 Task: Look for space in Naregal, India from 17th June, 2023 to 21st June, 2023 for 2 adults in price range Rs.7000 to Rs.12000. Place can be private room with 1  bedroom having 2 beds and 1 bathroom. Property type can be house, flat, guest house. Amenities needed are: wifi, washing machine. Booking option can be shelf check-in. Required host language is English.
Action: Mouse moved to (511, 92)
Screenshot: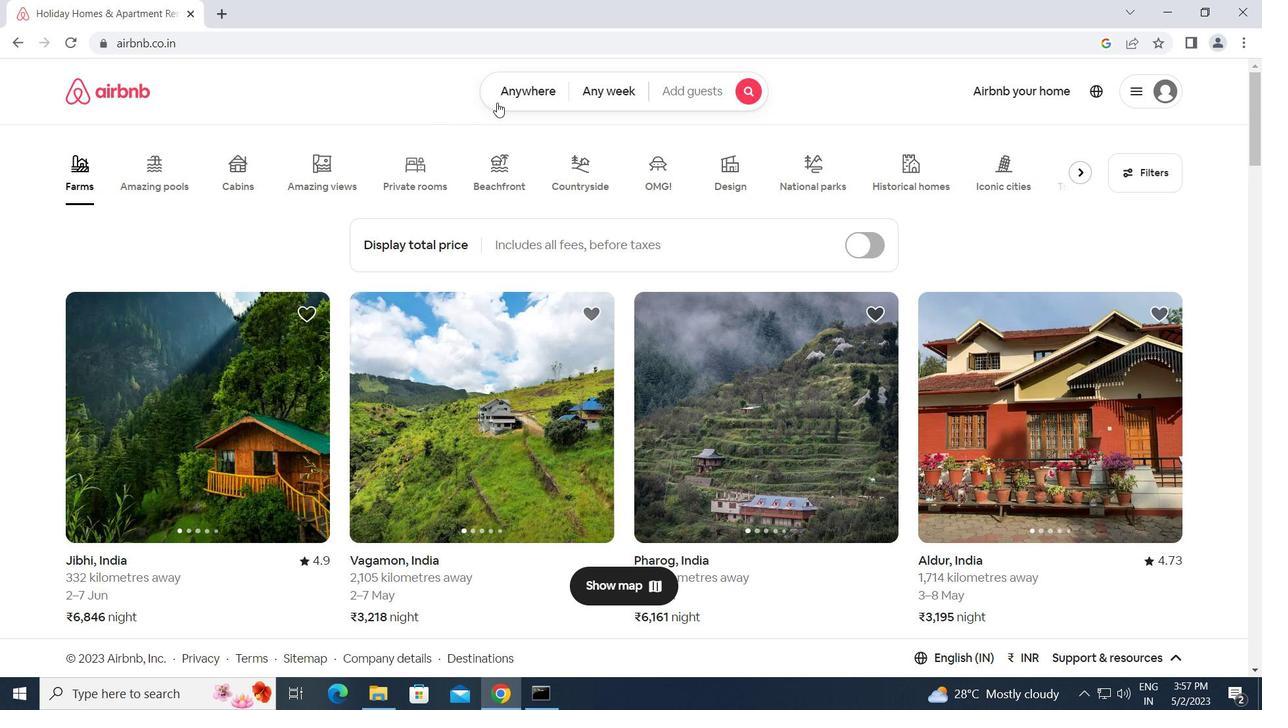 
Action: Mouse pressed left at (511, 92)
Screenshot: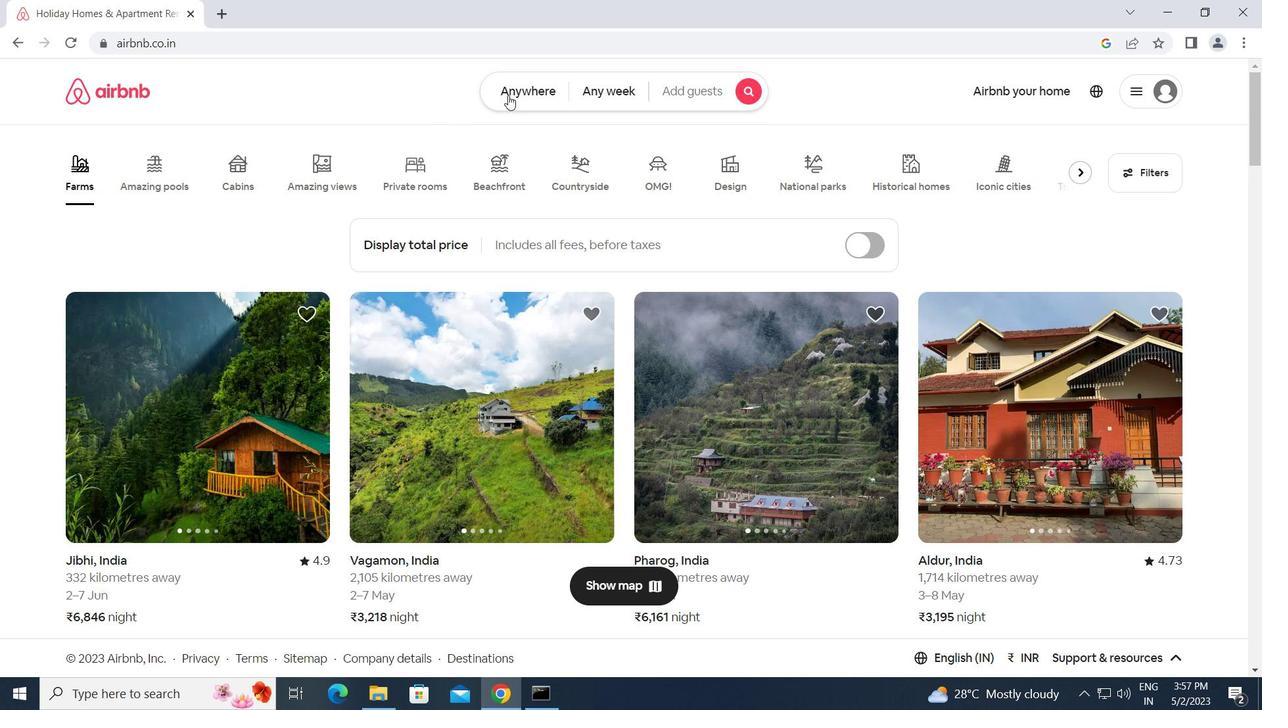 
Action: Mouse moved to (470, 155)
Screenshot: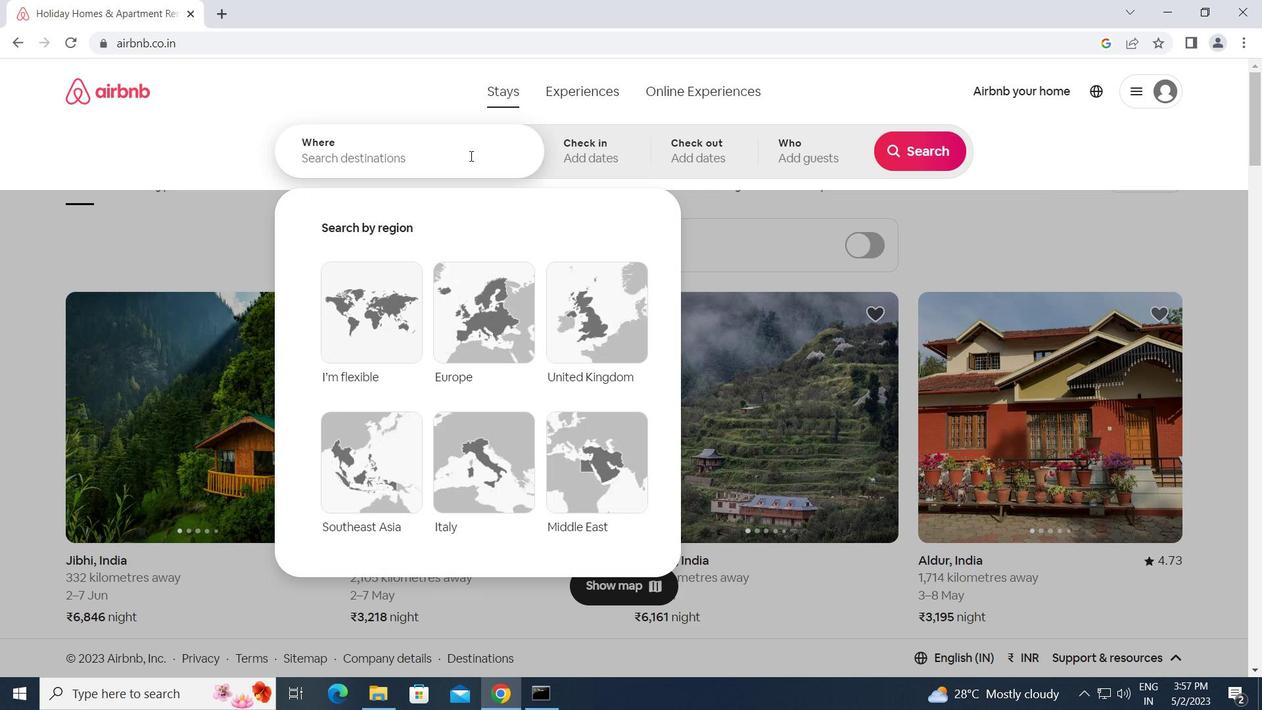 
Action: Mouse pressed left at (470, 155)
Screenshot: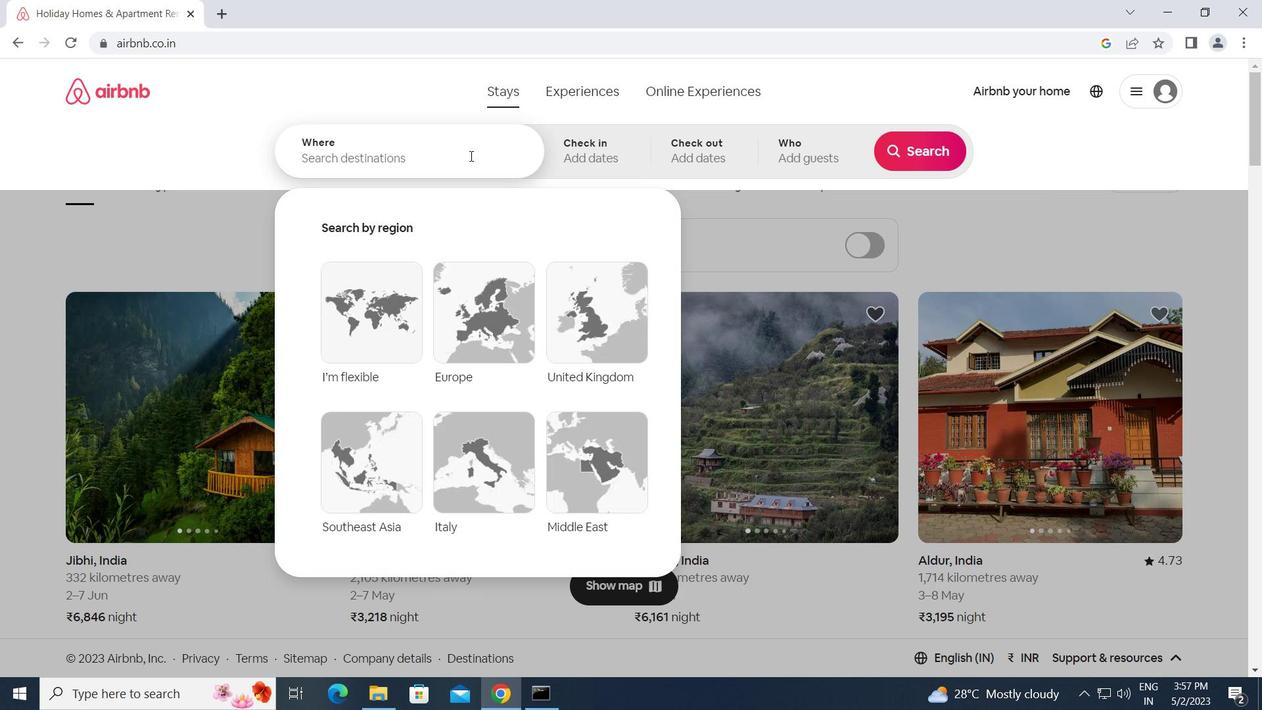 
Action: Key pressed n<Key.caps_lock>aregal,<Key.space><Key.caps_lock>i<Key.caps_lock>ndia<Key.enter>
Screenshot: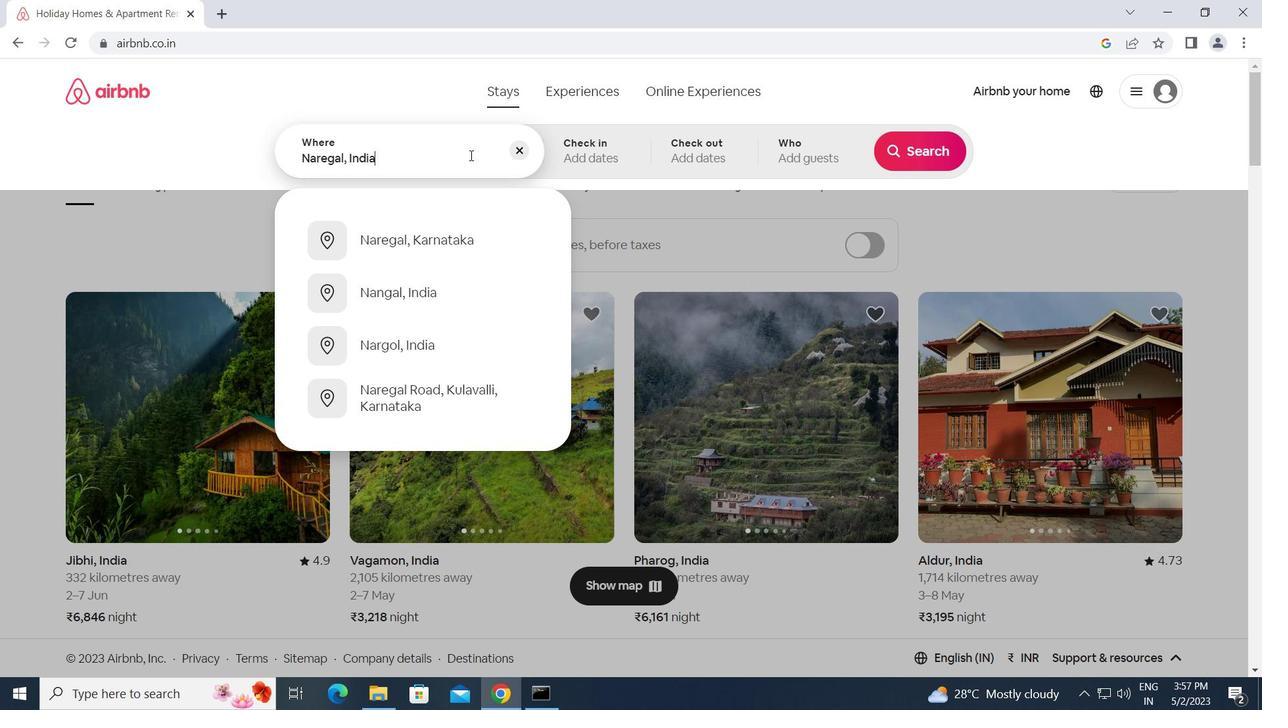
Action: Mouse moved to (909, 435)
Screenshot: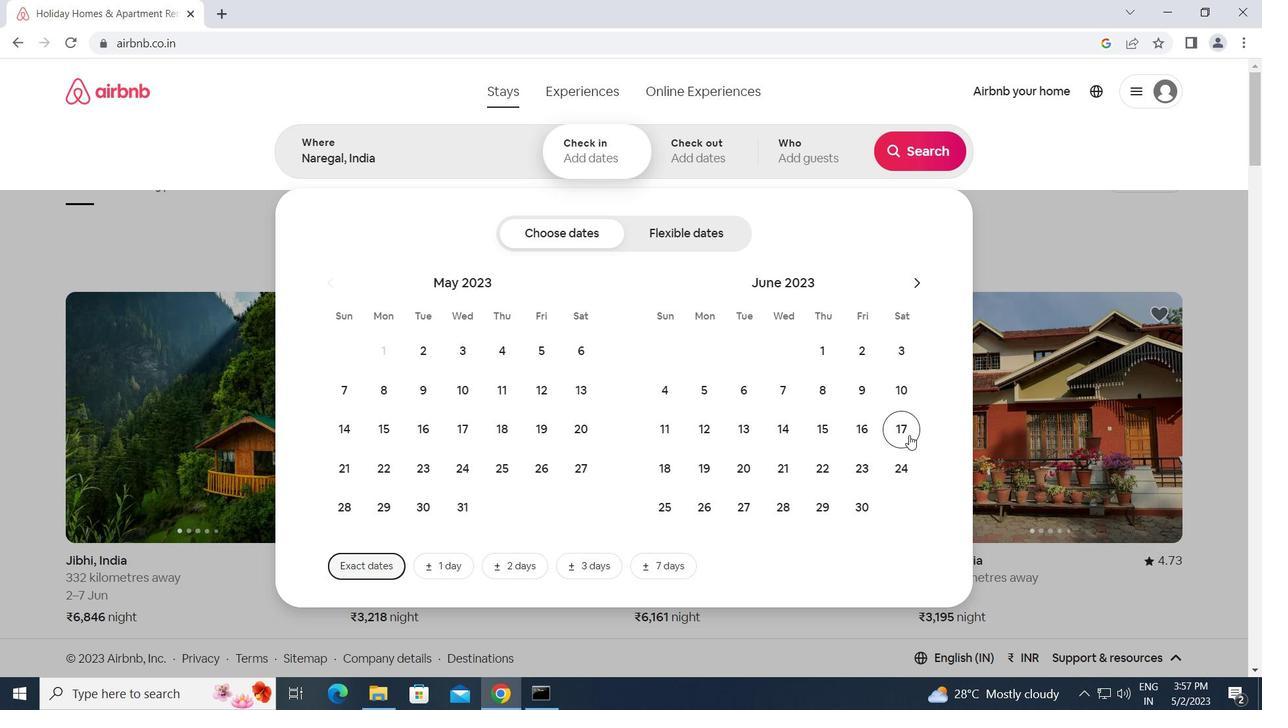 
Action: Mouse pressed left at (909, 435)
Screenshot: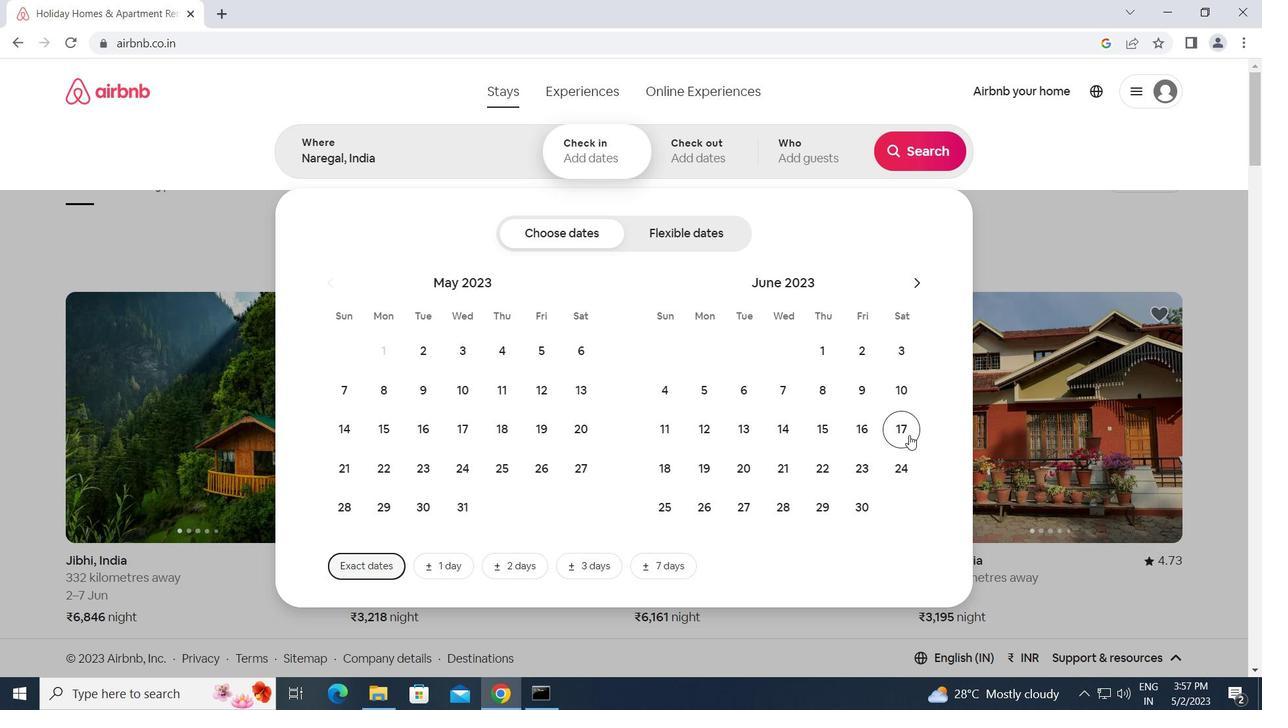 
Action: Mouse moved to (772, 463)
Screenshot: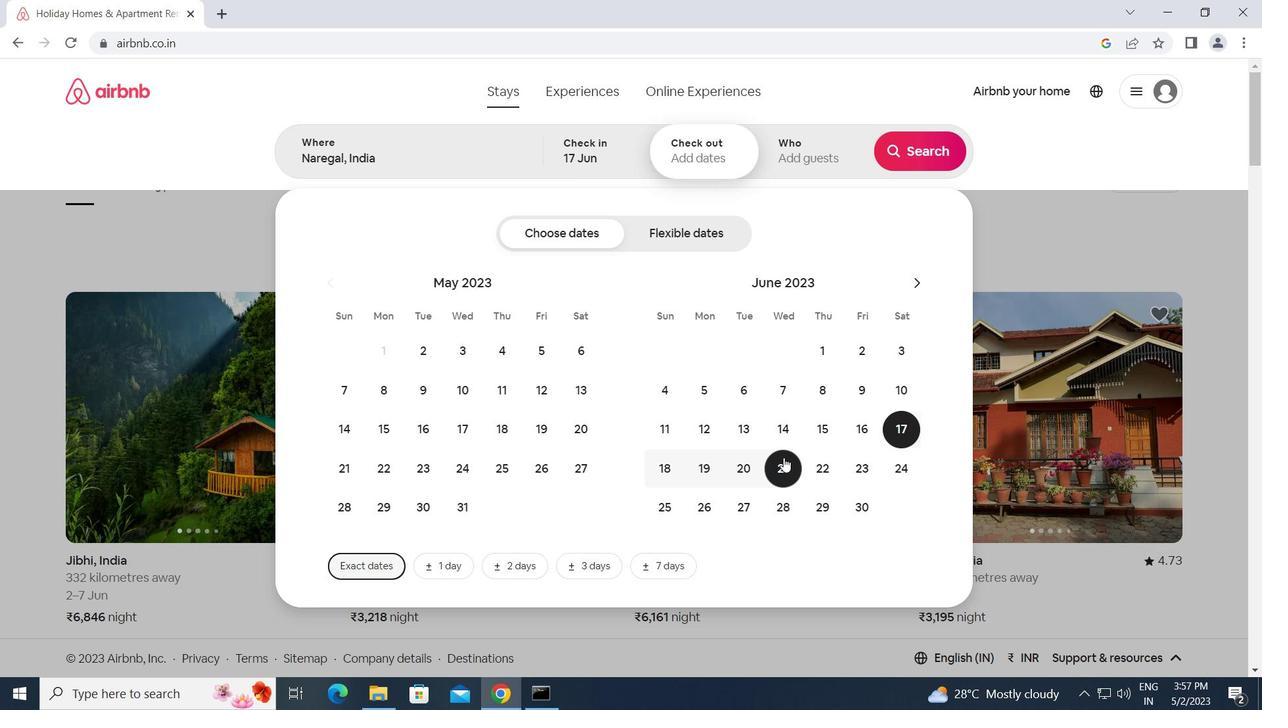 
Action: Mouse pressed left at (772, 463)
Screenshot: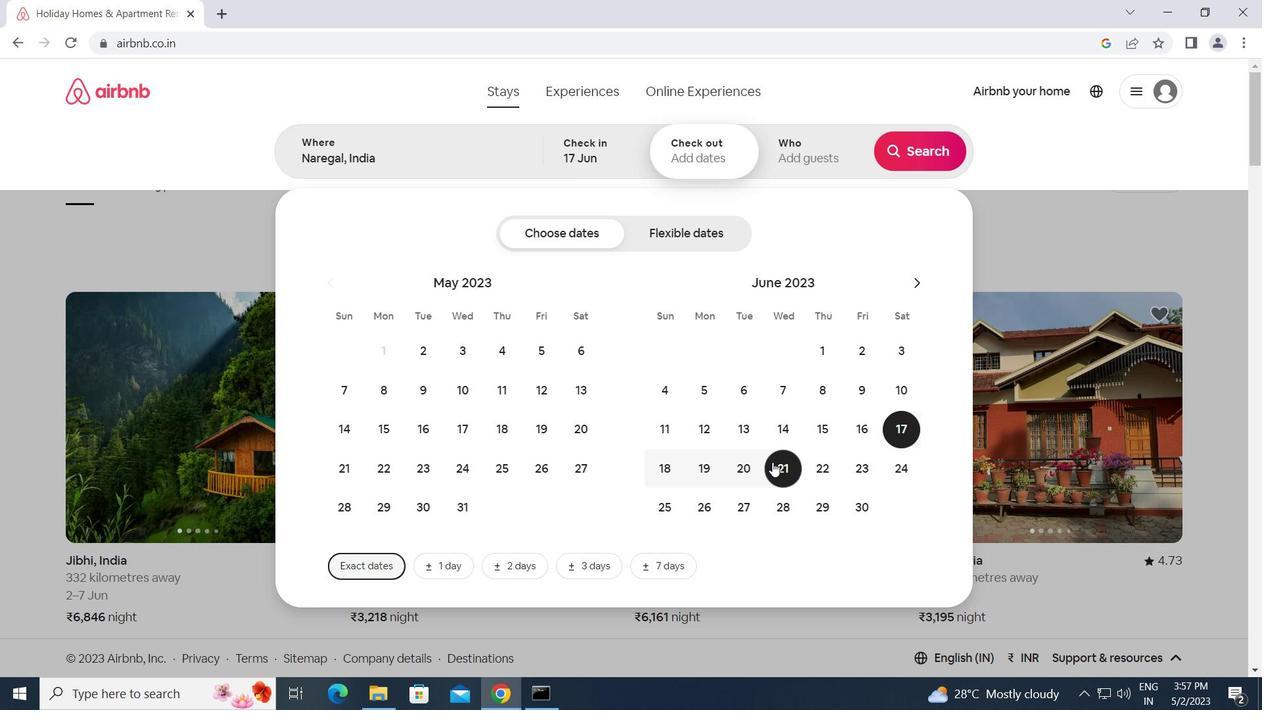 
Action: Mouse moved to (785, 167)
Screenshot: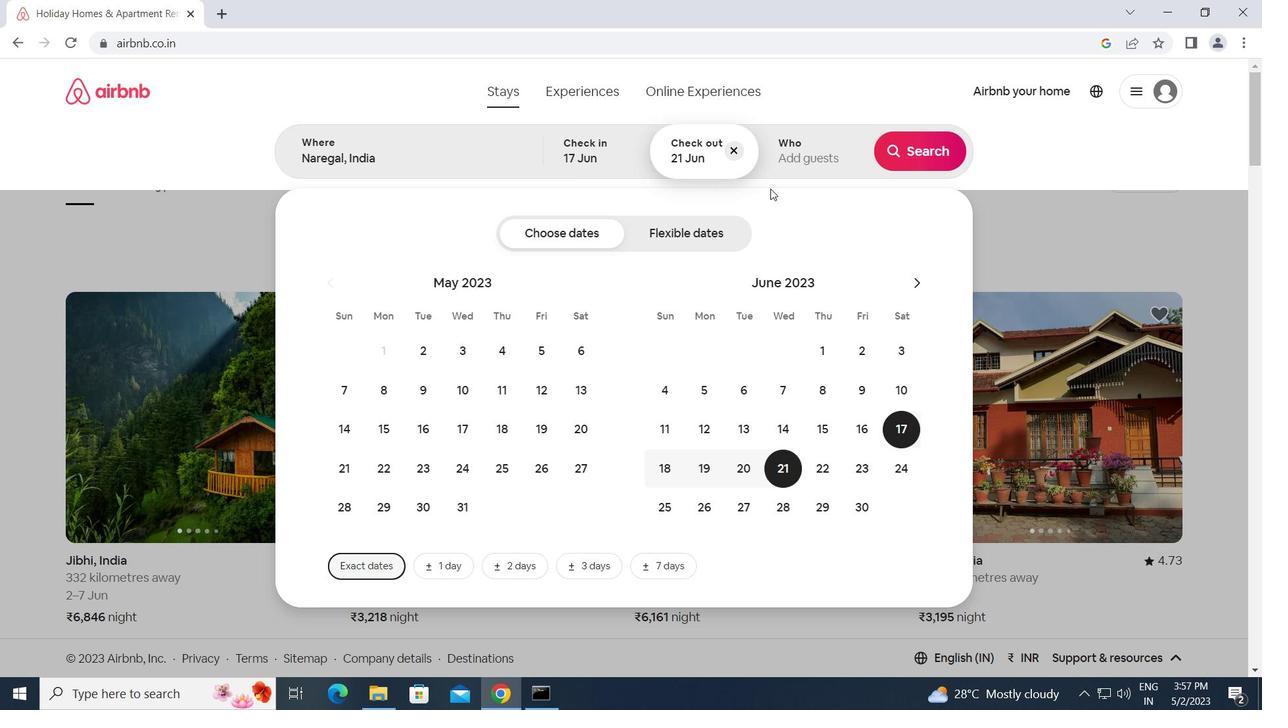 
Action: Mouse pressed left at (785, 167)
Screenshot: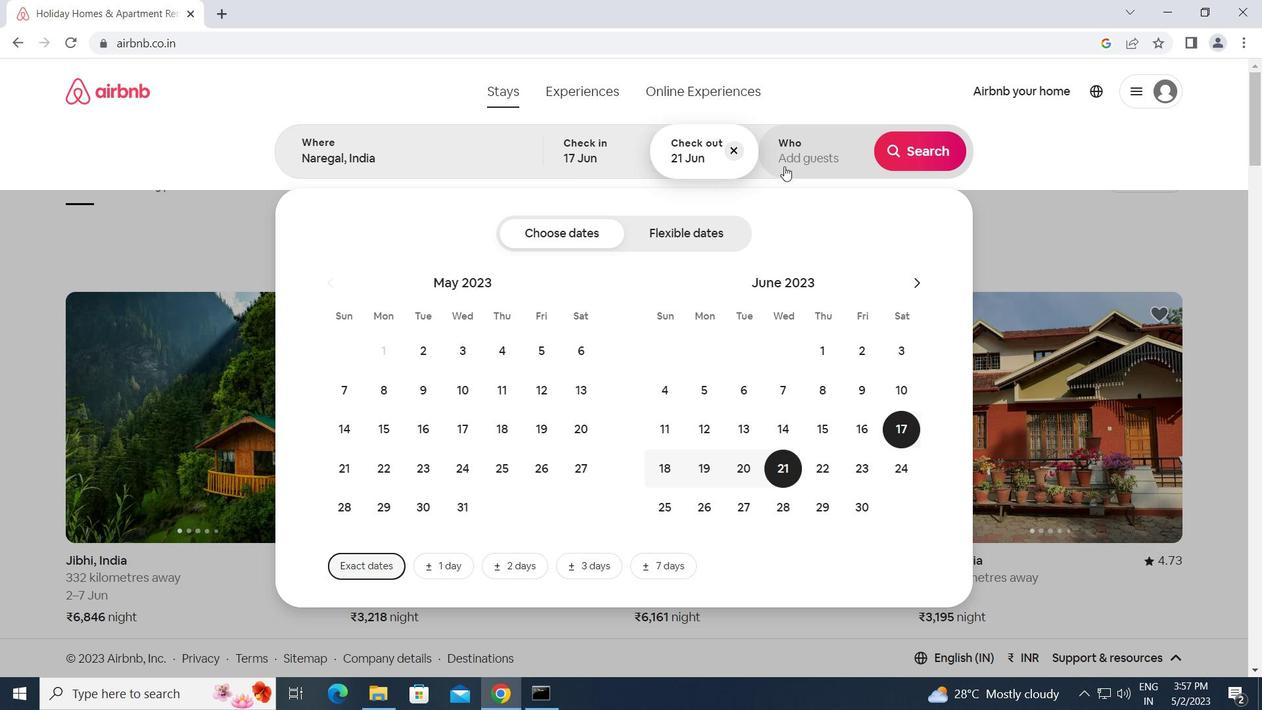 
Action: Mouse moved to (919, 224)
Screenshot: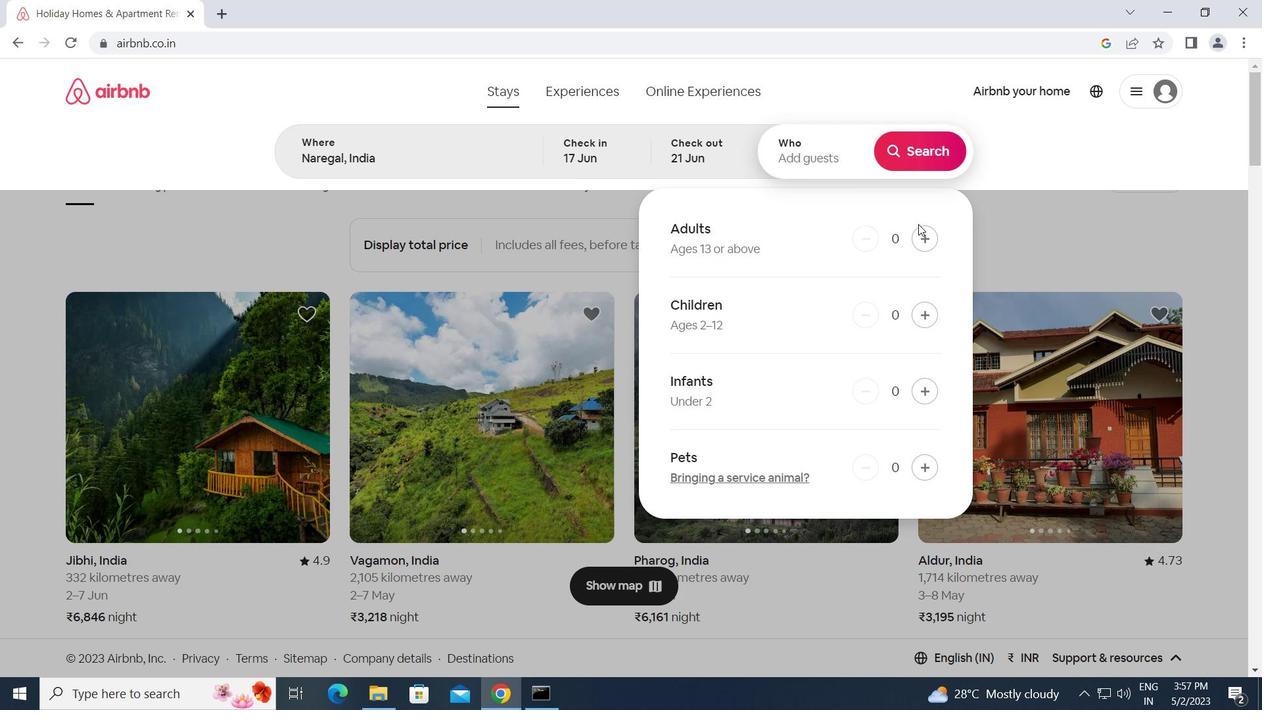 
Action: Mouse pressed left at (919, 224)
Screenshot: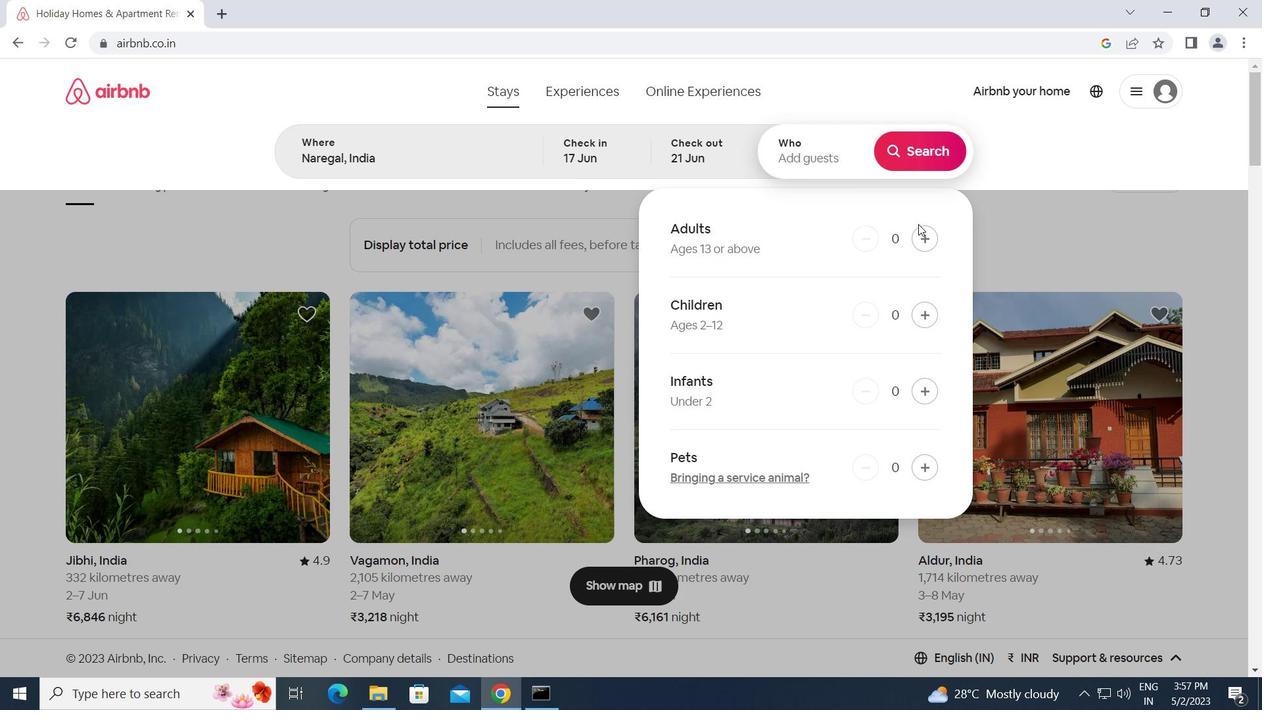
Action: Mouse moved to (922, 241)
Screenshot: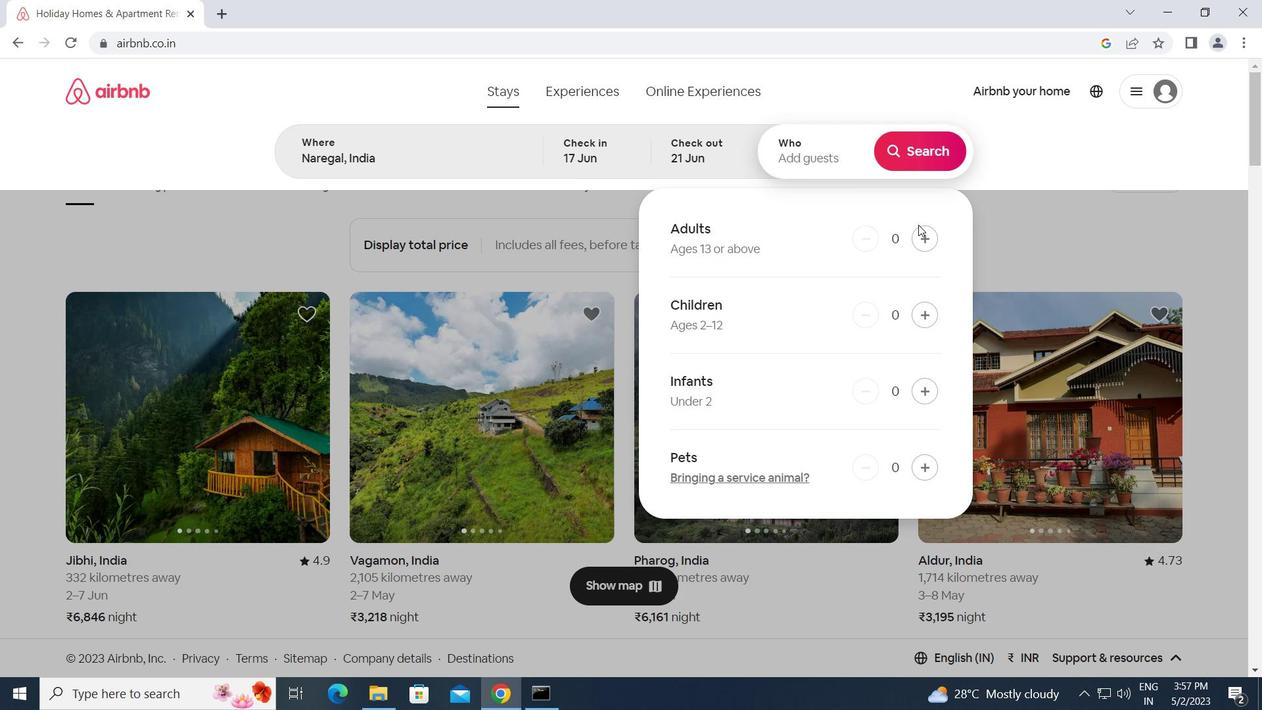 
Action: Mouse pressed left at (922, 241)
Screenshot: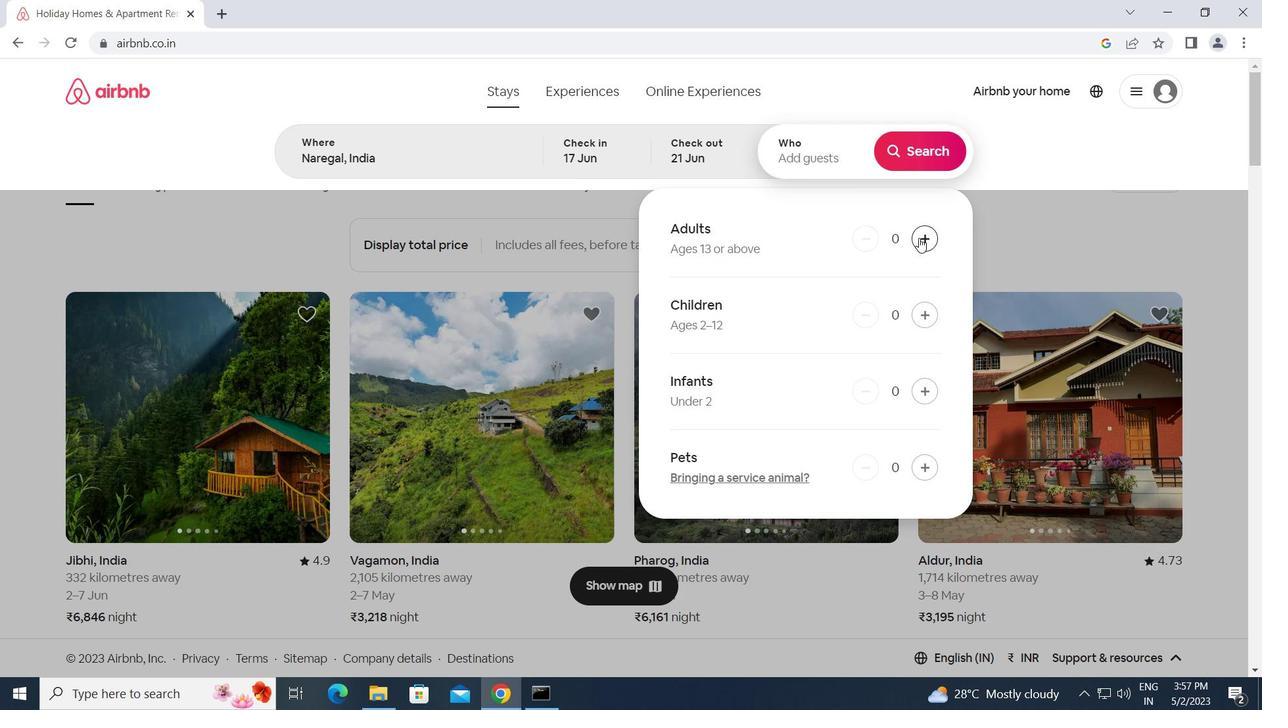 
Action: Mouse pressed left at (922, 241)
Screenshot: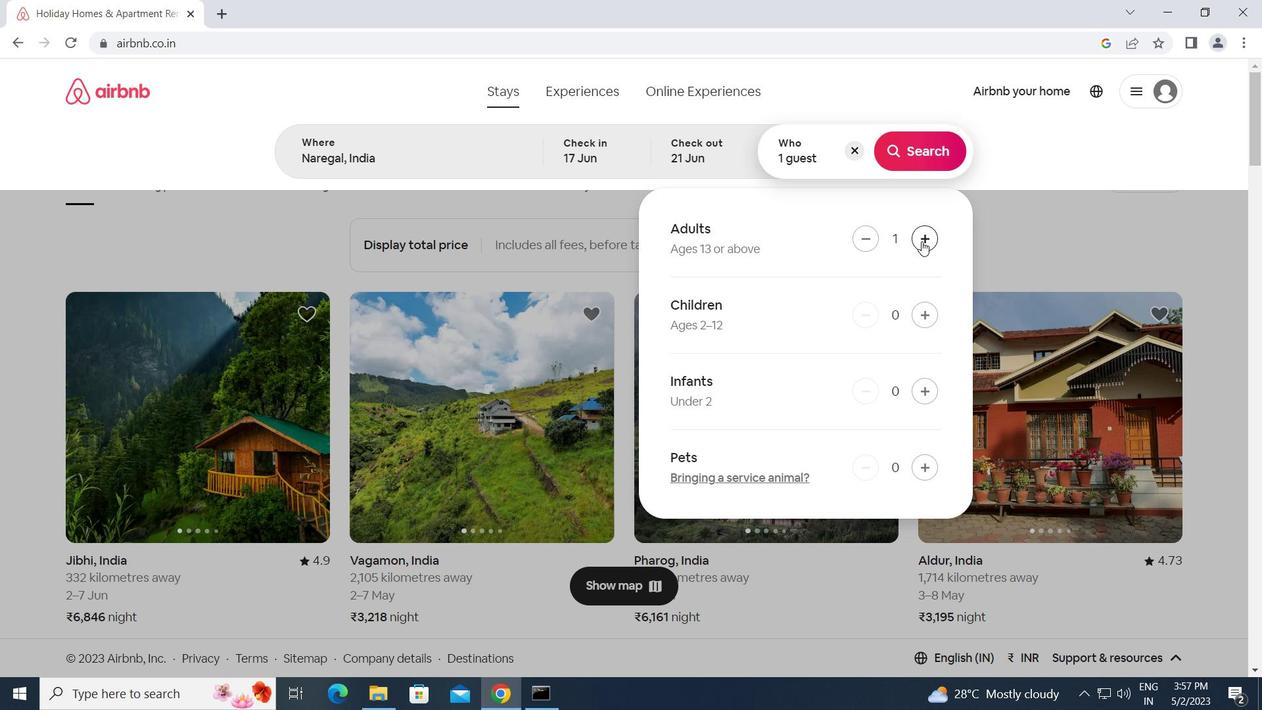 
Action: Mouse moved to (922, 136)
Screenshot: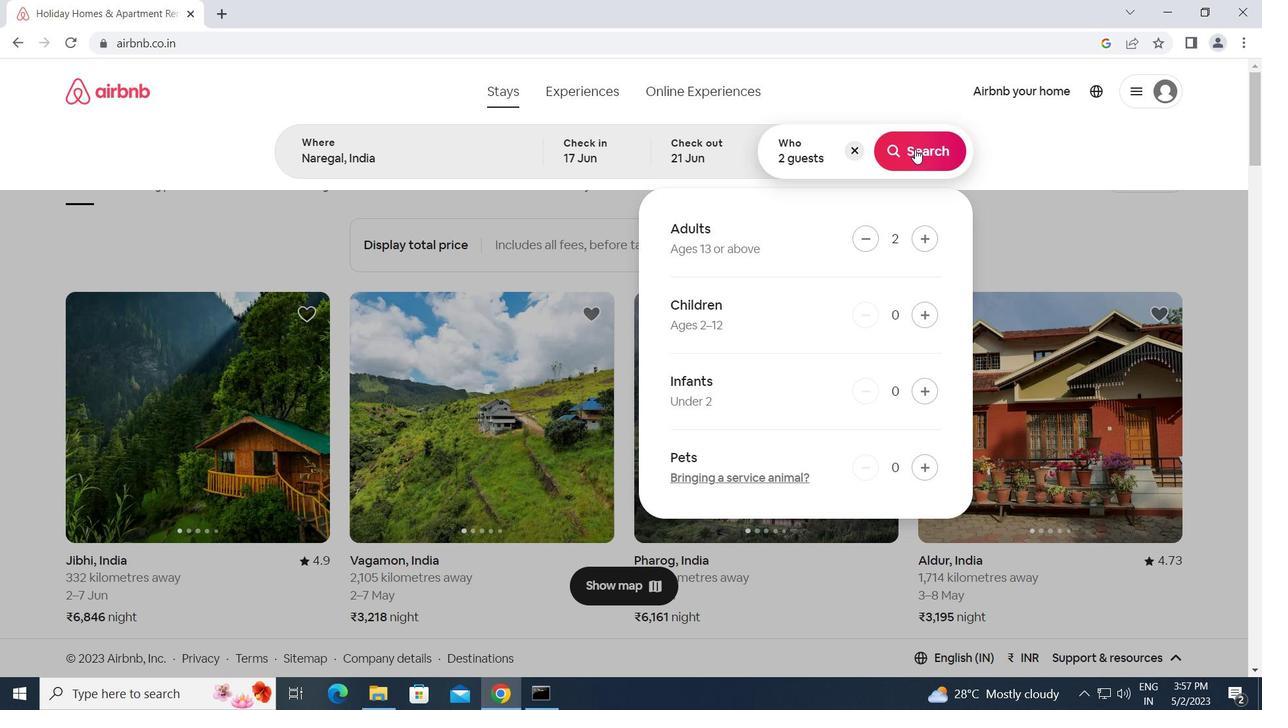 
Action: Mouse pressed left at (922, 136)
Screenshot: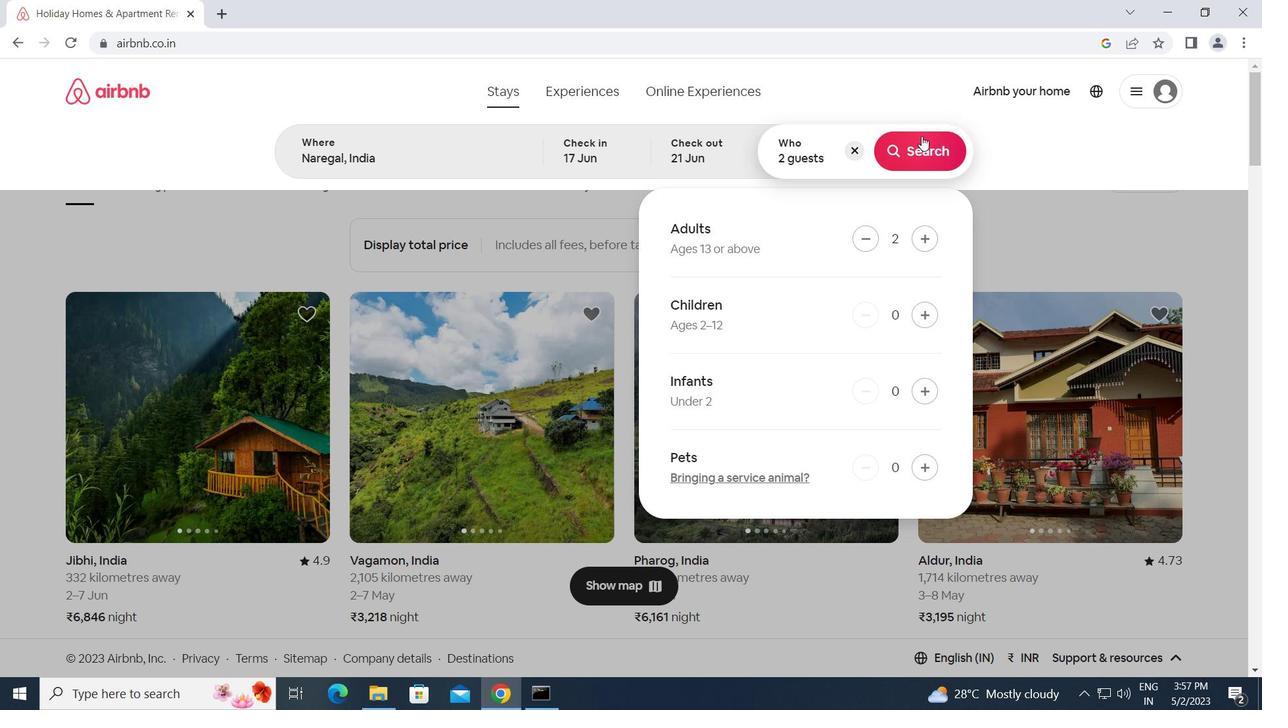 
Action: Mouse moved to (1178, 161)
Screenshot: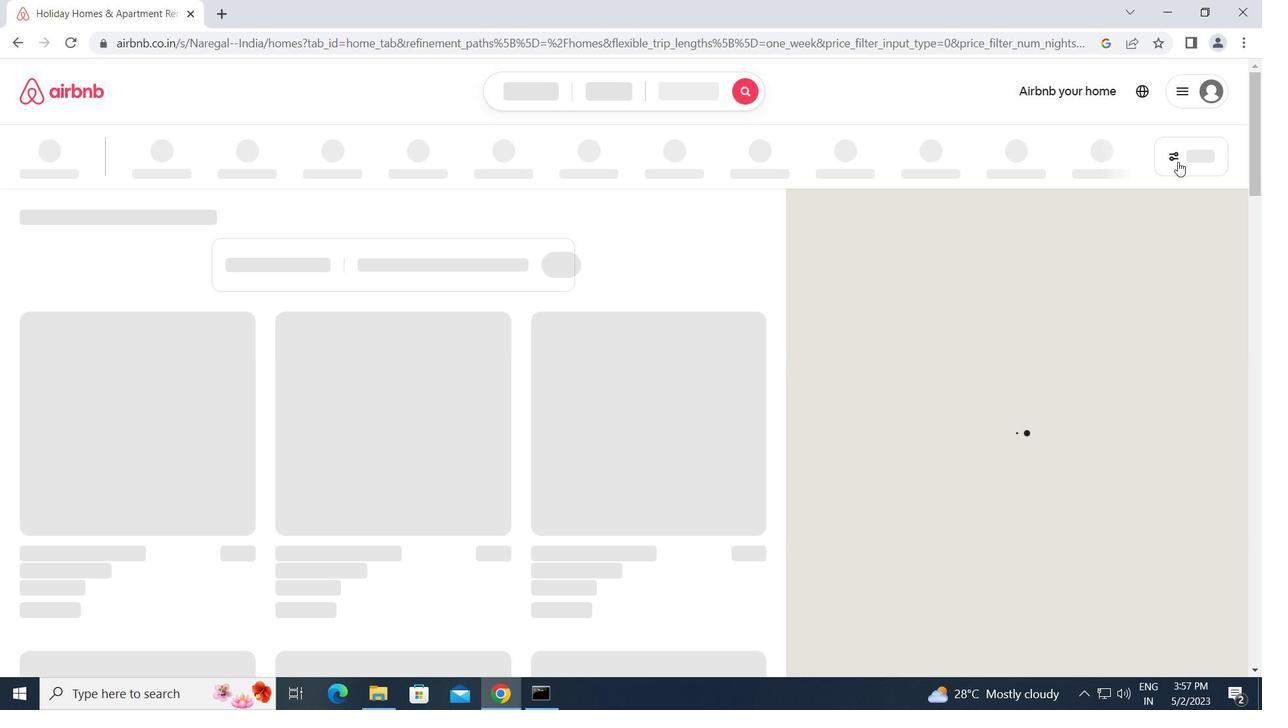 
Action: Mouse pressed left at (1178, 161)
Screenshot: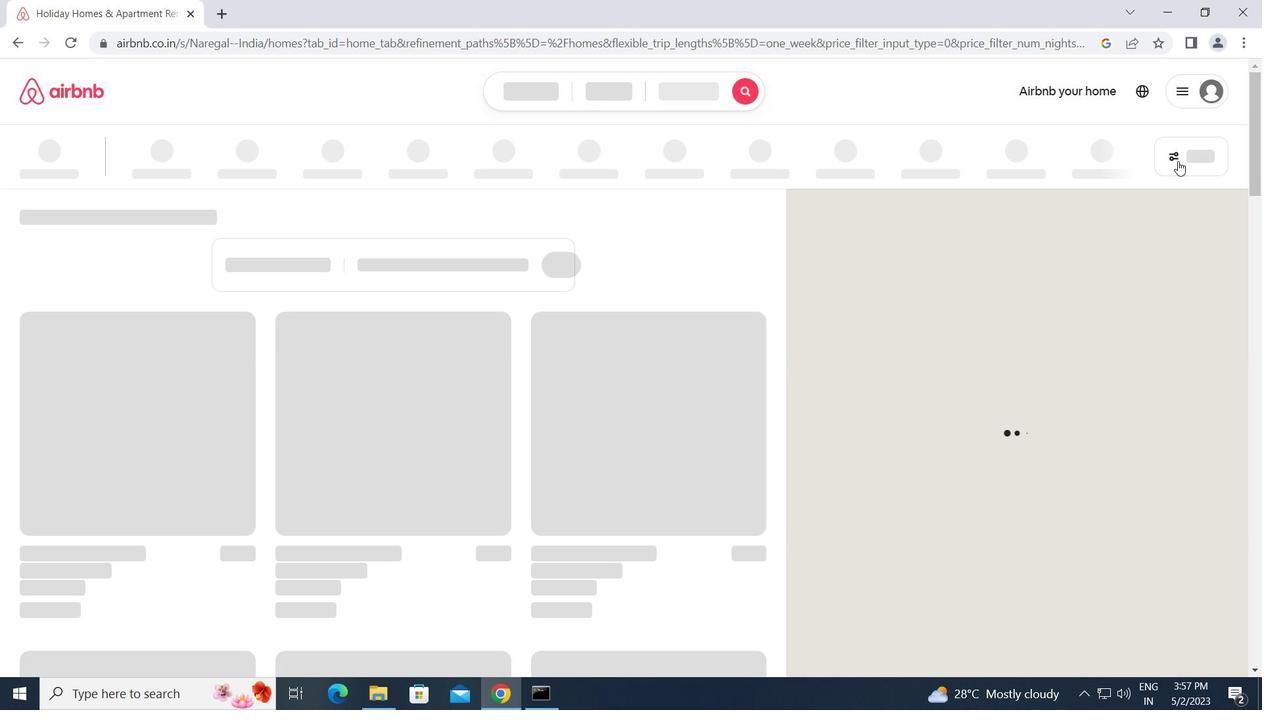 
Action: Mouse moved to (411, 365)
Screenshot: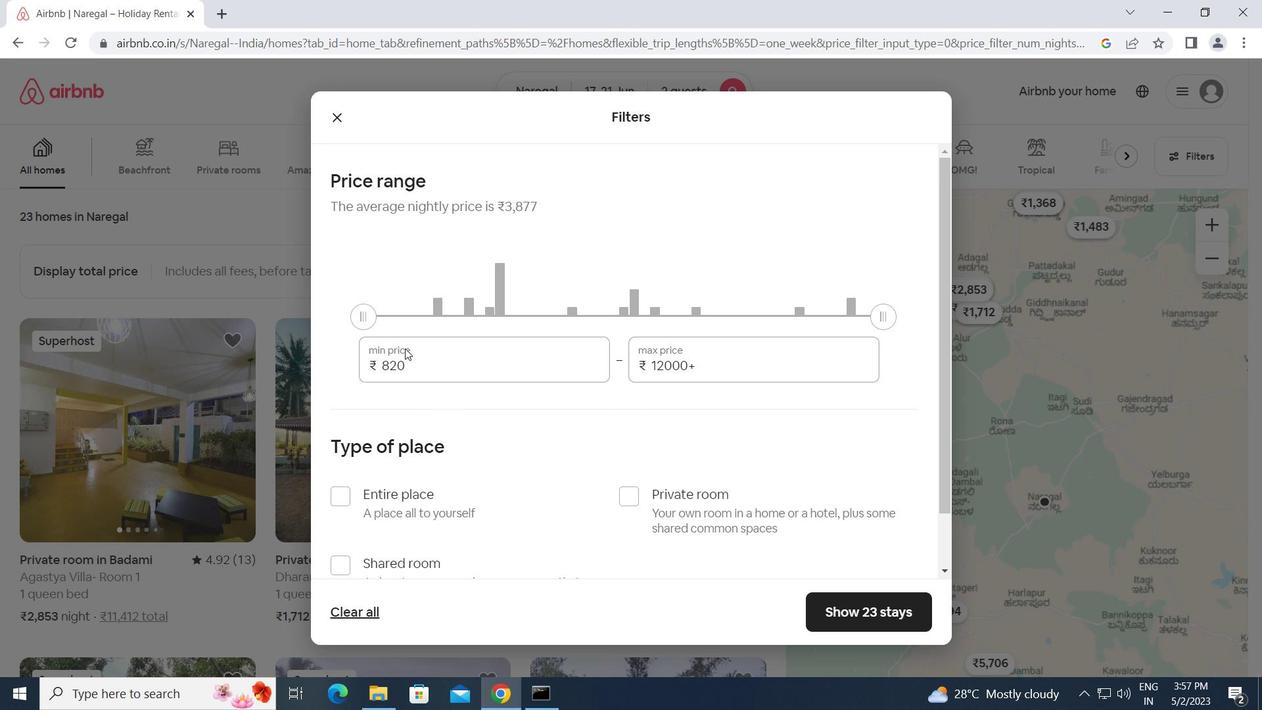 
Action: Mouse pressed left at (411, 365)
Screenshot: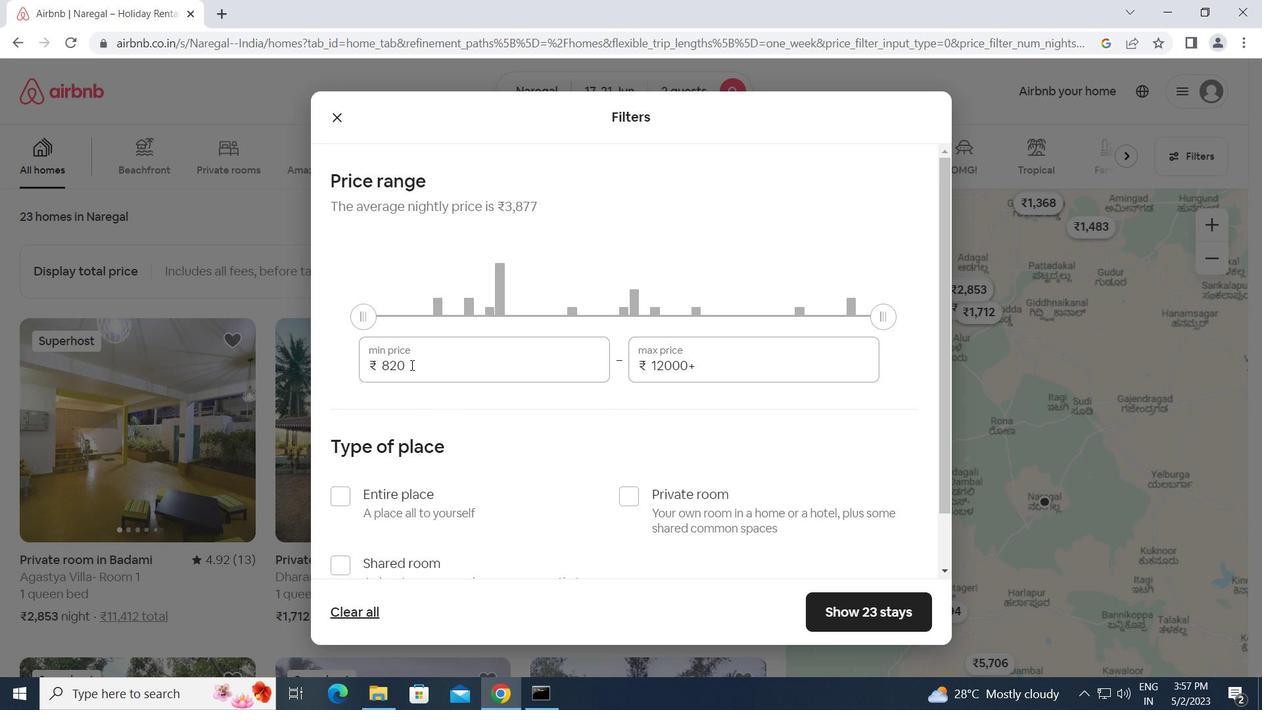 
Action: Mouse moved to (354, 367)
Screenshot: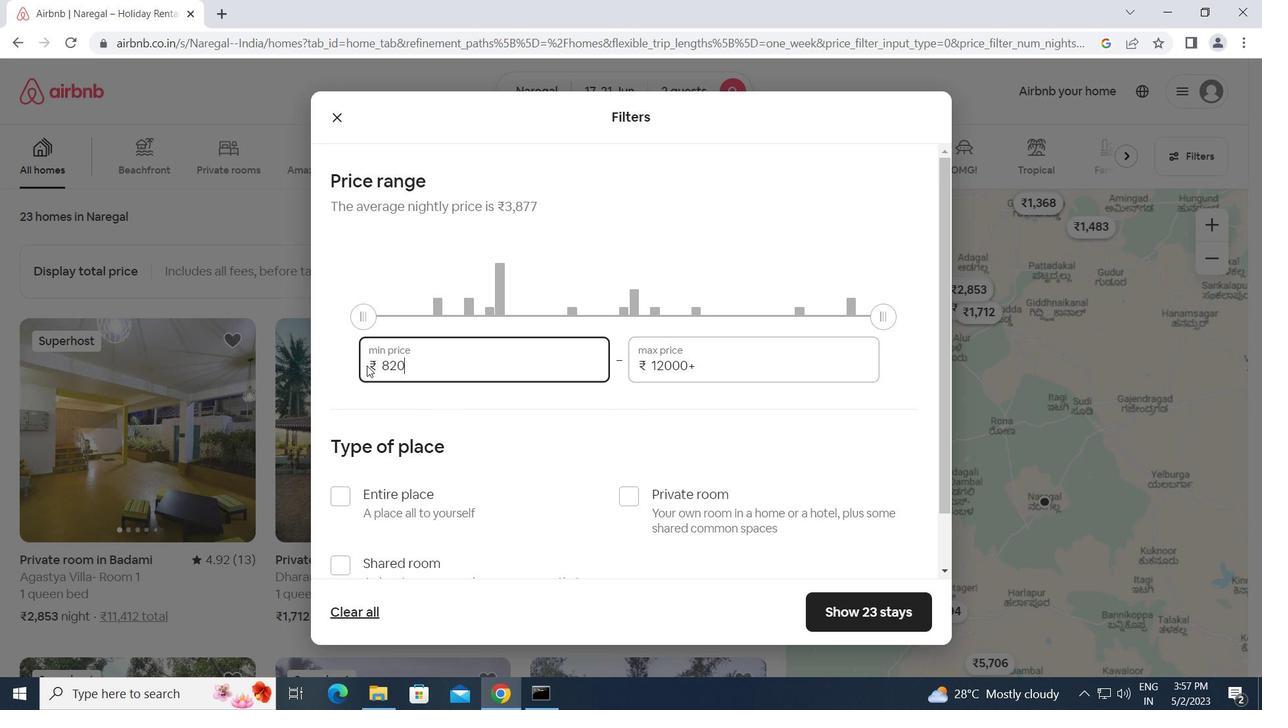 
Action: Key pressed 7000<Key.tab>12000
Screenshot: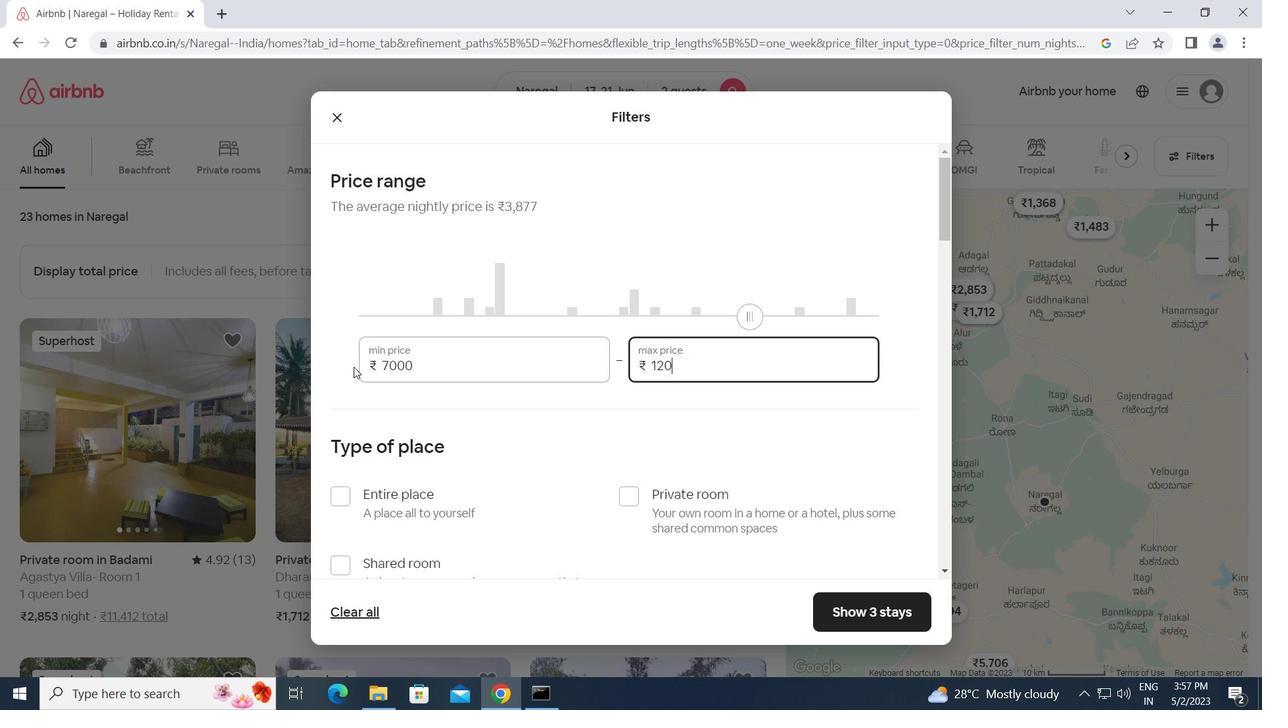 
Action: Mouse moved to (538, 447)
Screenshot: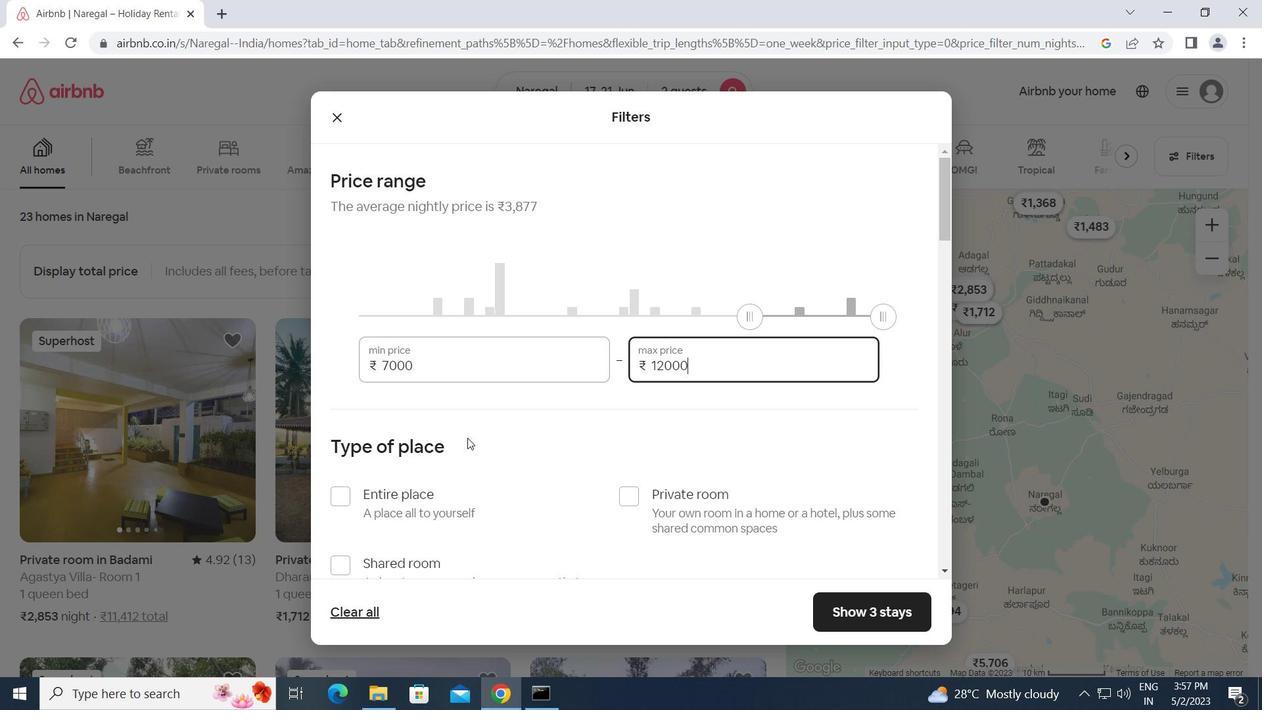
Action: Mouse scrolled (538, 447) with delta (0, 0)
Screenshot: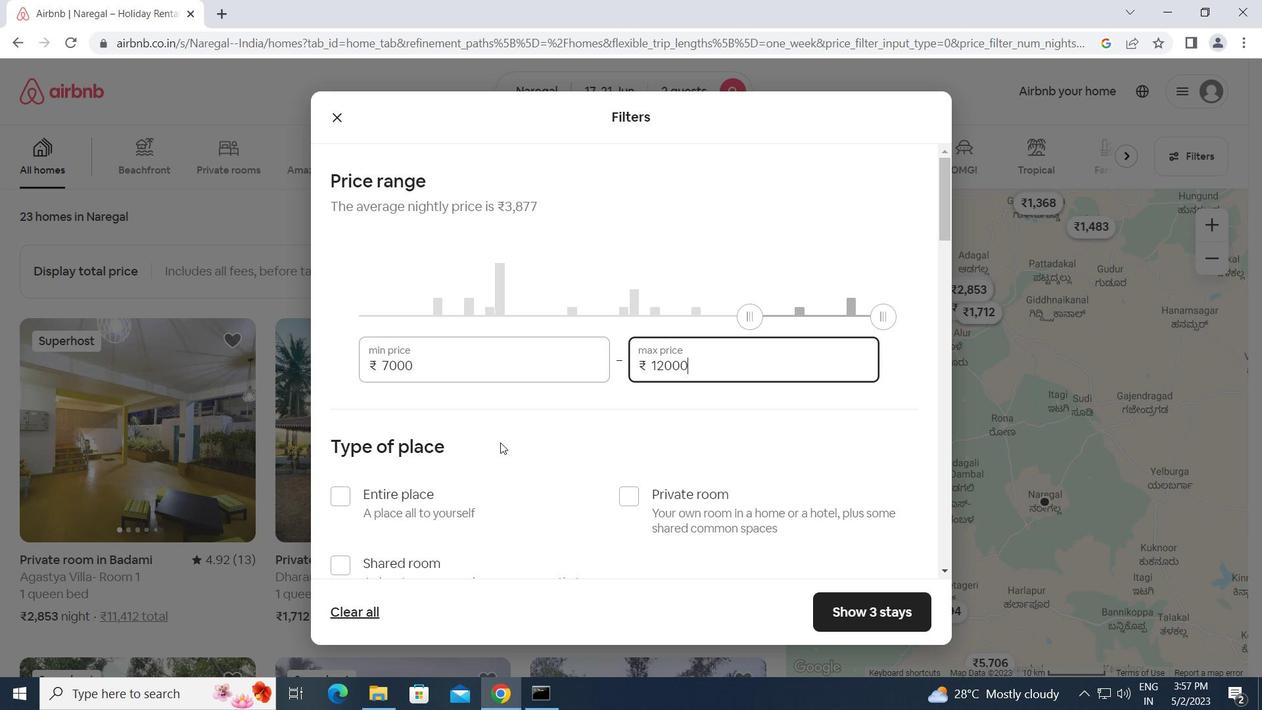 
Action: Mouse moved to (620, 406)
Screenshot: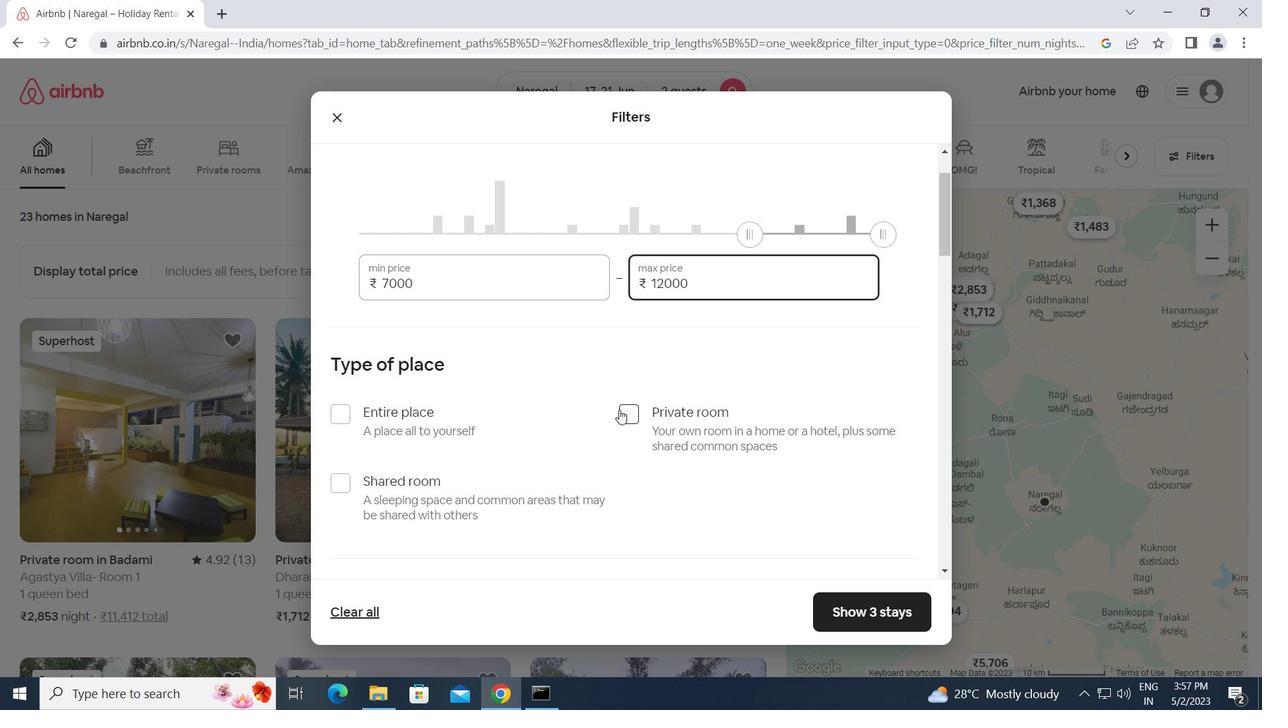 
Action: Mouse pressed left at (620, 406)
Screenshot: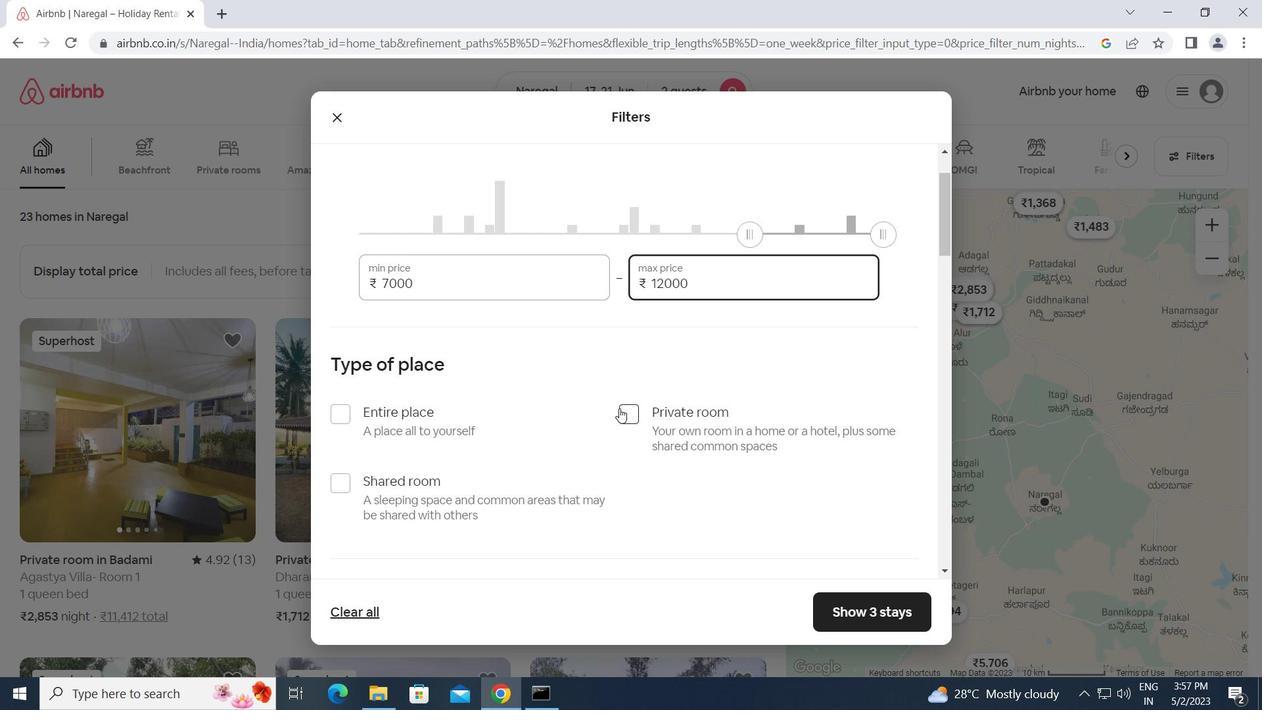 
Action: Mouse moved to (611, 465)
Screenshot: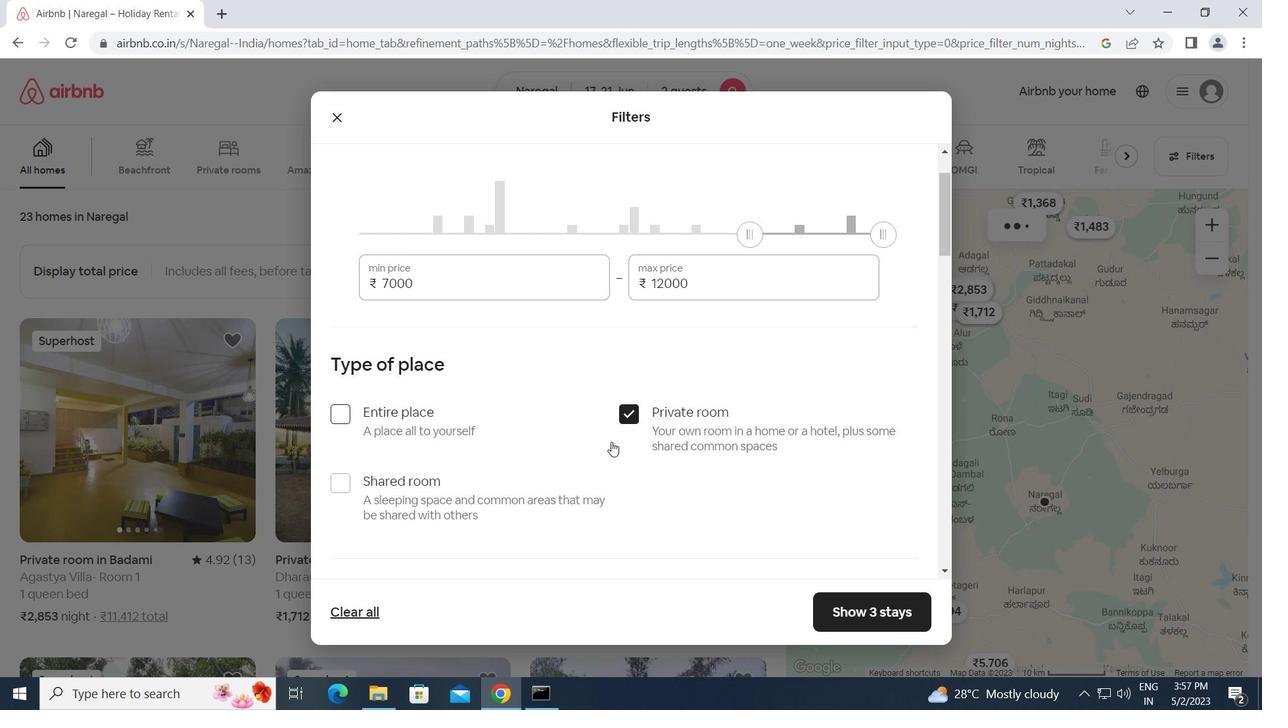 
Action: Mouse scrolled (611, 464) with delta (0, 0)
Screenshot: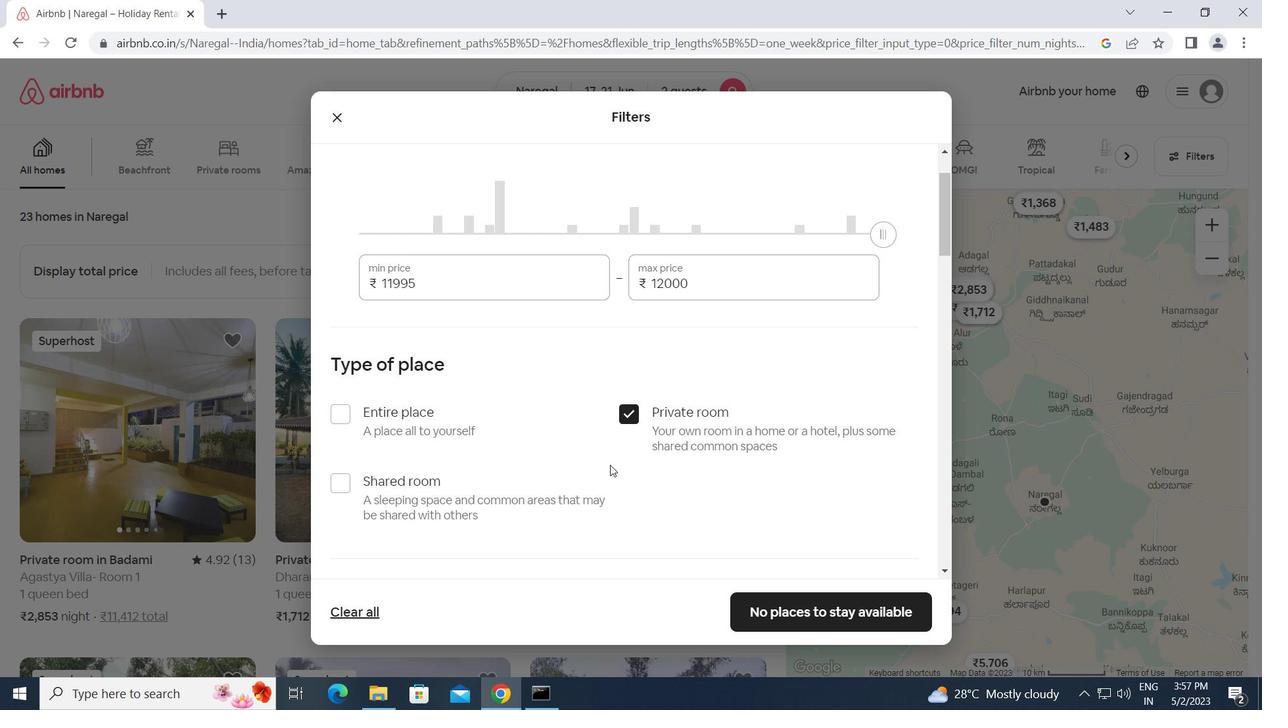 
Action: Mouse scrolled (611, 464) with delta (0, 0)
Screenshot: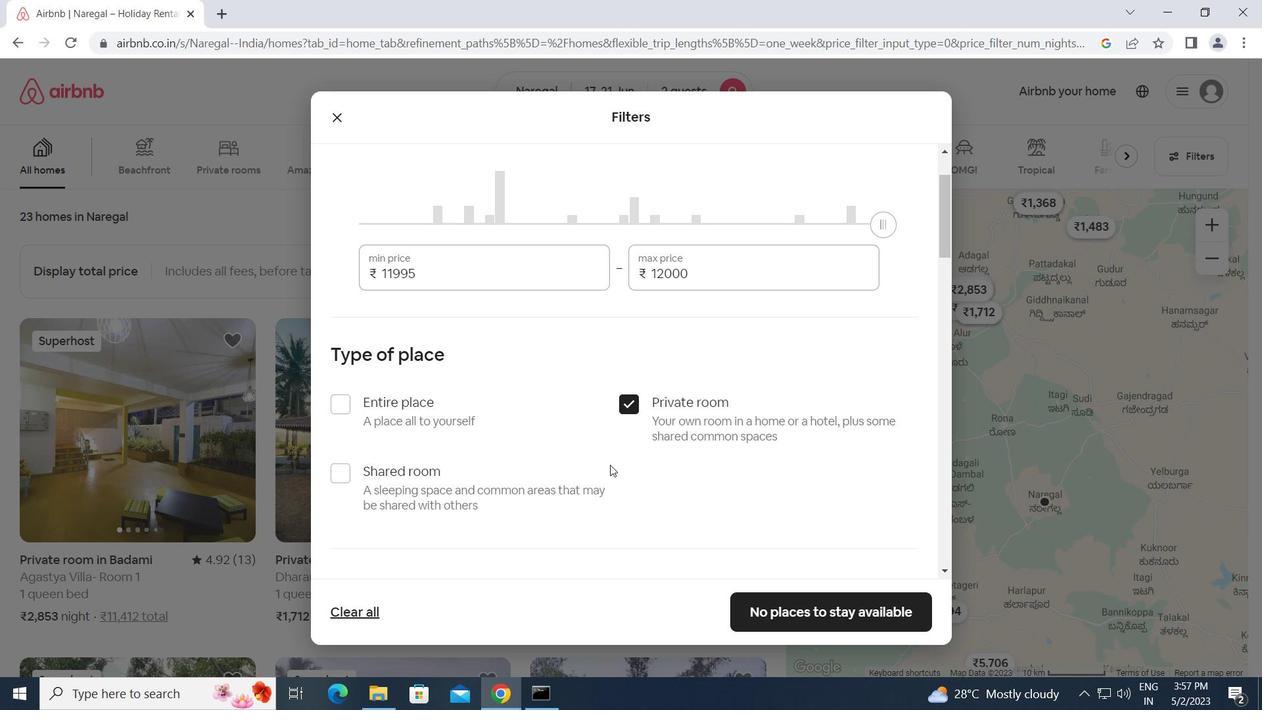 
Action: Mouse scrolled (611, 464) with delta (0, 0)
Screenshot: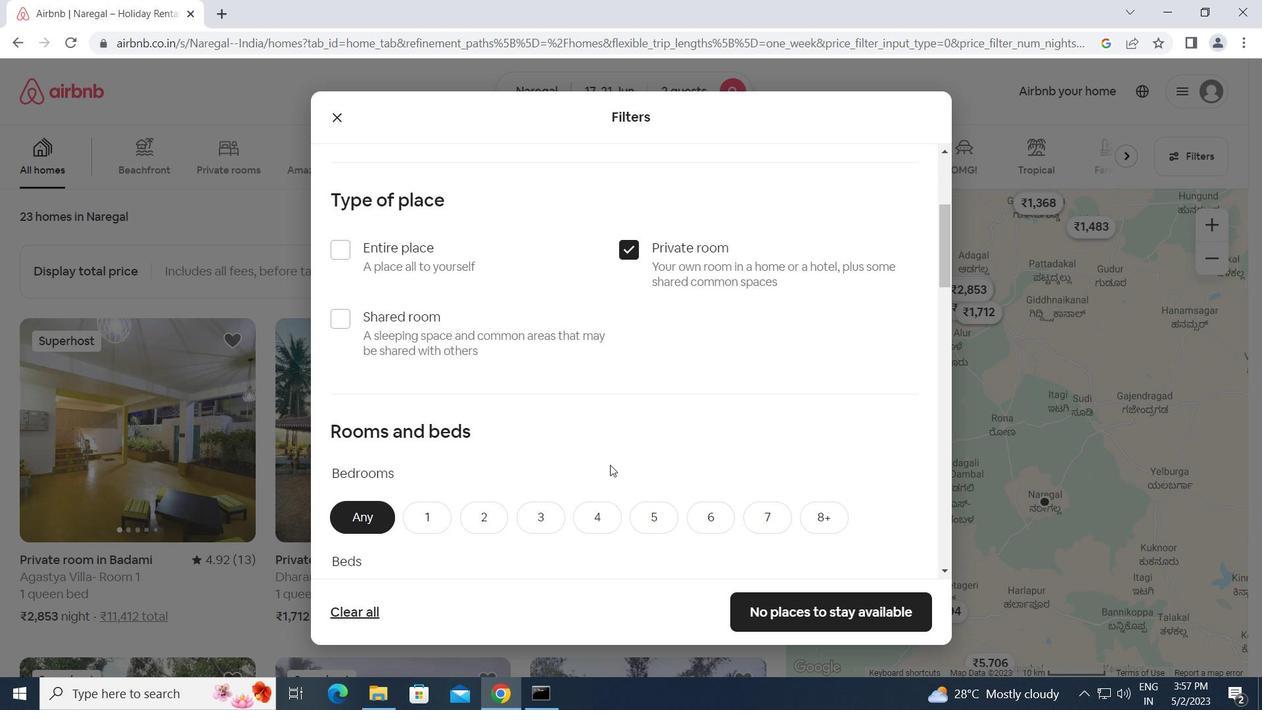 
Action: Mouse moved to (418, 431)
Screenshot: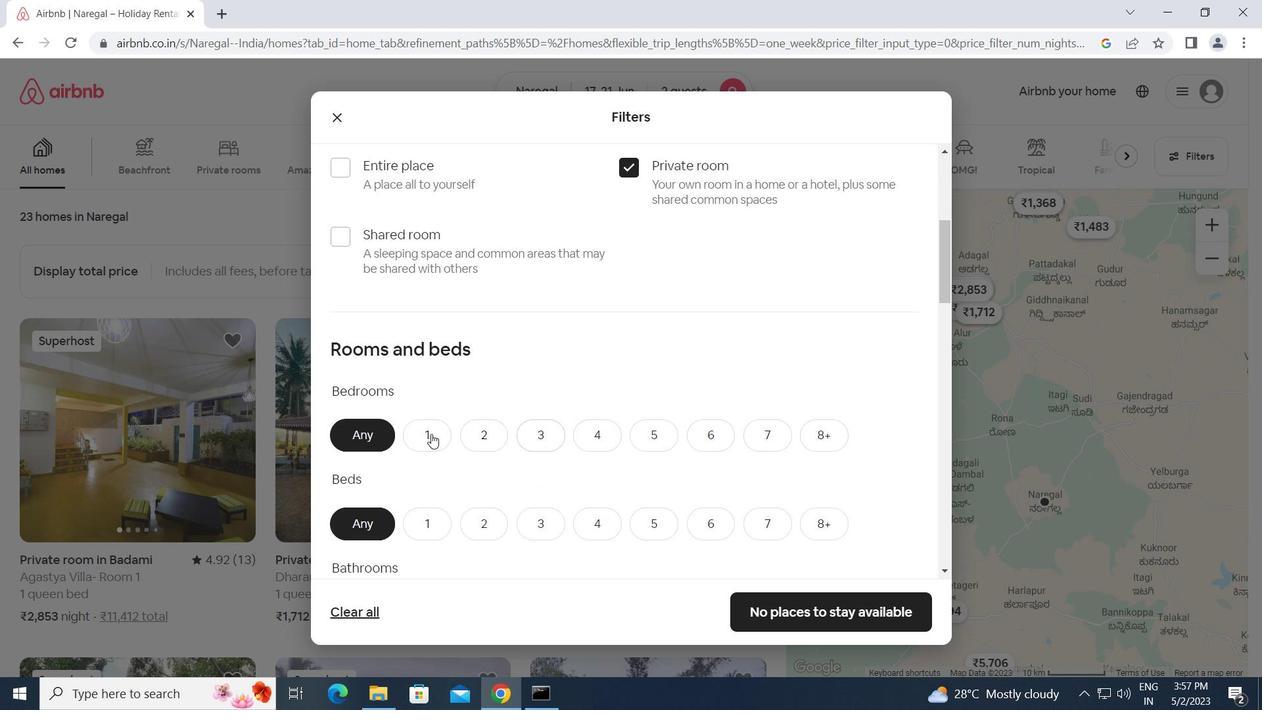 
Action: Mouse pressed left at (418, 431)
Screenshot: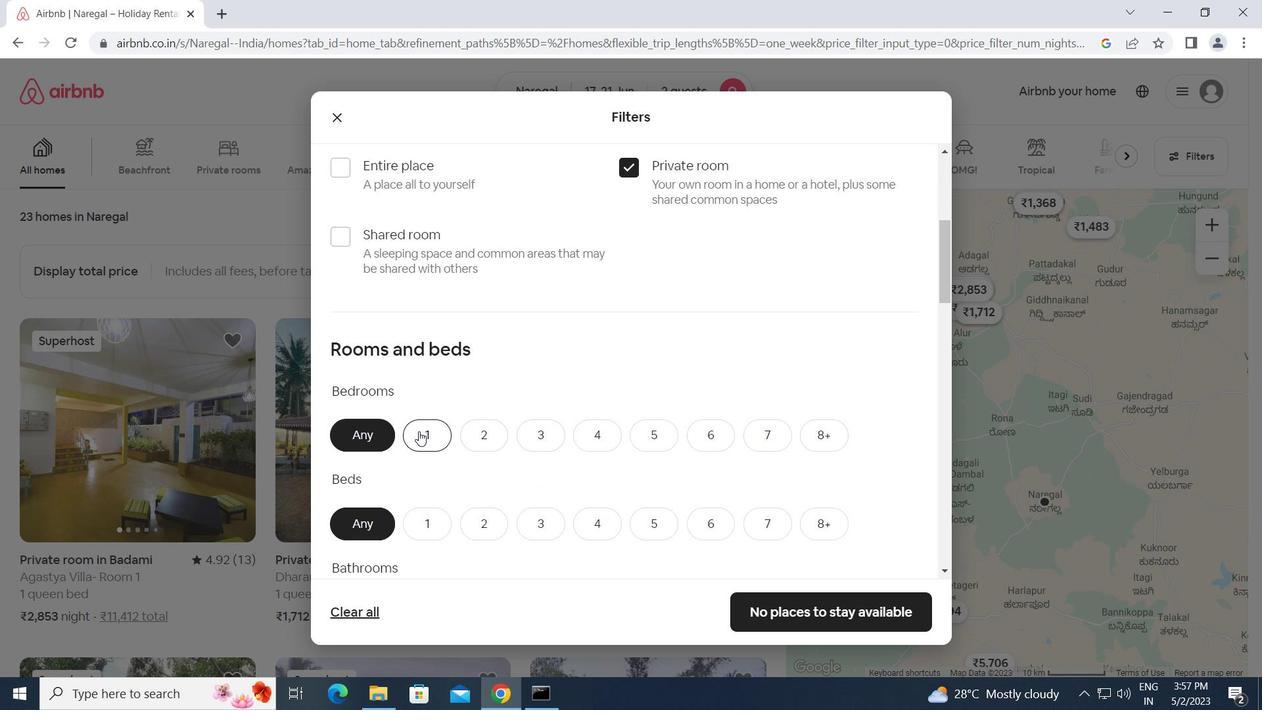 
Action: Mouse moved to (473, 501)
Screenshot: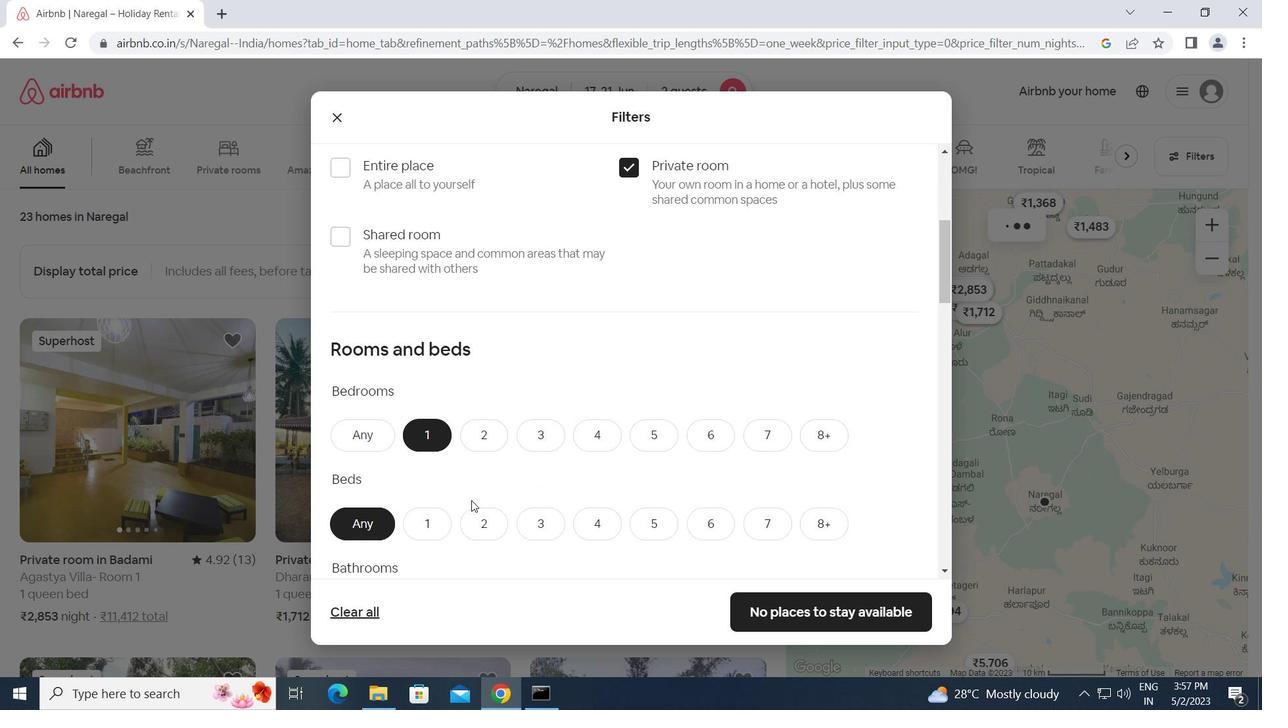 
Action: Mouse scrolled (473, 501) with delta (0, 0)
Screenshot: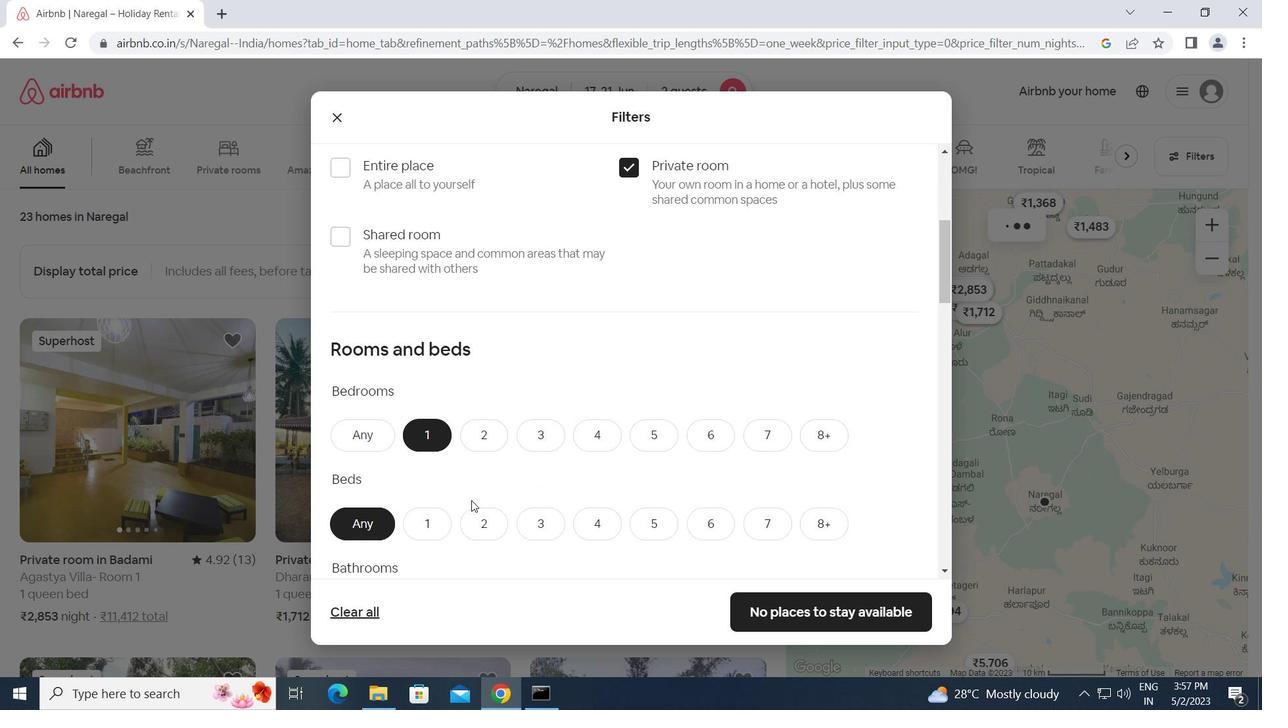 
Action: Mouse scrolled (473, 501) with delta (0, 0)
Screenshot: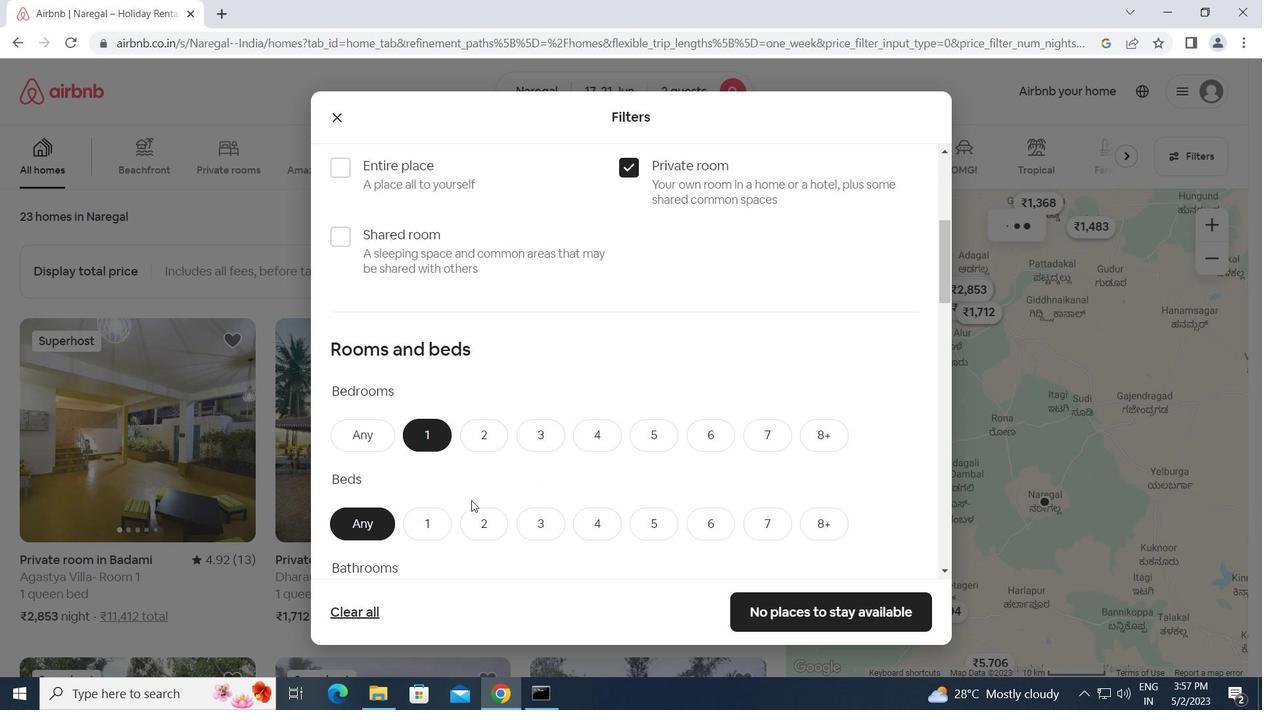 
Action: Mouse moved to (488, 352)
Screenshot: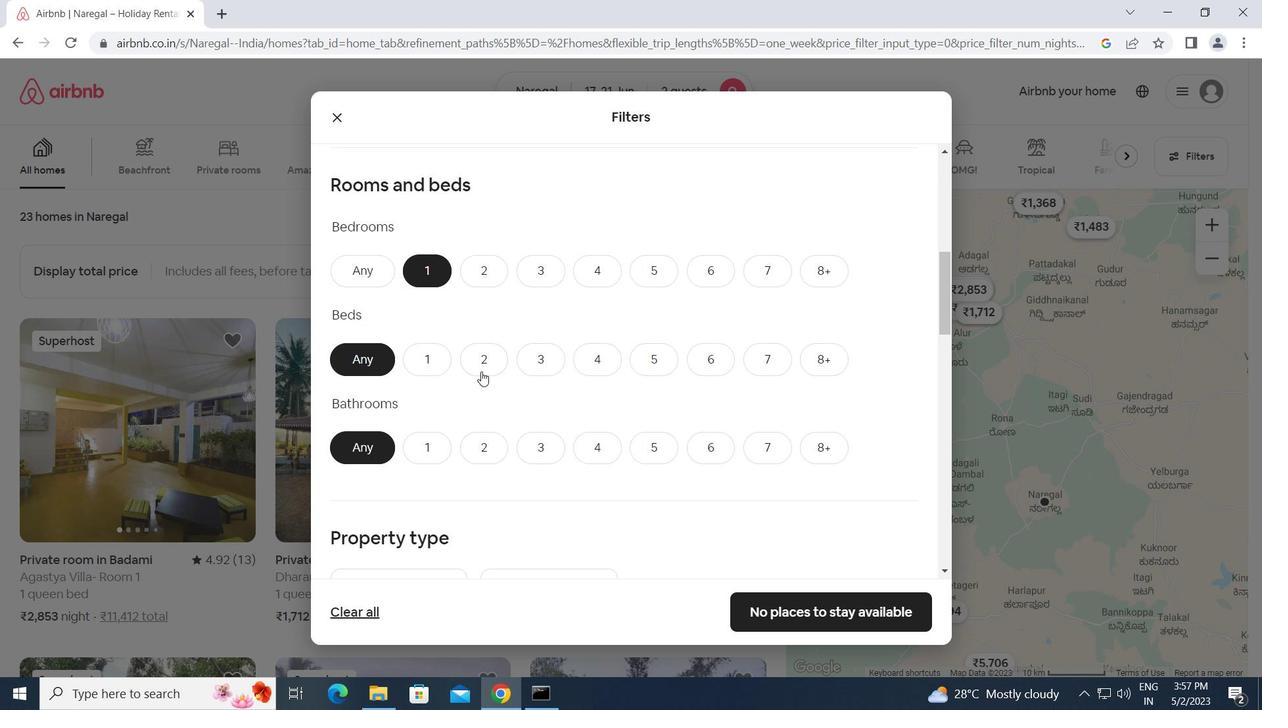 
Action: Mouse pressed left at (488, 352)
Screenshot: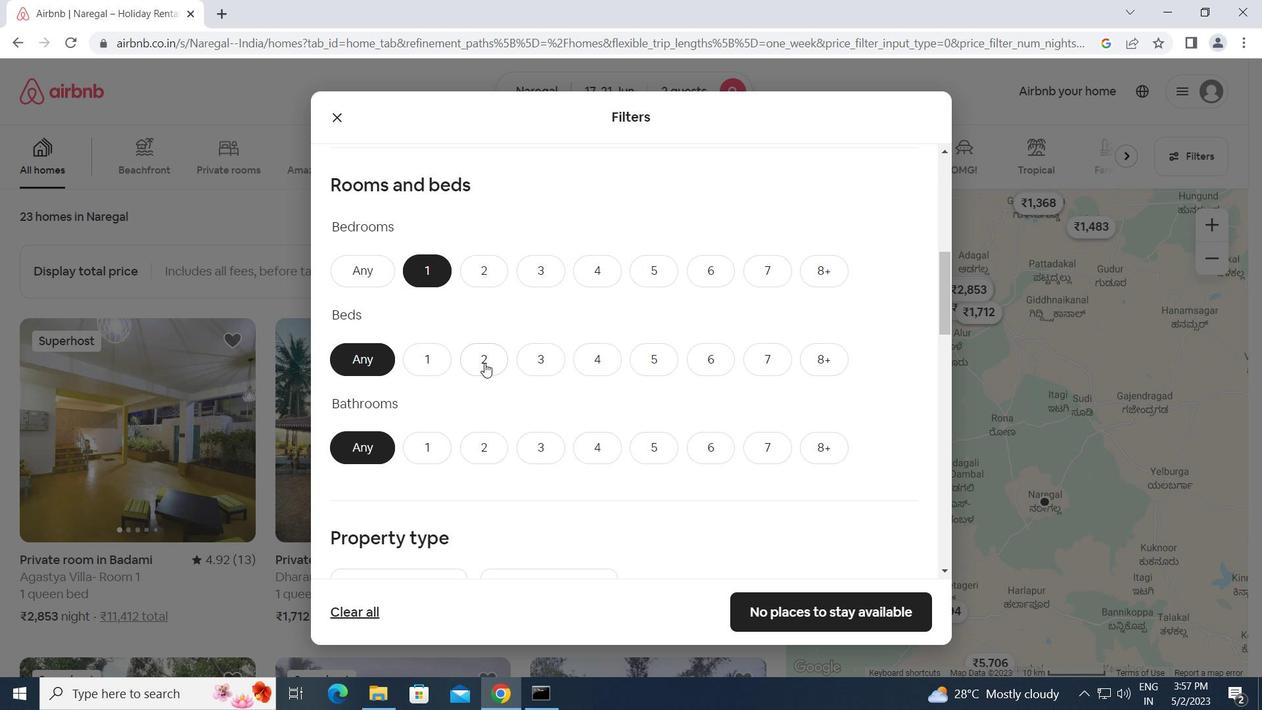 
Action: Mouse moved to (422, 447)
Screenshot: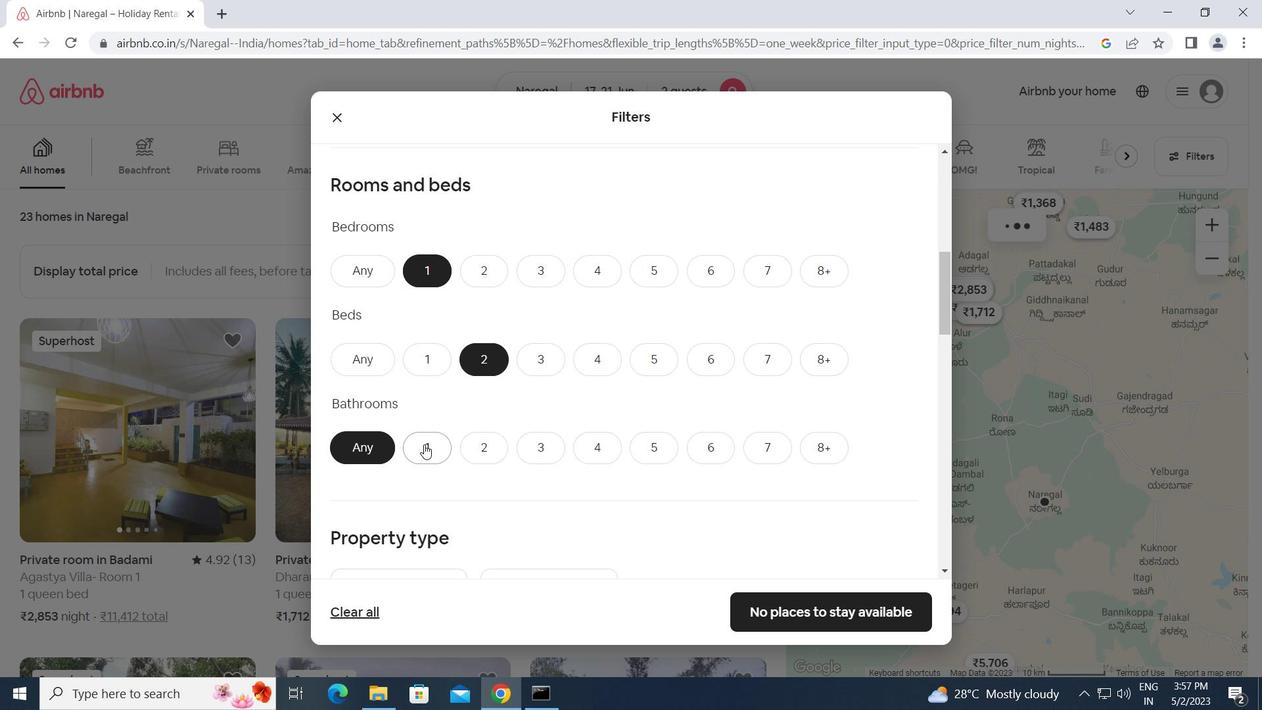 
Action: Mouse pressed left at (422, 447)
Screenshot: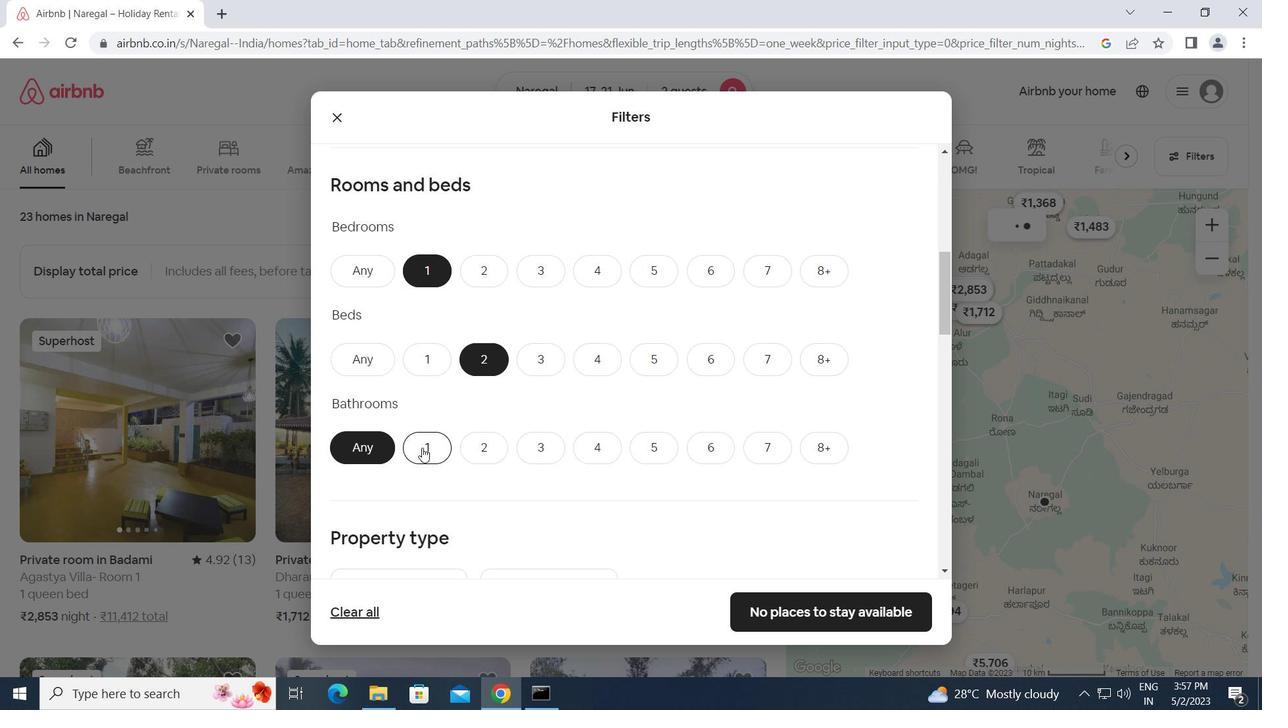 
Action: Mouse moved to (549, 461)
Screenshot: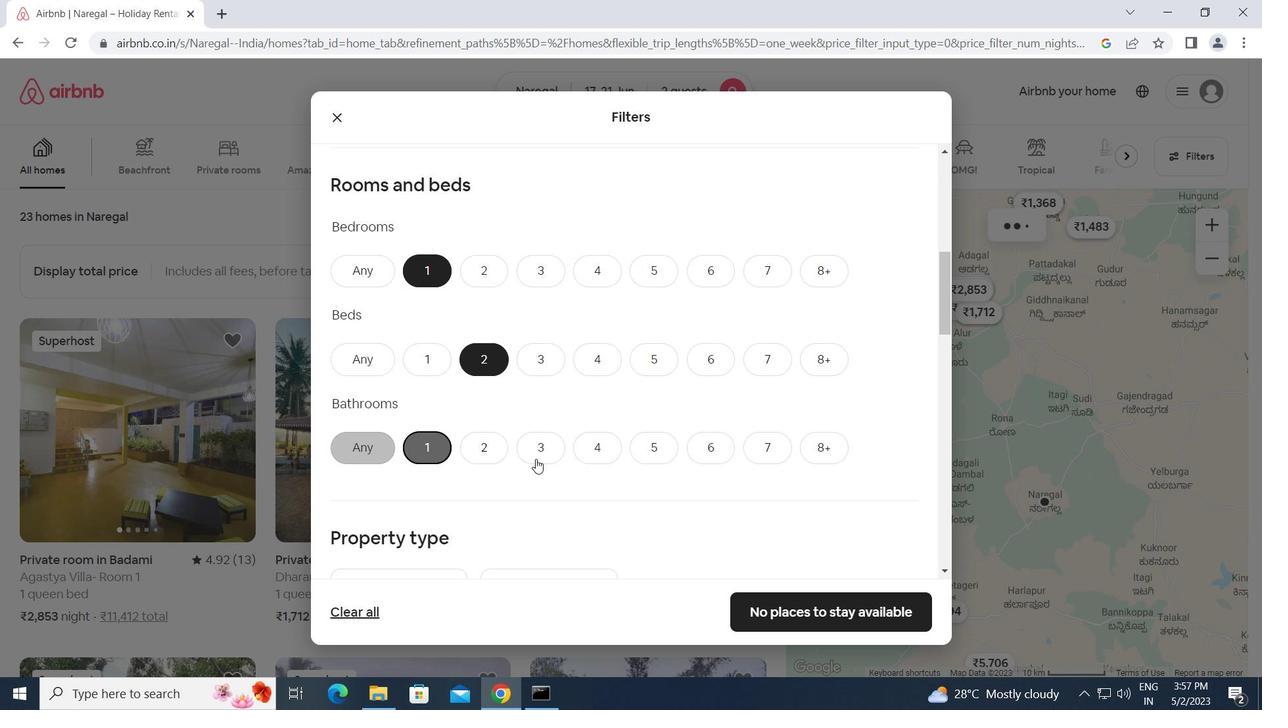 
Action: Mouse scrolled (549, 460) with delta (0, 0)
Screenshot: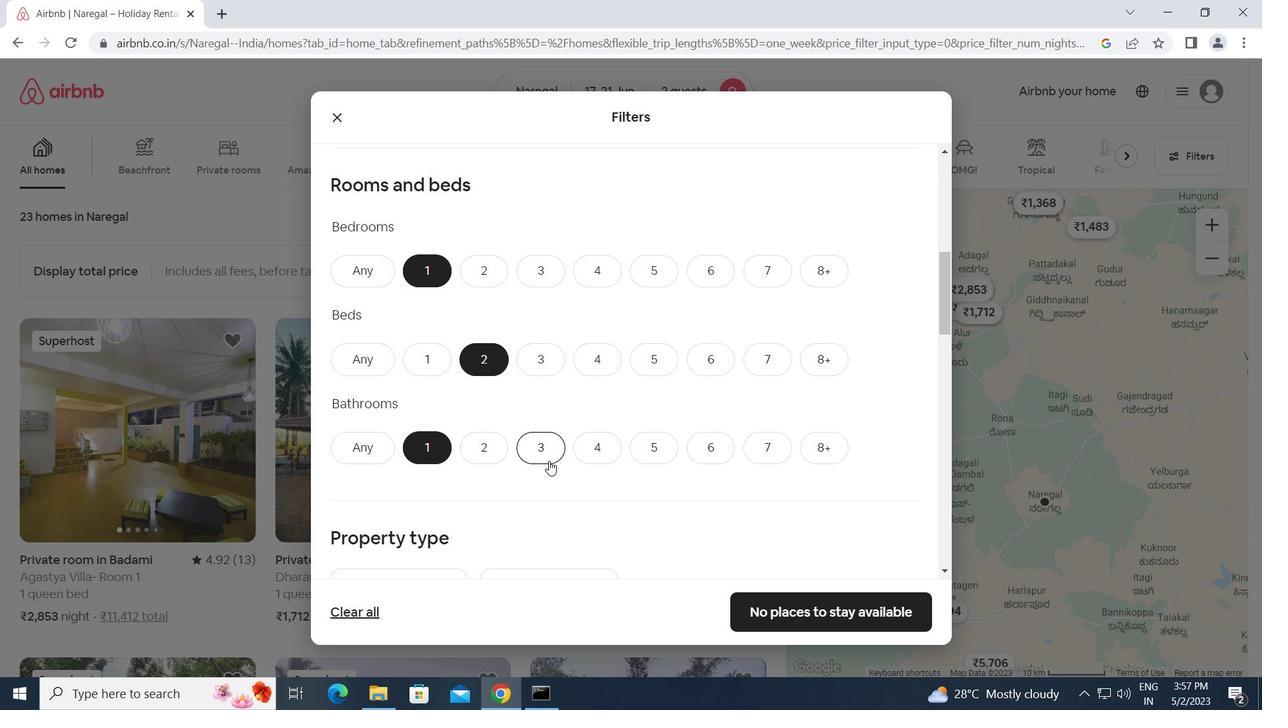 
Action: Mouse scrolled (549, 460) with delta (0, 0)
Screenshot: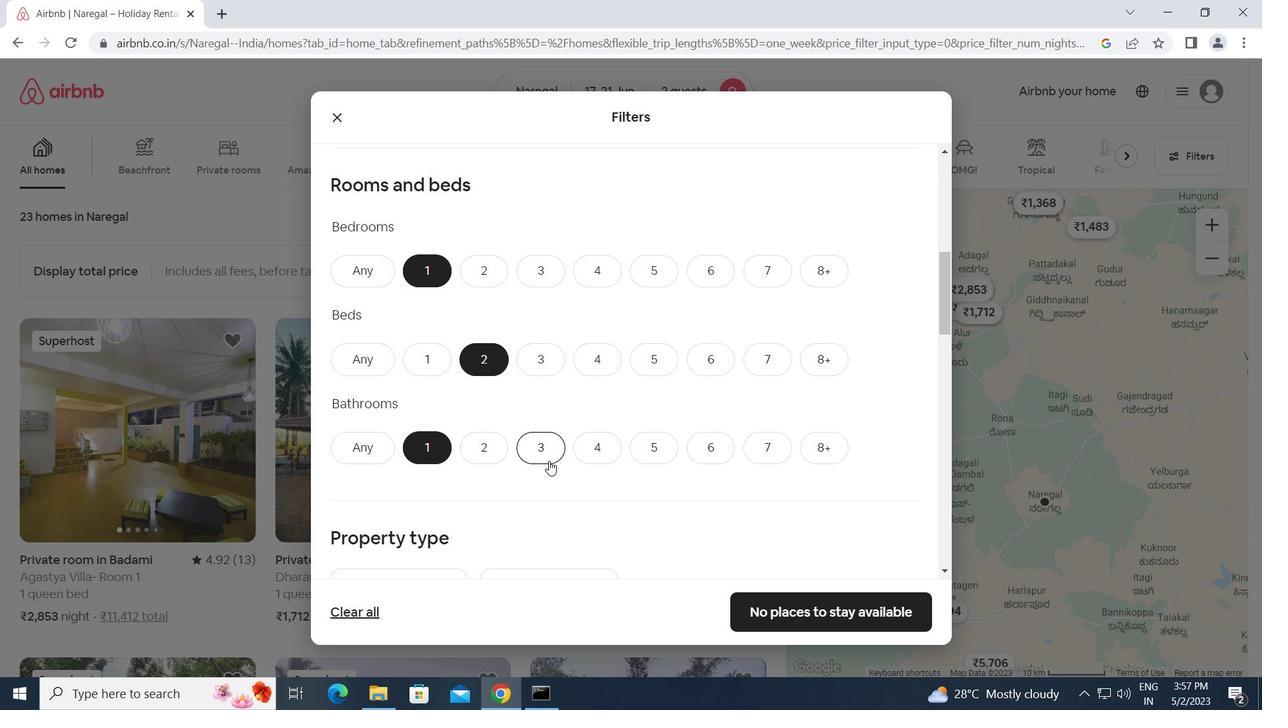 
Action: Mouse moved to (424, 479)
Screenshot: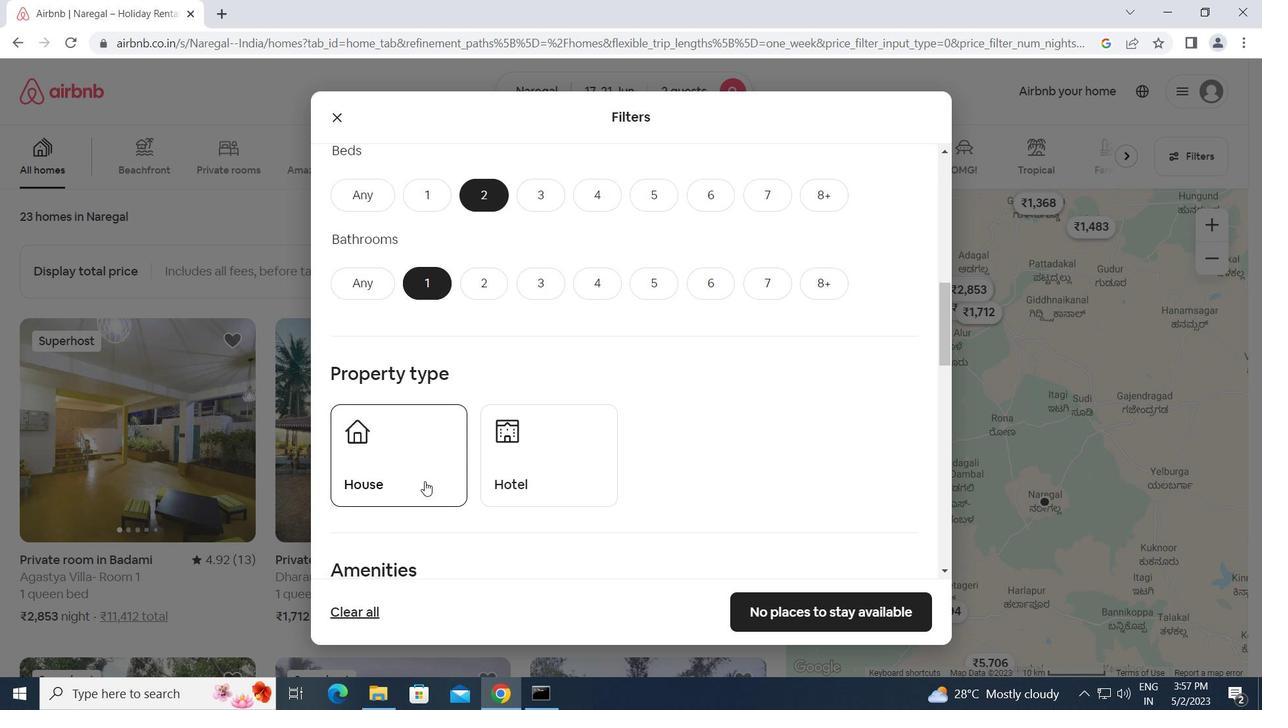 
Action: Mouse pressed left at (424, 479)
Screenshot: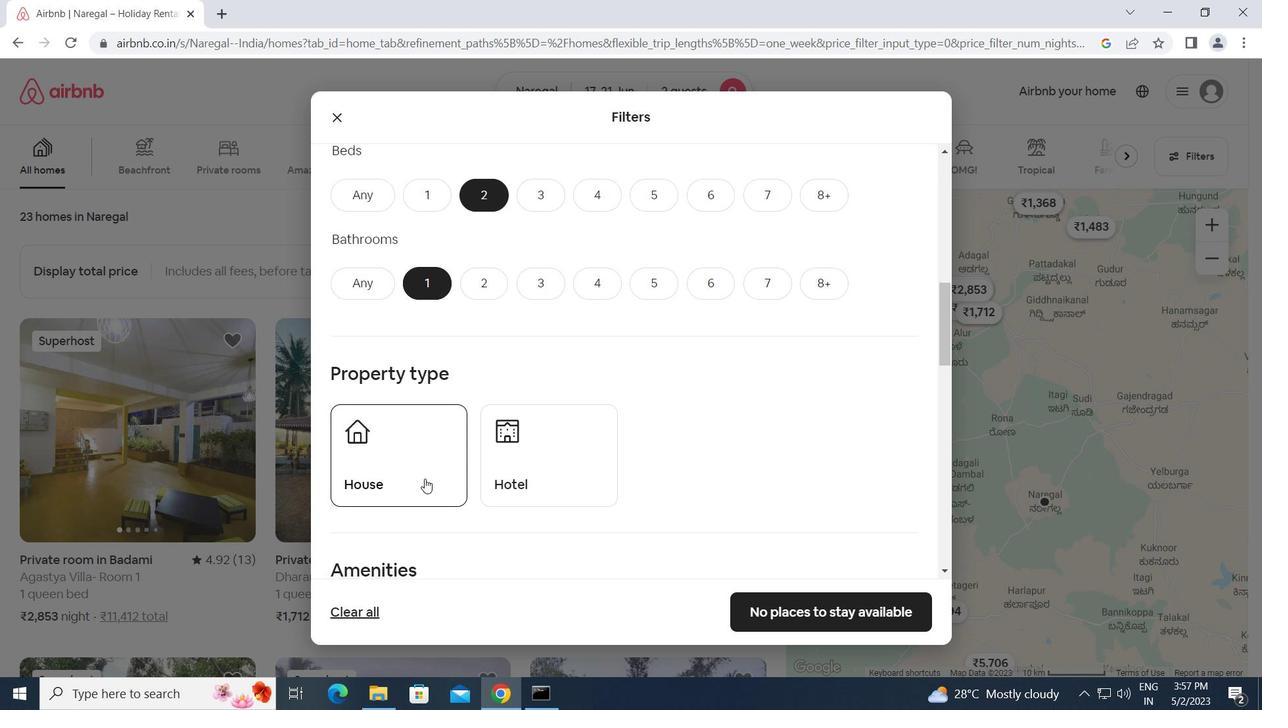 
Action: Mouse moved to (474, 540)
Screenshot: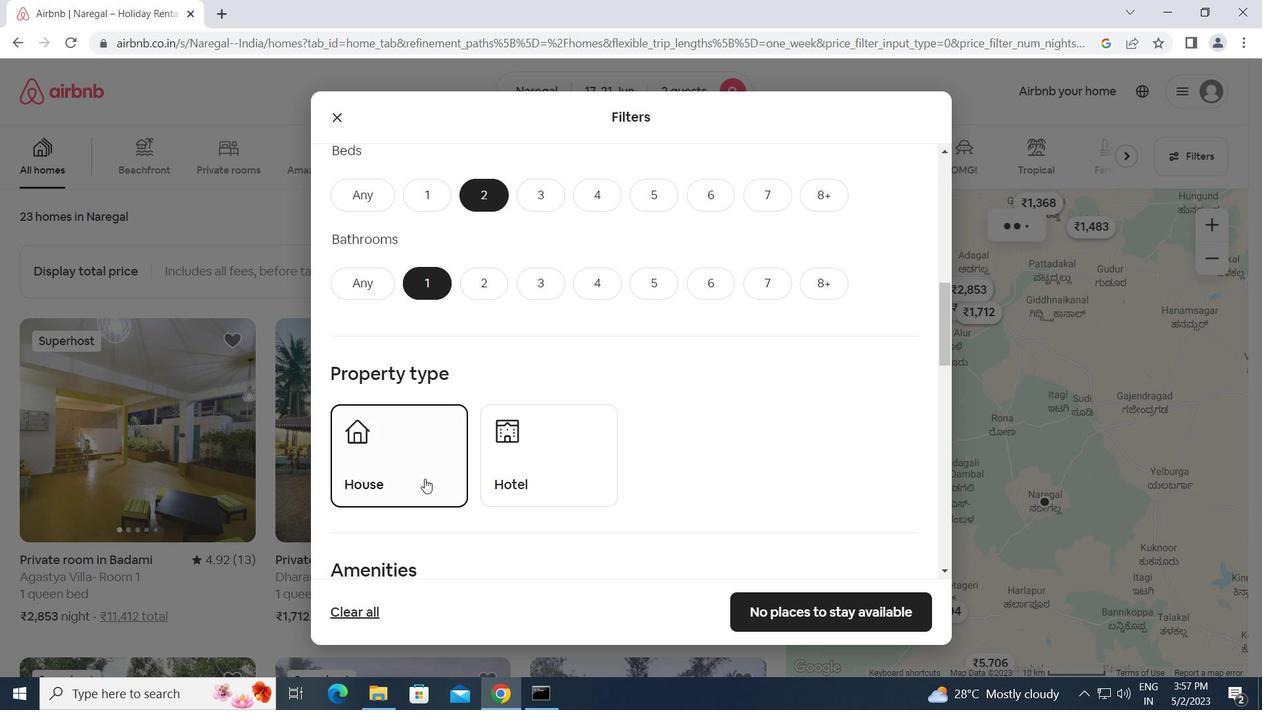 
Action: Mouse scrolled (474, 540) with delta (0, 0)
Screenshot: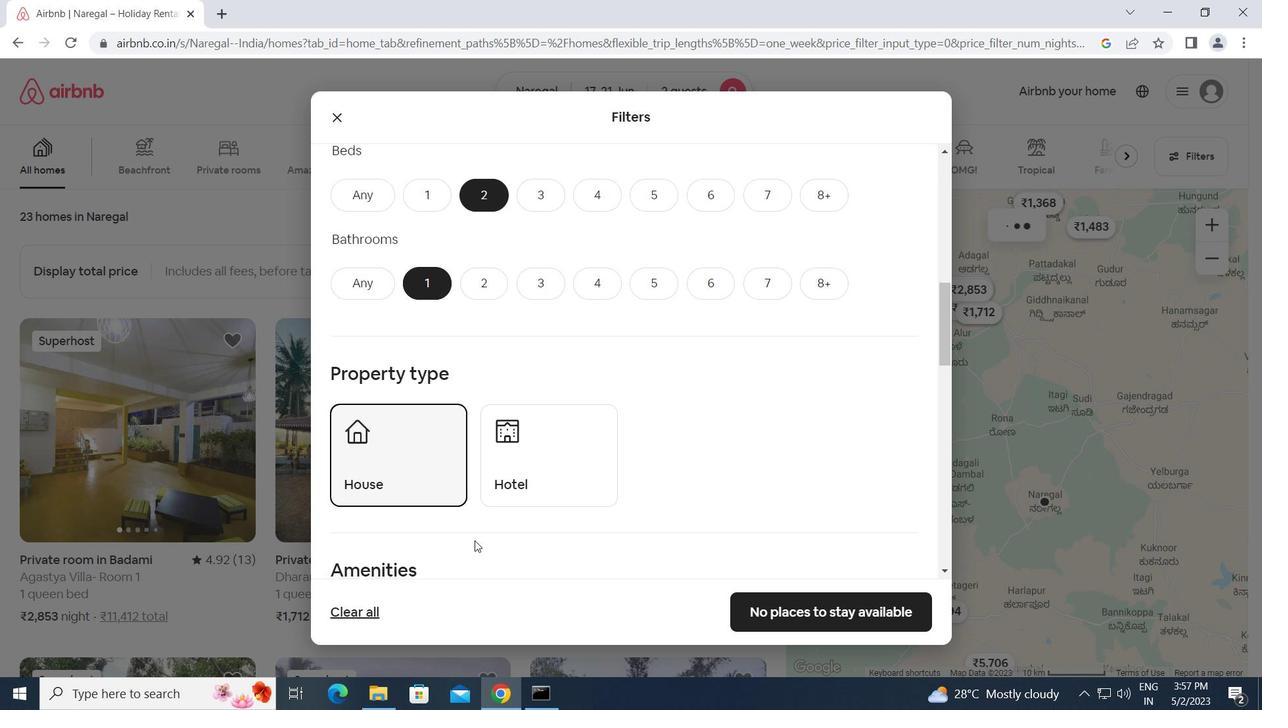 
Action: Mouse scrolled (474, 540) with delta (0, 0)
Screenshot: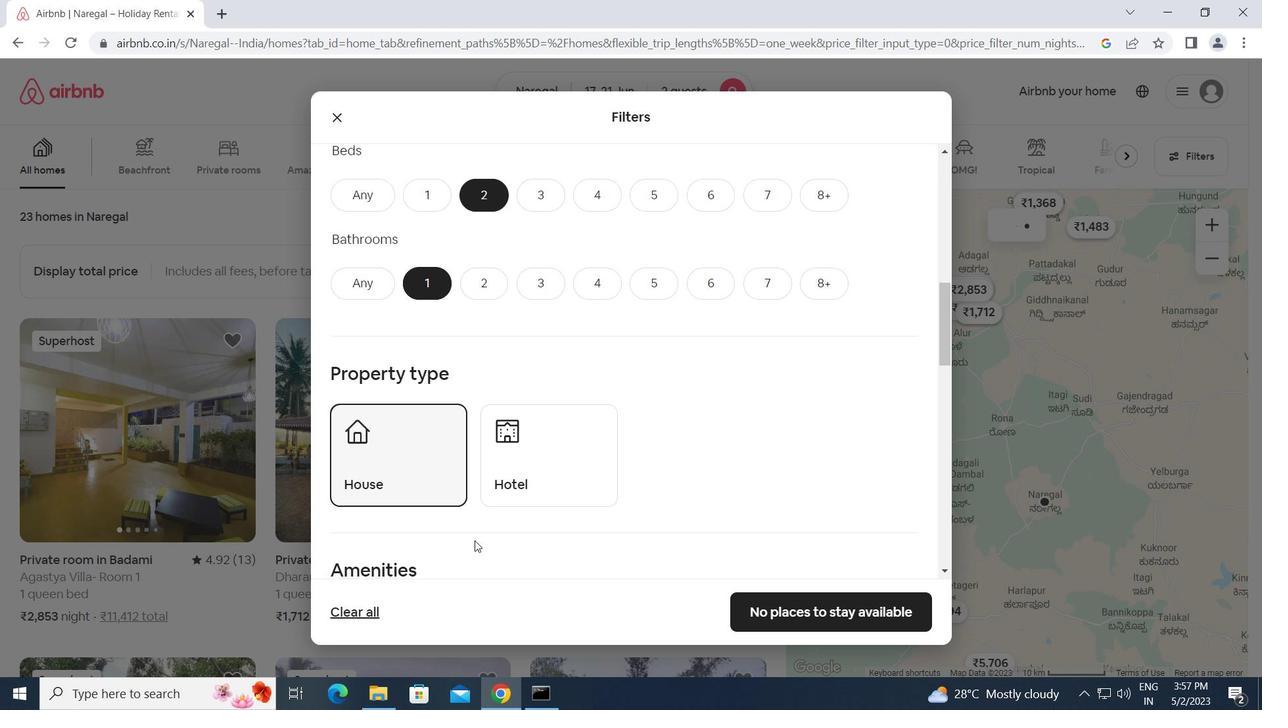 
Action: Mouse scrolled (474, 540) with delta (0, 0)
Screenshot: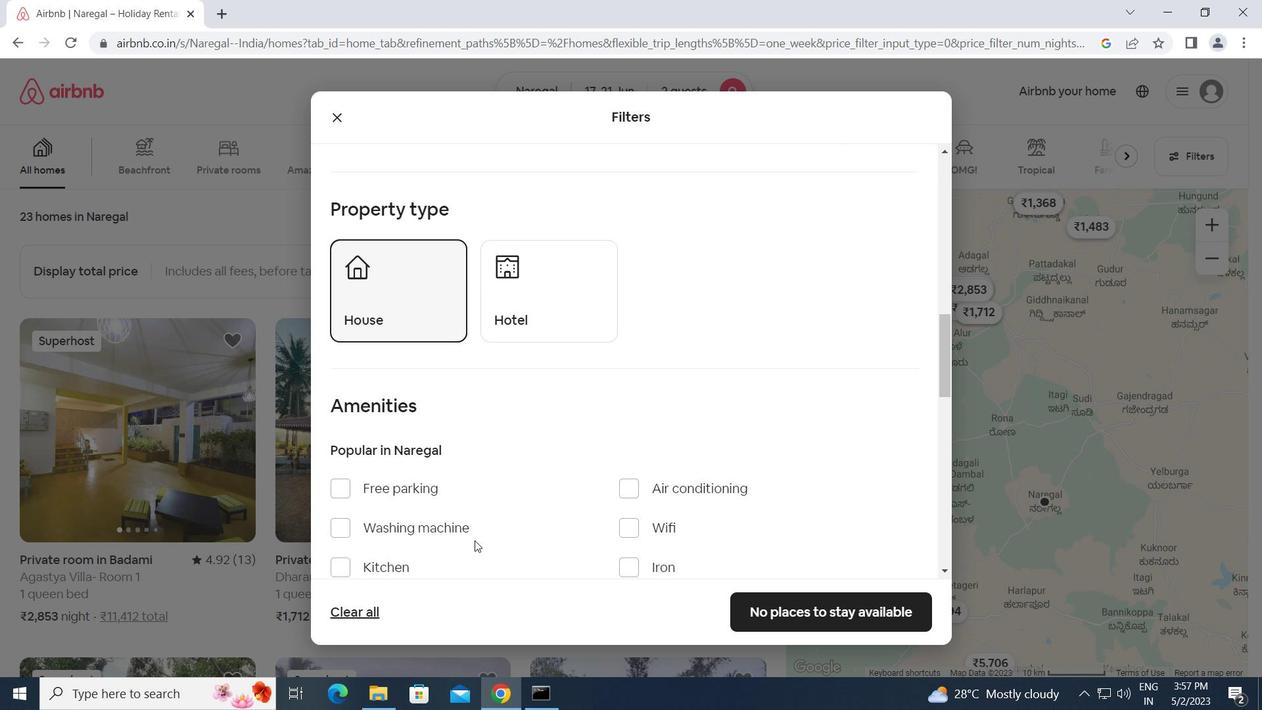 
Action: Mouse scrolled (474, 540) with delta (0, 0)
Screenshot: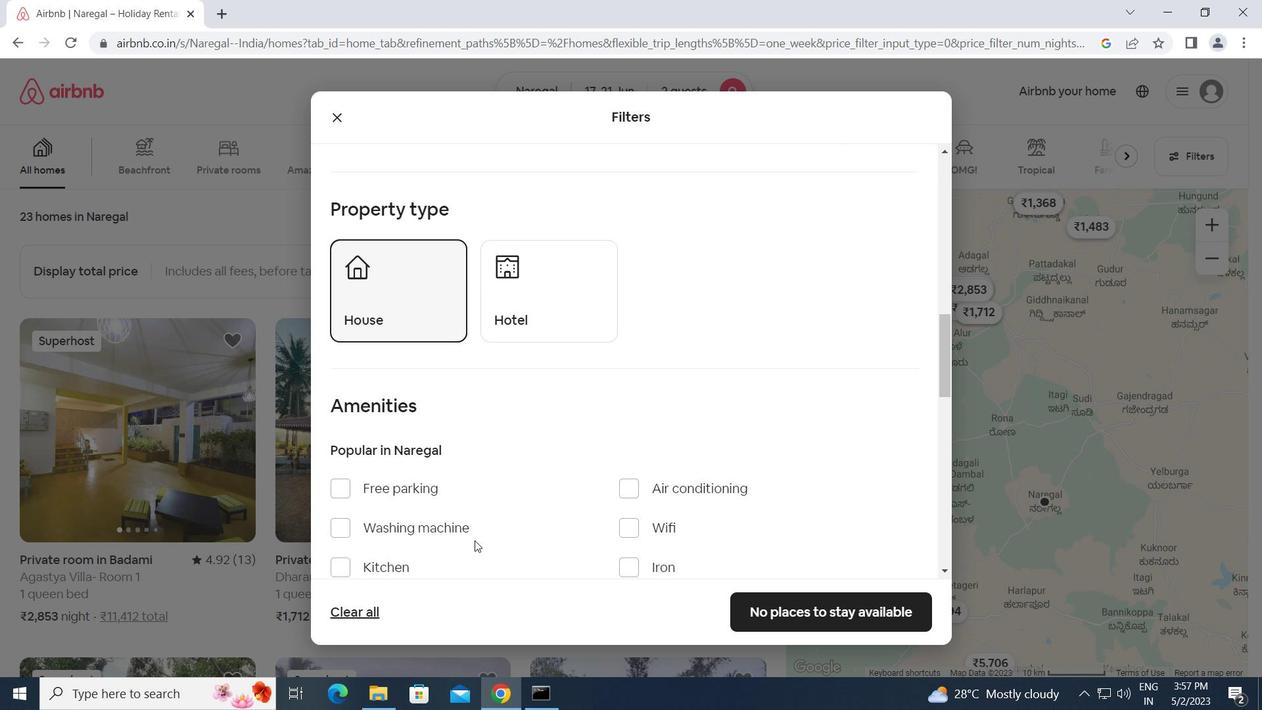 
Action: Mouse moved to (628, 358)
Screenshot: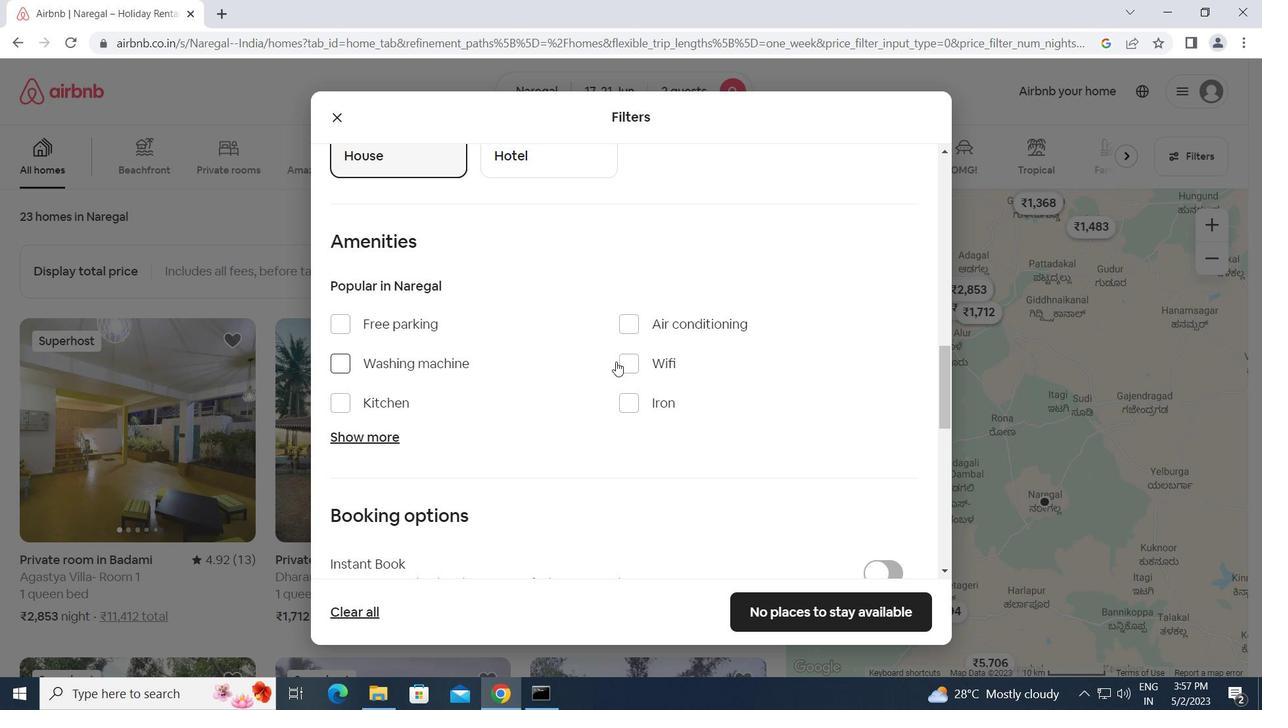 
Action: Mouse pressed left at (628, 358)
Screenshot: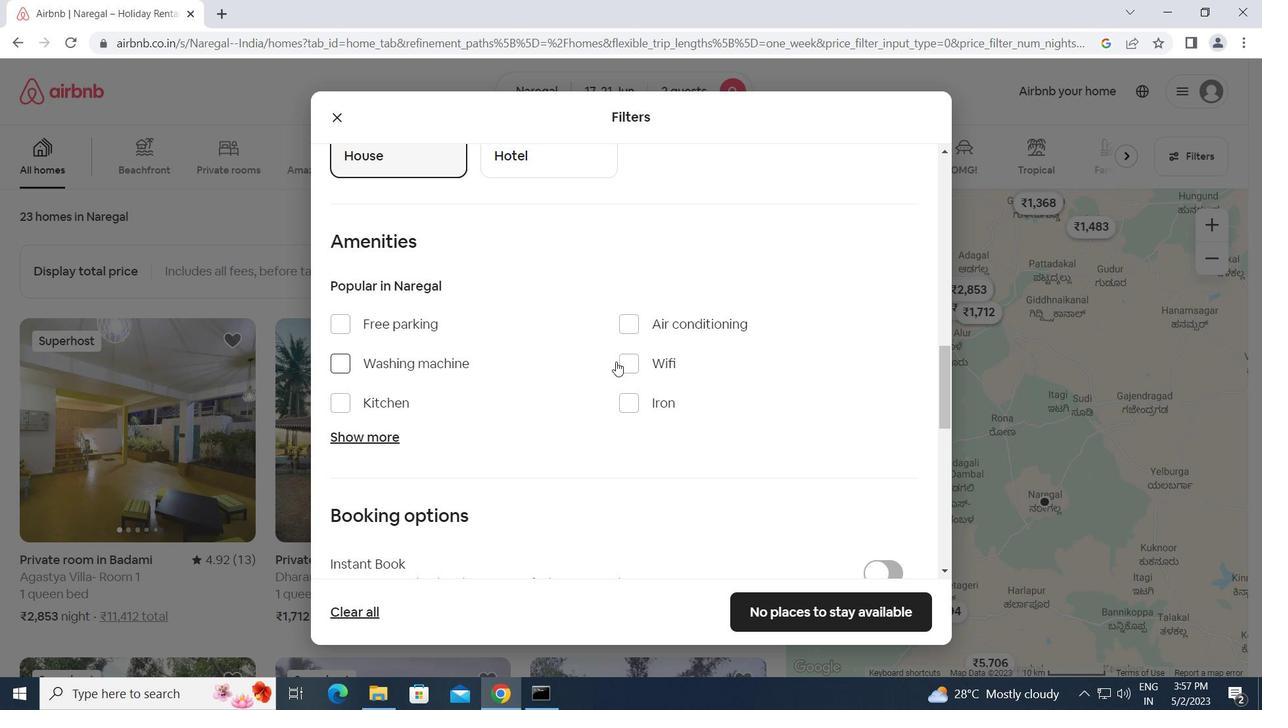 
Action: Mouse moved to (351, 363)
Screenshot: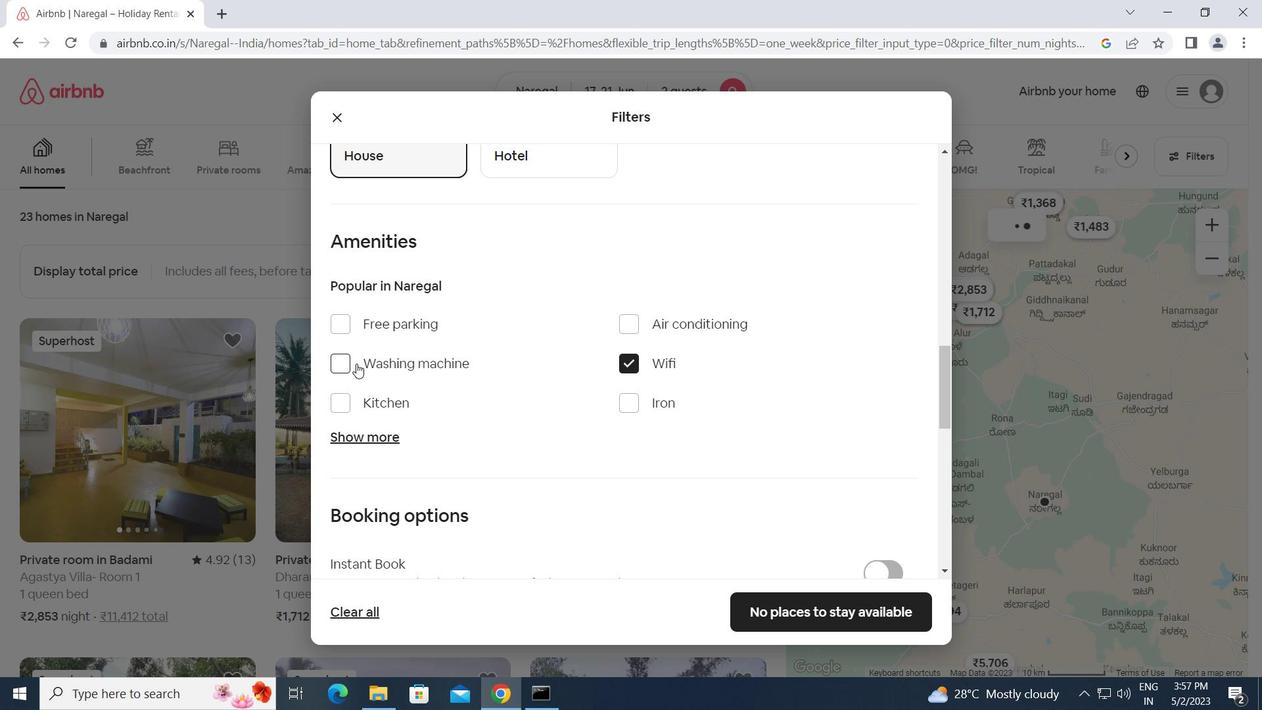 
Action: Mouse pressed left at (351, 363)
Screenshot: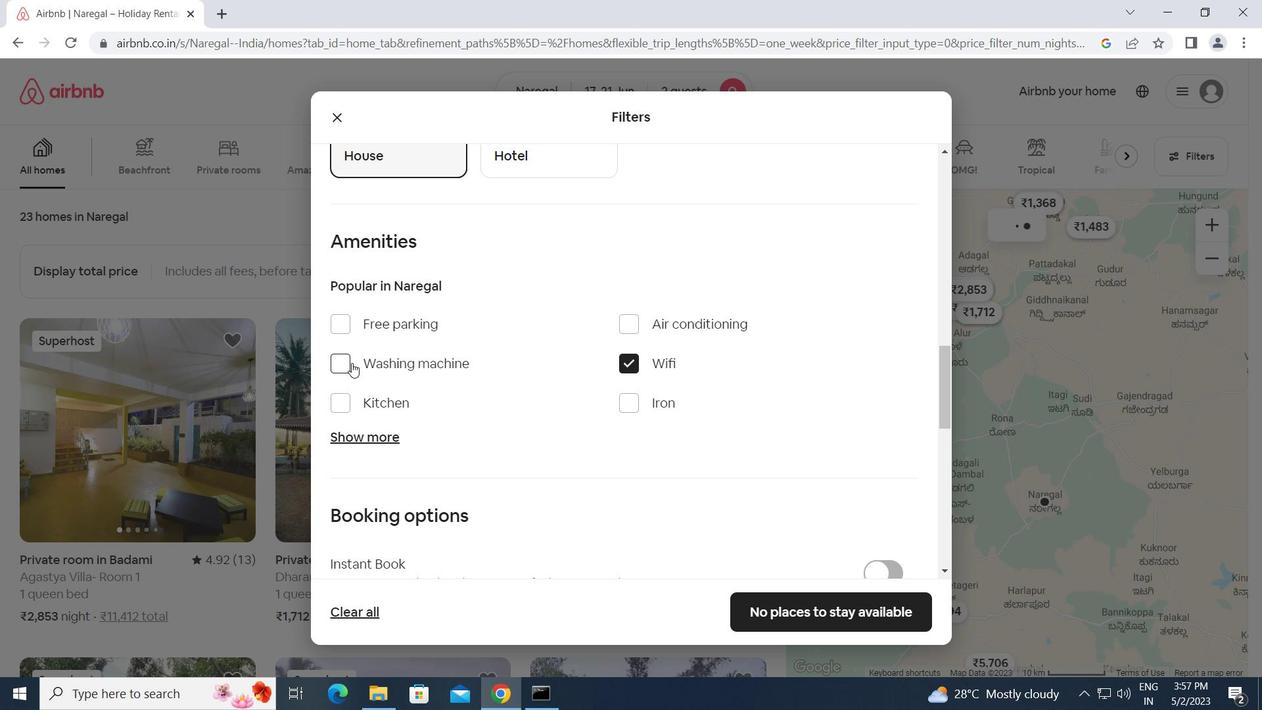 
Action: Mouse moved to (572, 402)
Screenshot: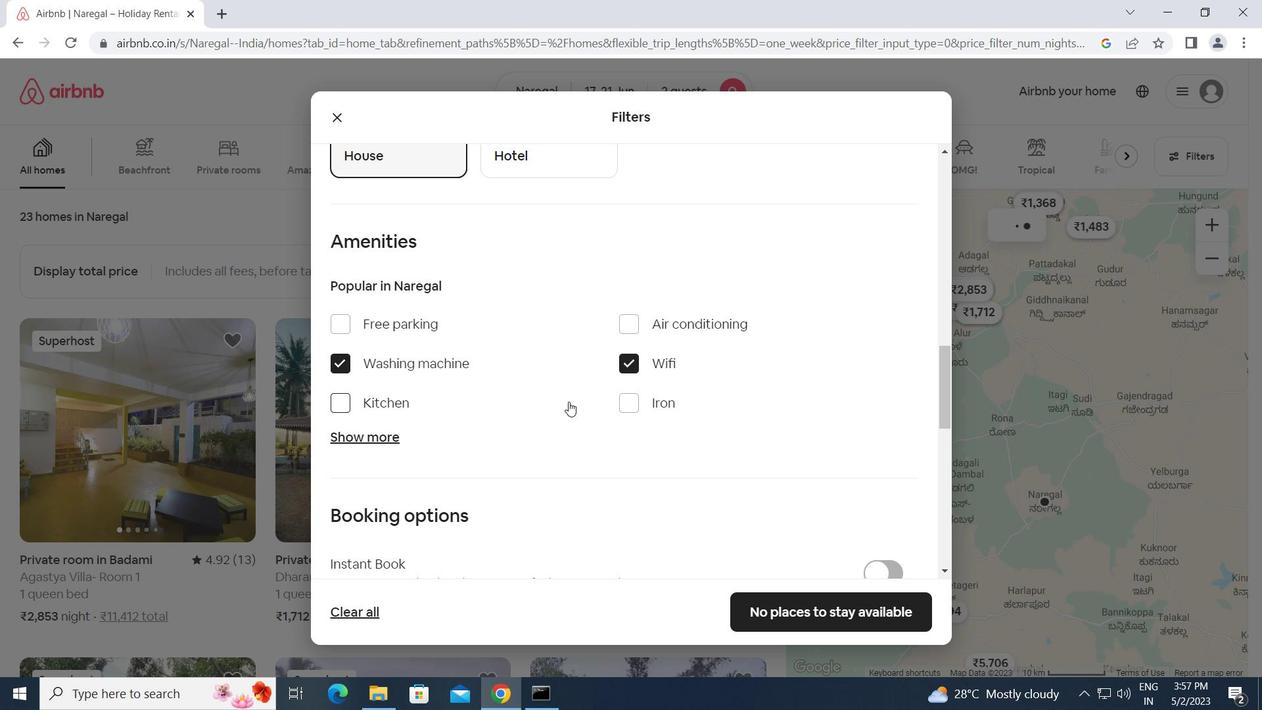 
Action: Mouse scrolled (572, 401) with delta (0, 0)
Screenshot: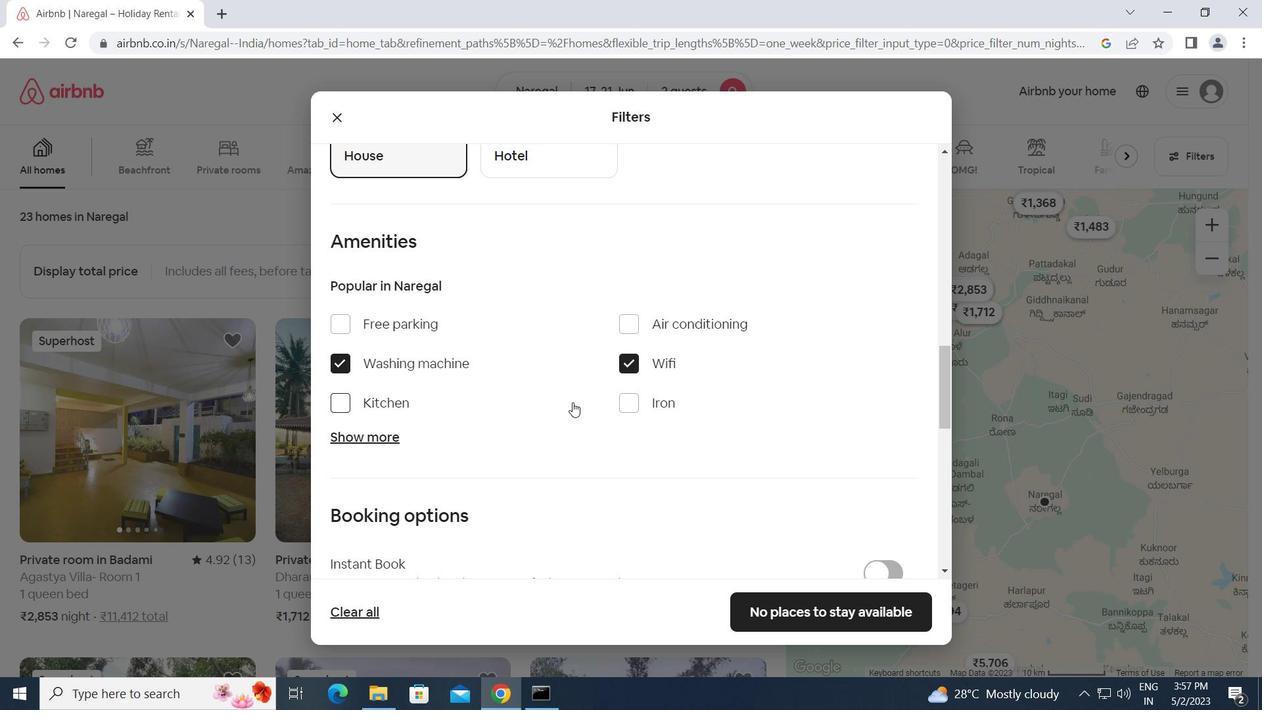 
Action: Mouse scrolled (572, 401) with delta (0, 0)
Screenshot: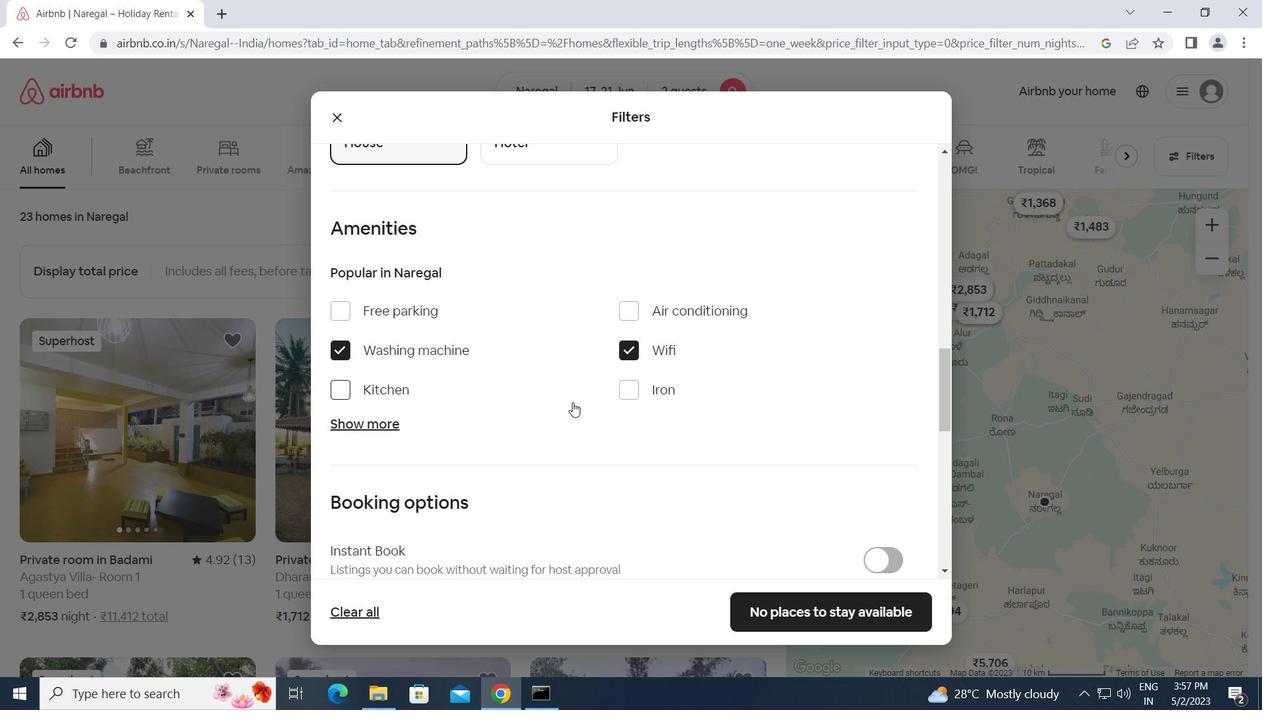 
Action: Mouse scrolled (572, 401) with delta (0, 0)
Screenshot: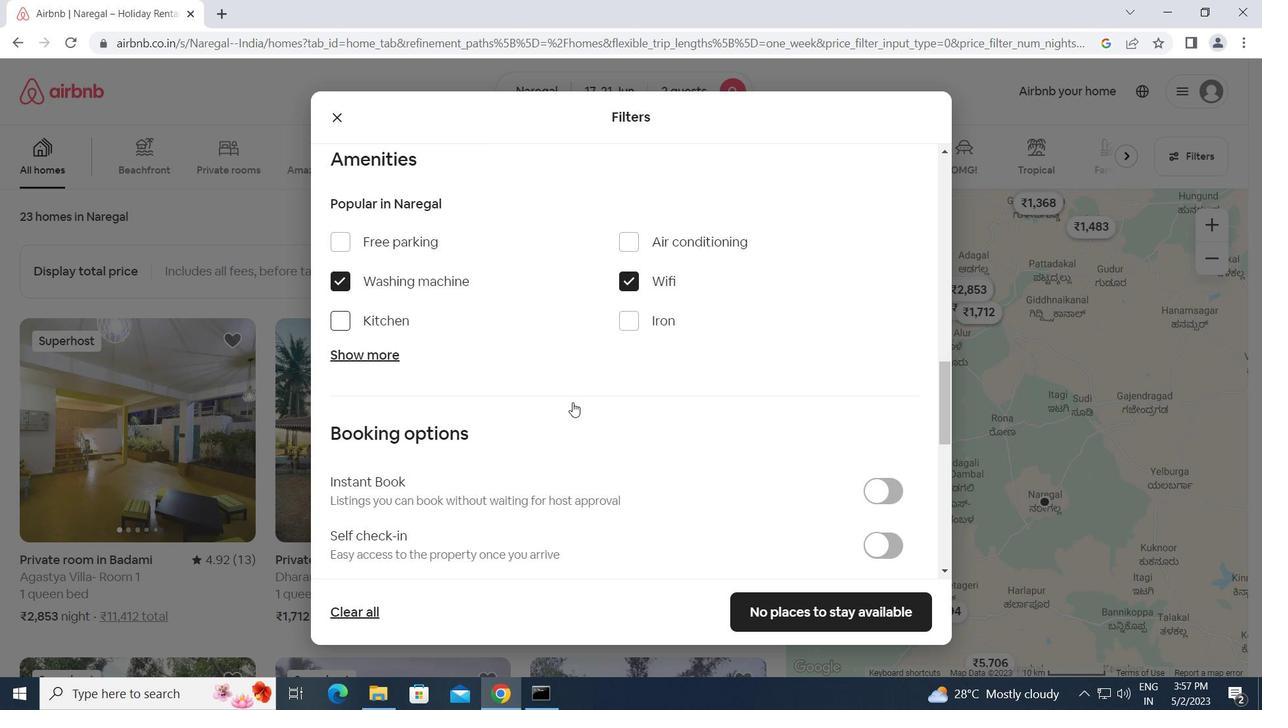 
Action: Mouse moved to (878, 378)
Screenshot: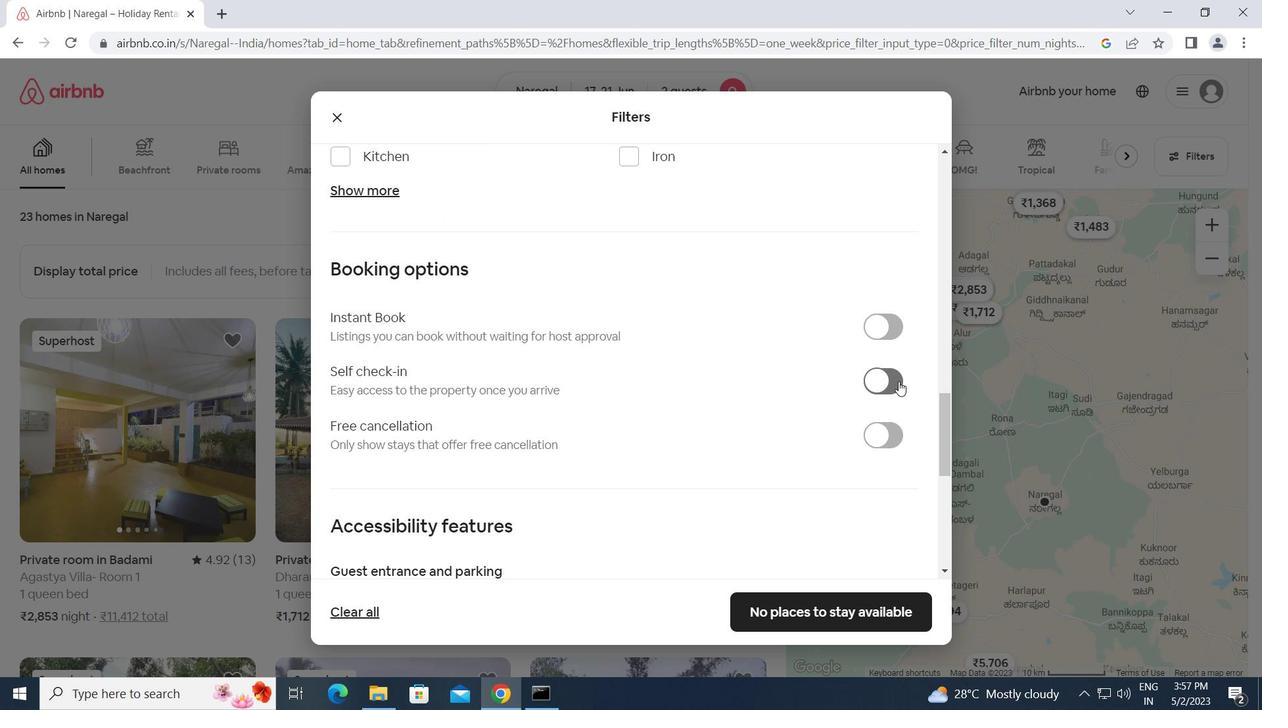 
Action: Mouse pressed left at (878, 378)
Screenshot: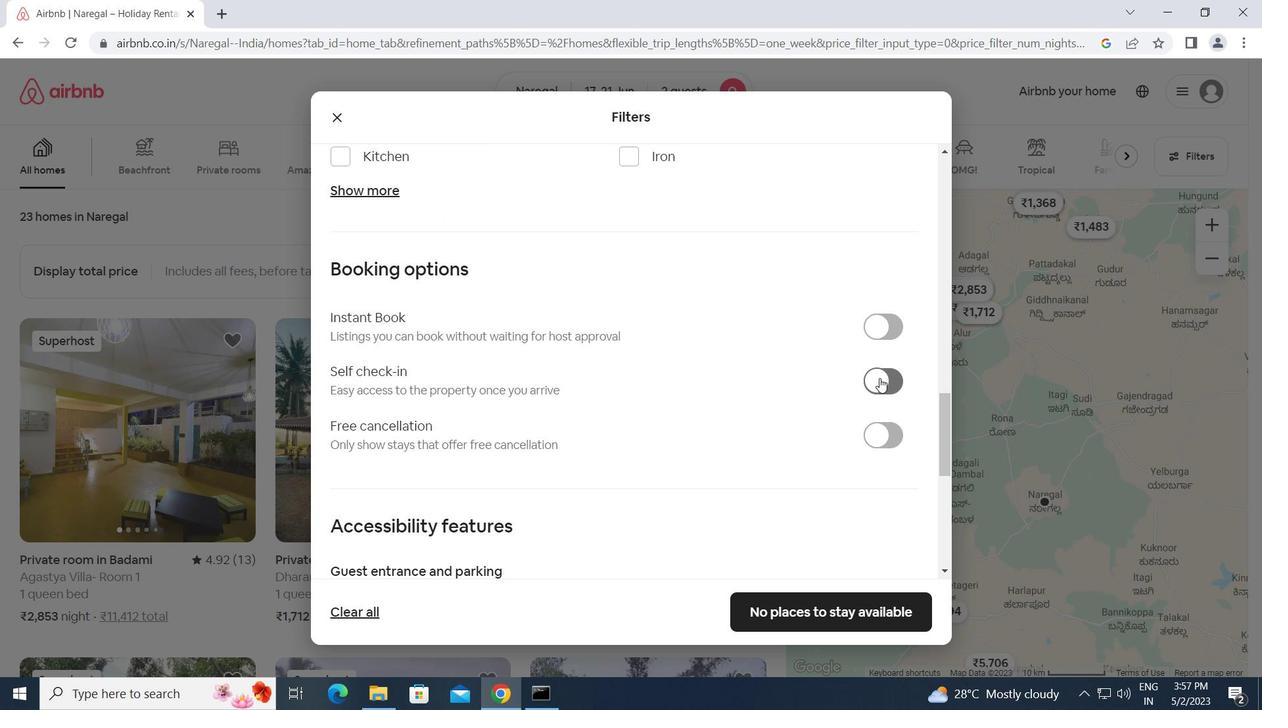 
Action: Mouse moved to (638, 439)
Screenshot: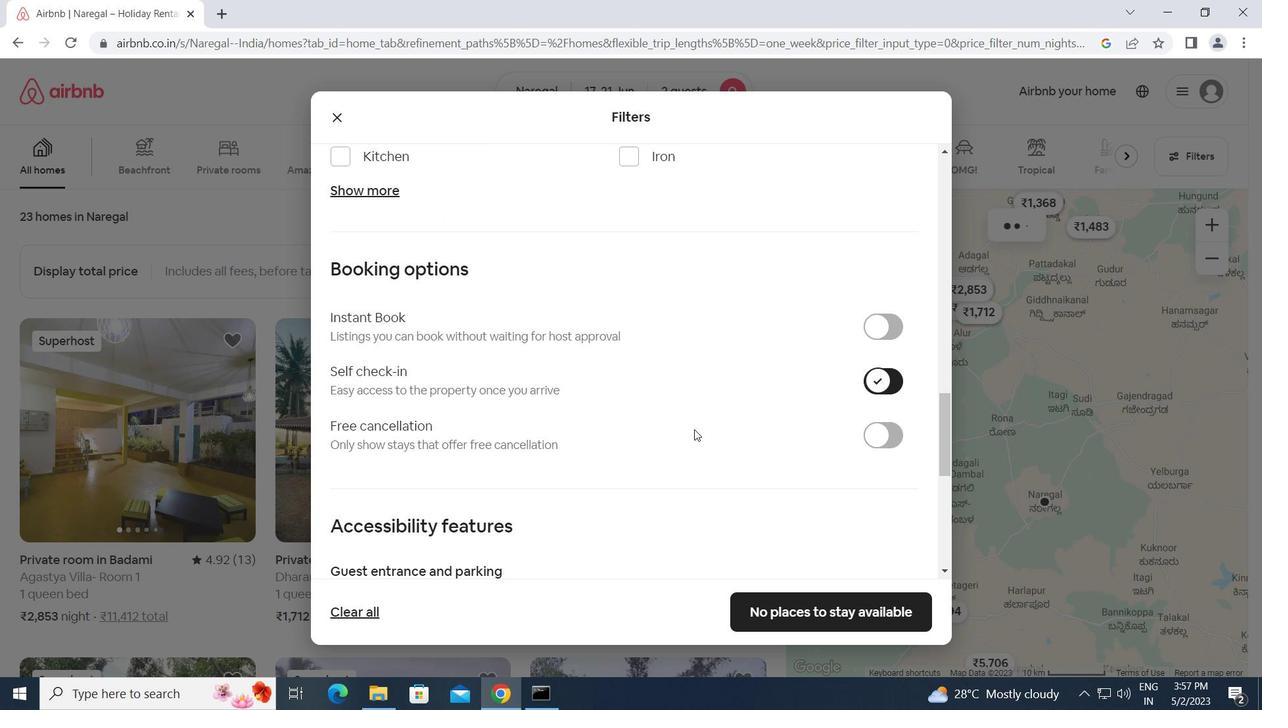 
Action: Mouse scrolled (638, 438) with delta (0, 0)
Screenshot: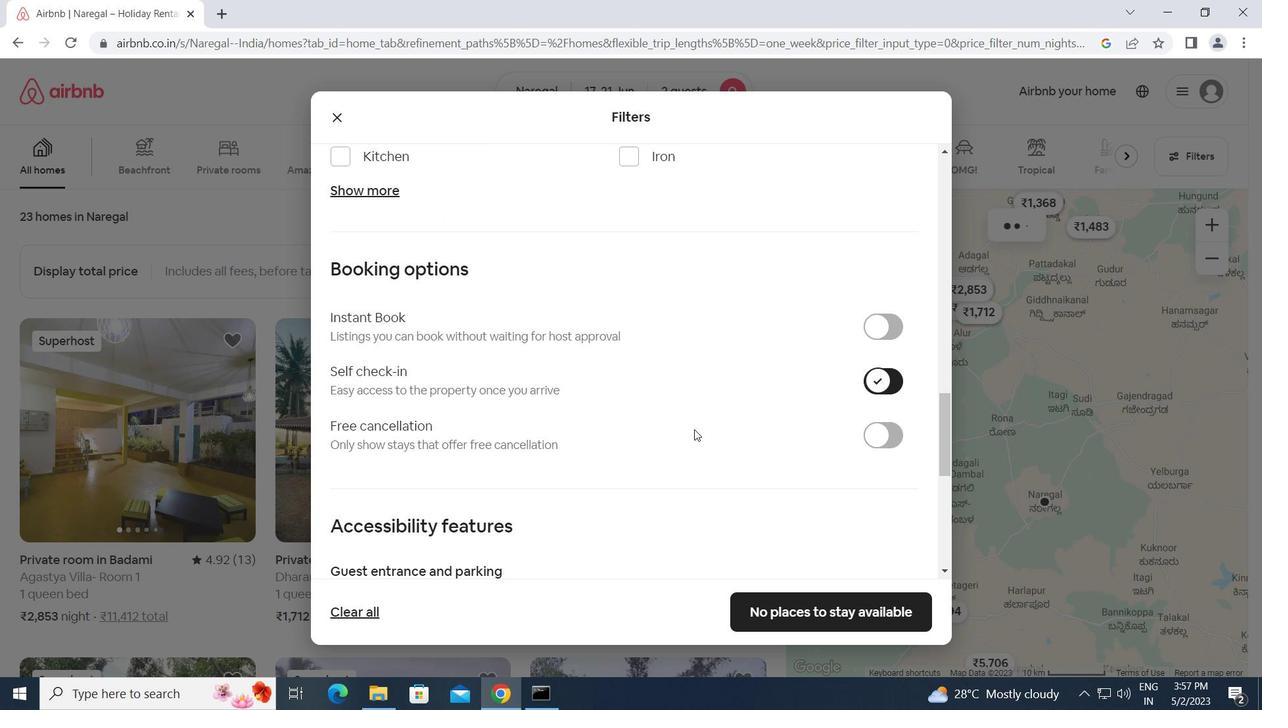 
Action: Mouse moved to (638, 439)
Screenshot: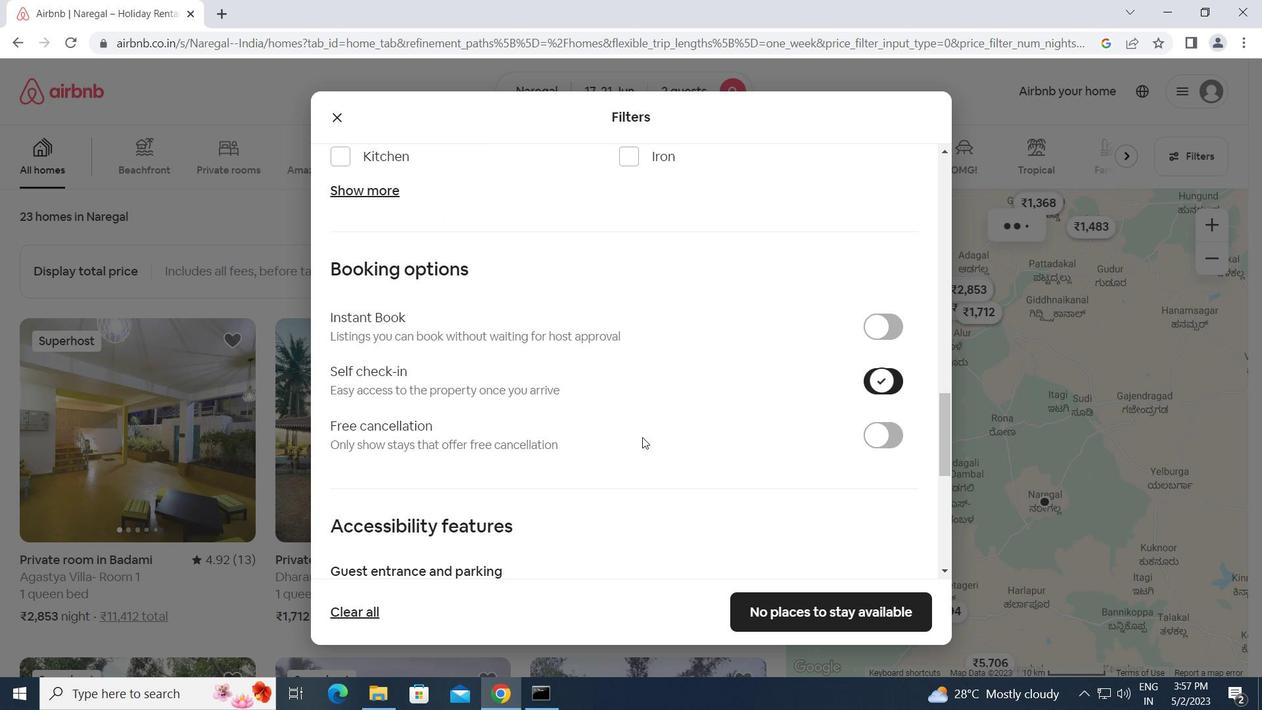 
Action: Mouse scrolled (638, 438) with delta (0, 0)
Screenshot: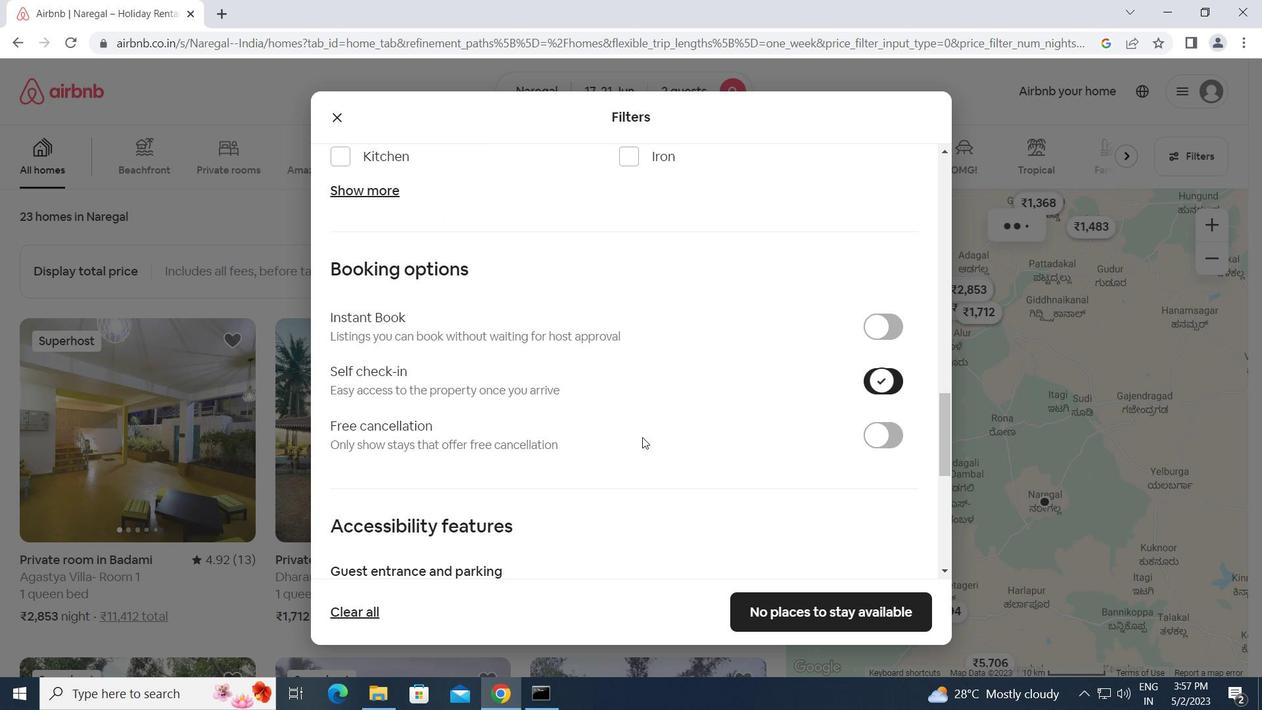 
Action: Mouse scrolled (638, 438) with delta (0, 0)
Screenshot: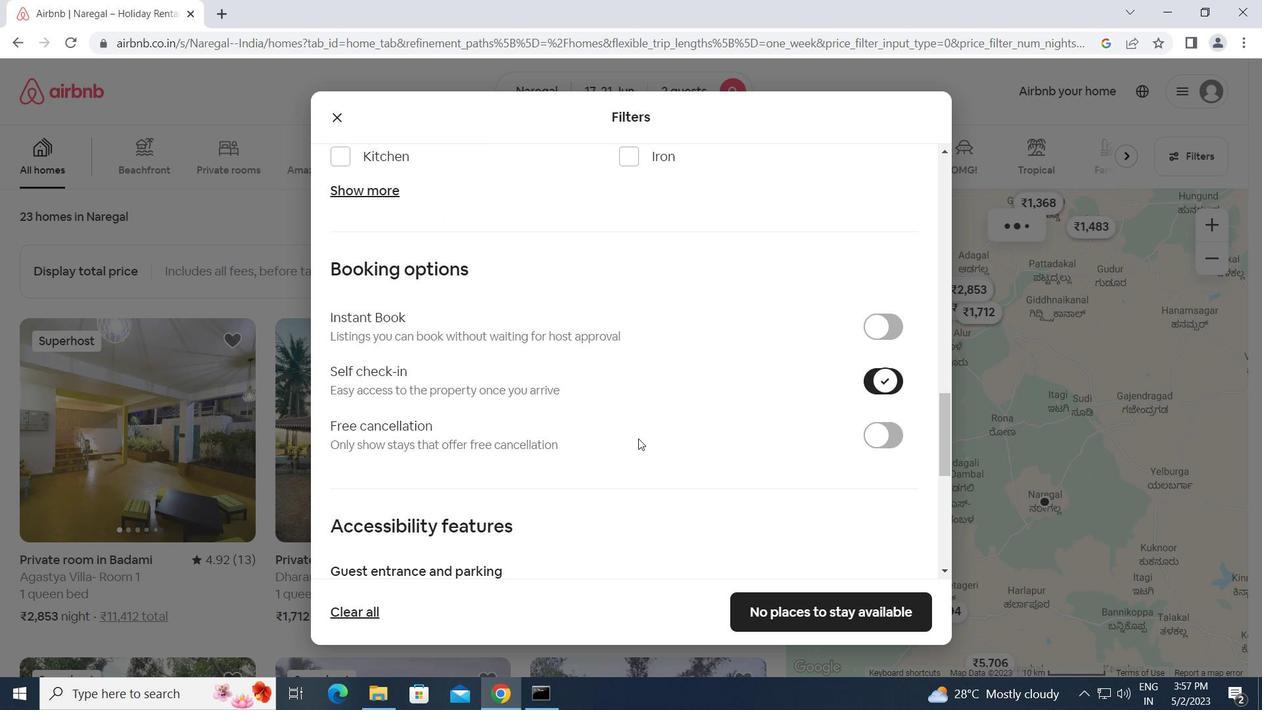 
Action: Mouse scrolled (638, 438) with delta (0, 0)
Screenshot: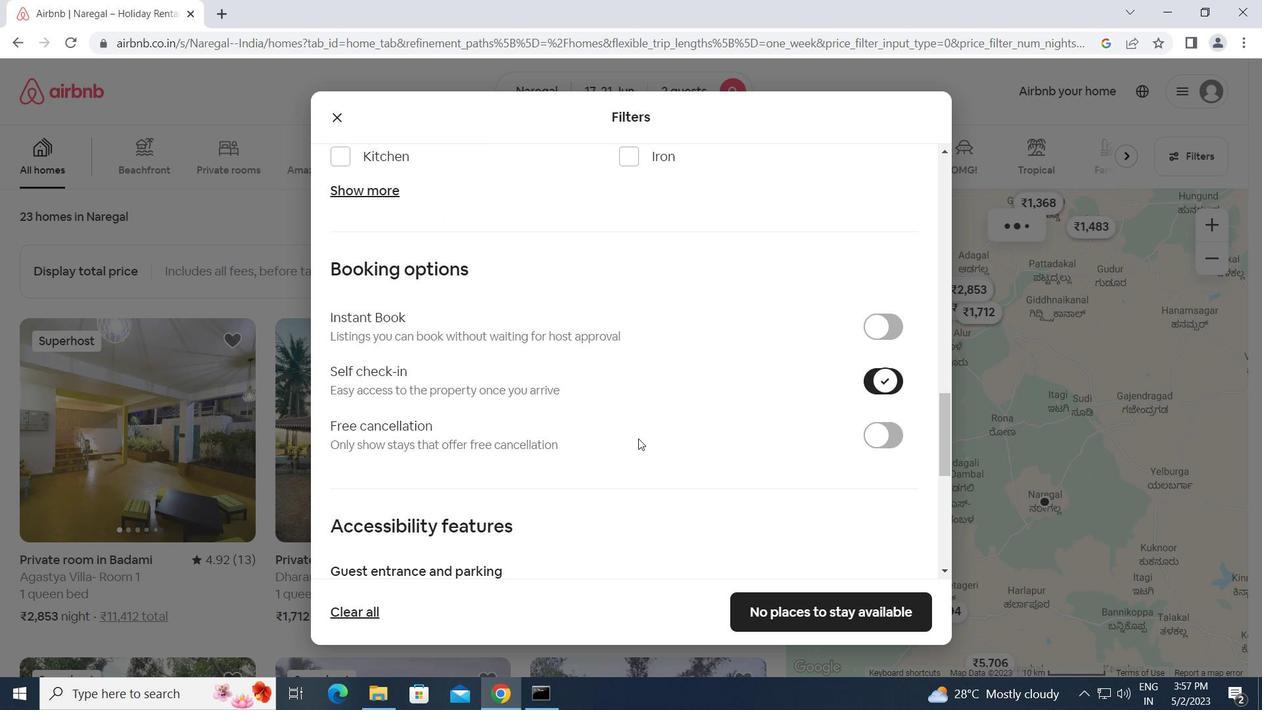 
Action: Mouse scrolled (638, 438) with delta (0, 0)
Screenshot: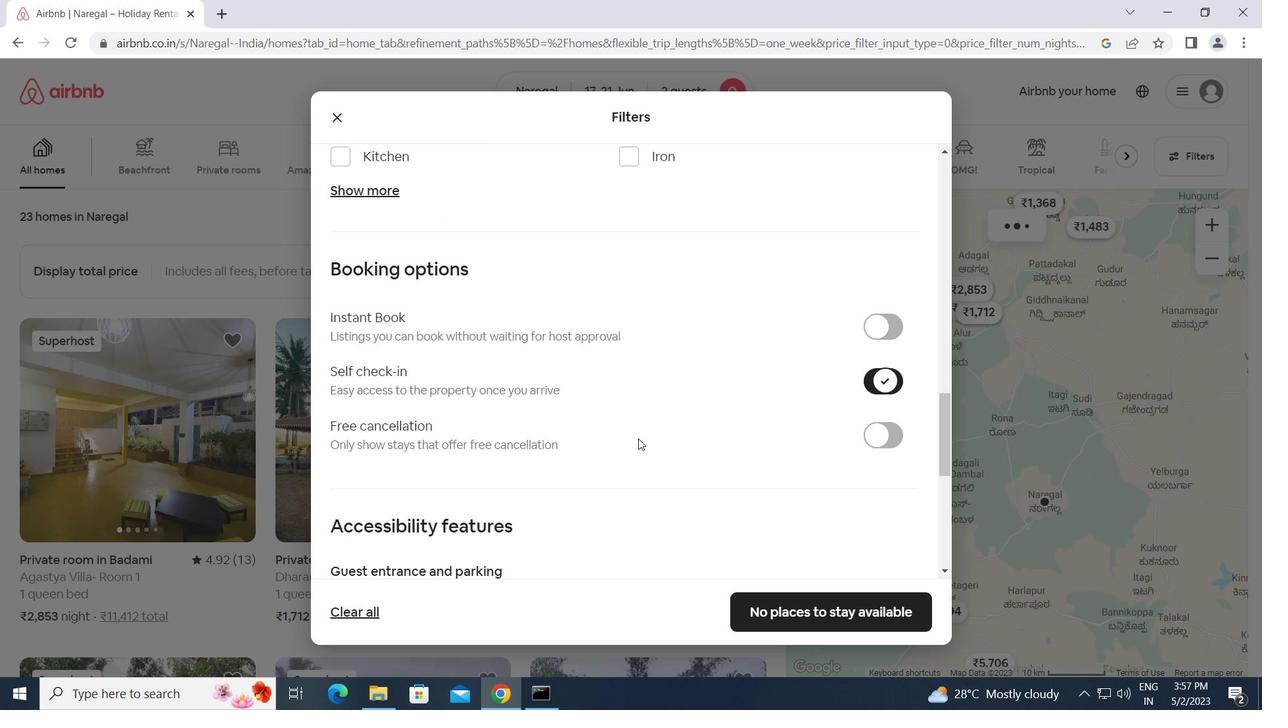 
Action: Mouse scrolled (638, 438) with delta (0, 0)
Screenshot: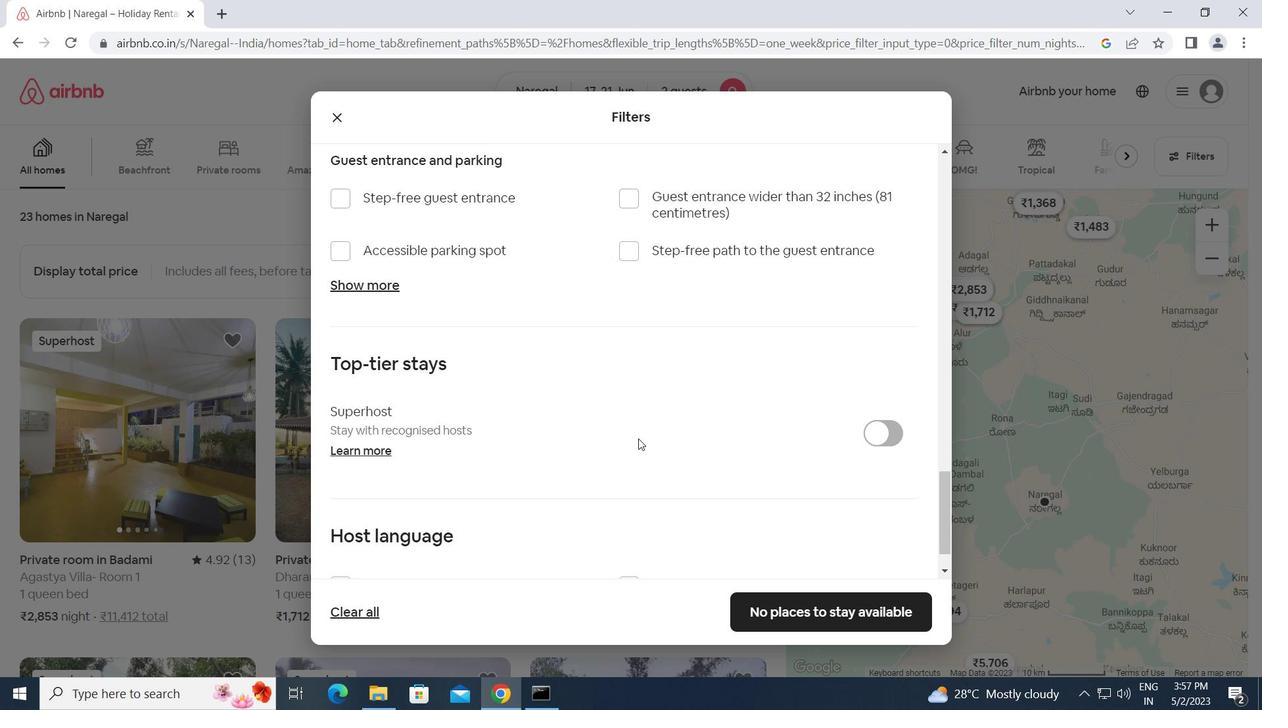 
Action: Mouse scrolled (638, 438) with delta (0, 0)
Screenshot: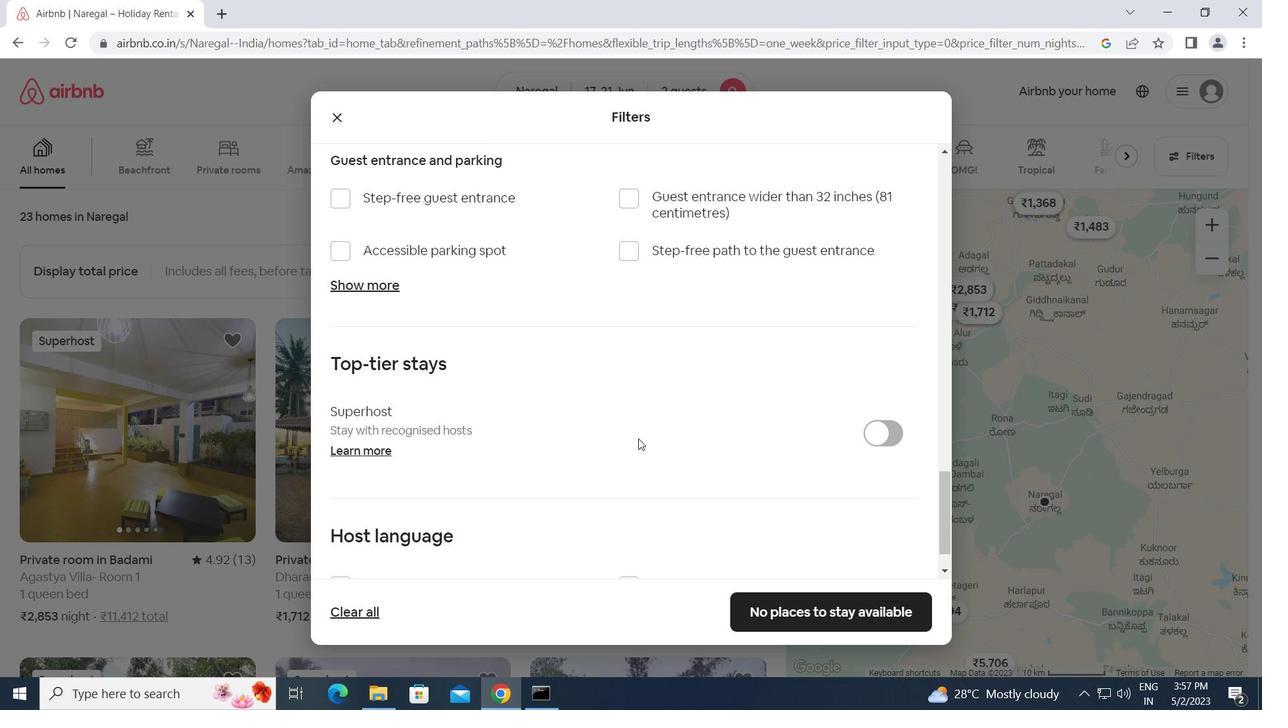 
Action: Mouse scrolled (638, 438) with delta (0, 0)
Screenshot: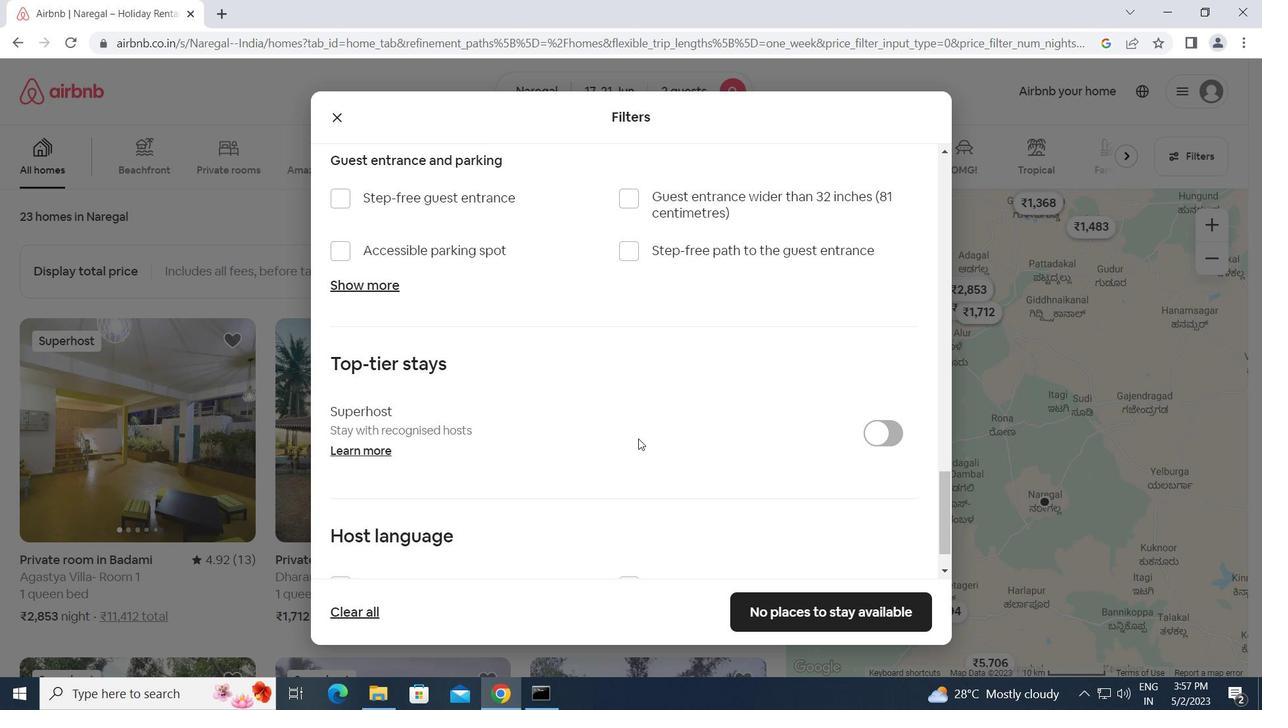 
Action: Mouse scrolled (638, 438) with delta (0, 0)
Screenshot: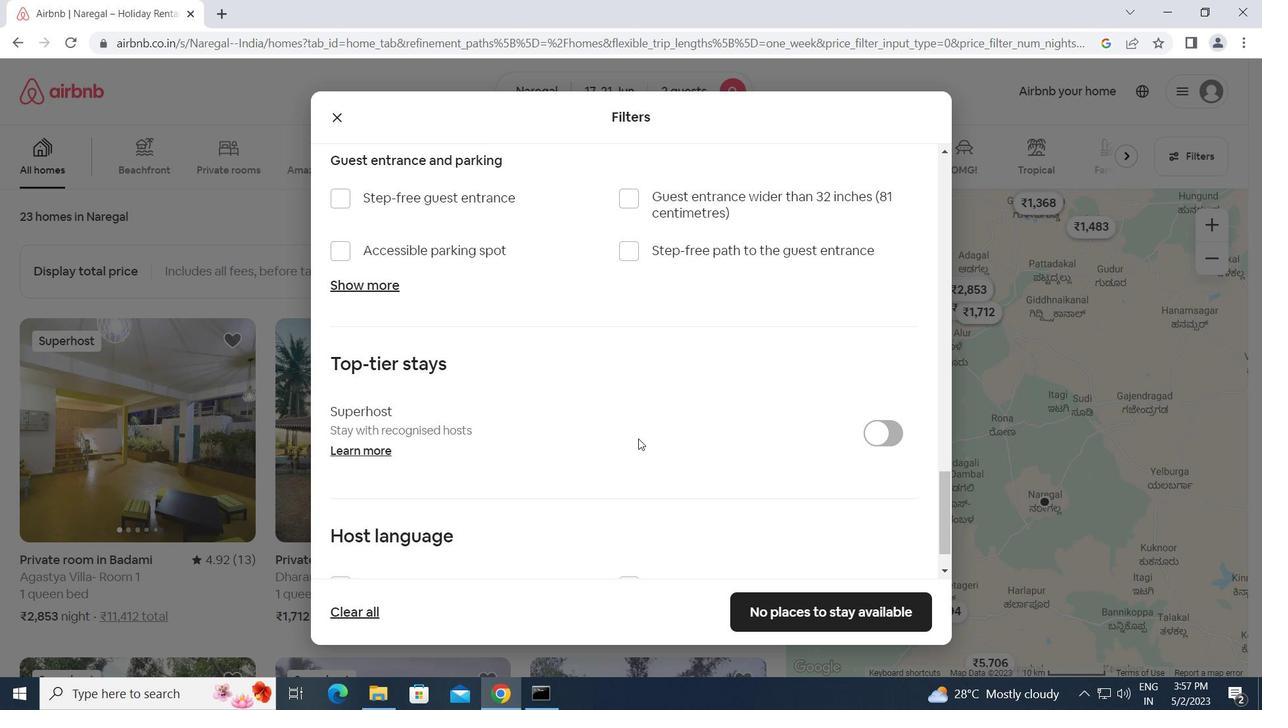 
Action: Mouse scrolled (638, 438) with delta (0, 0)
Screenshot: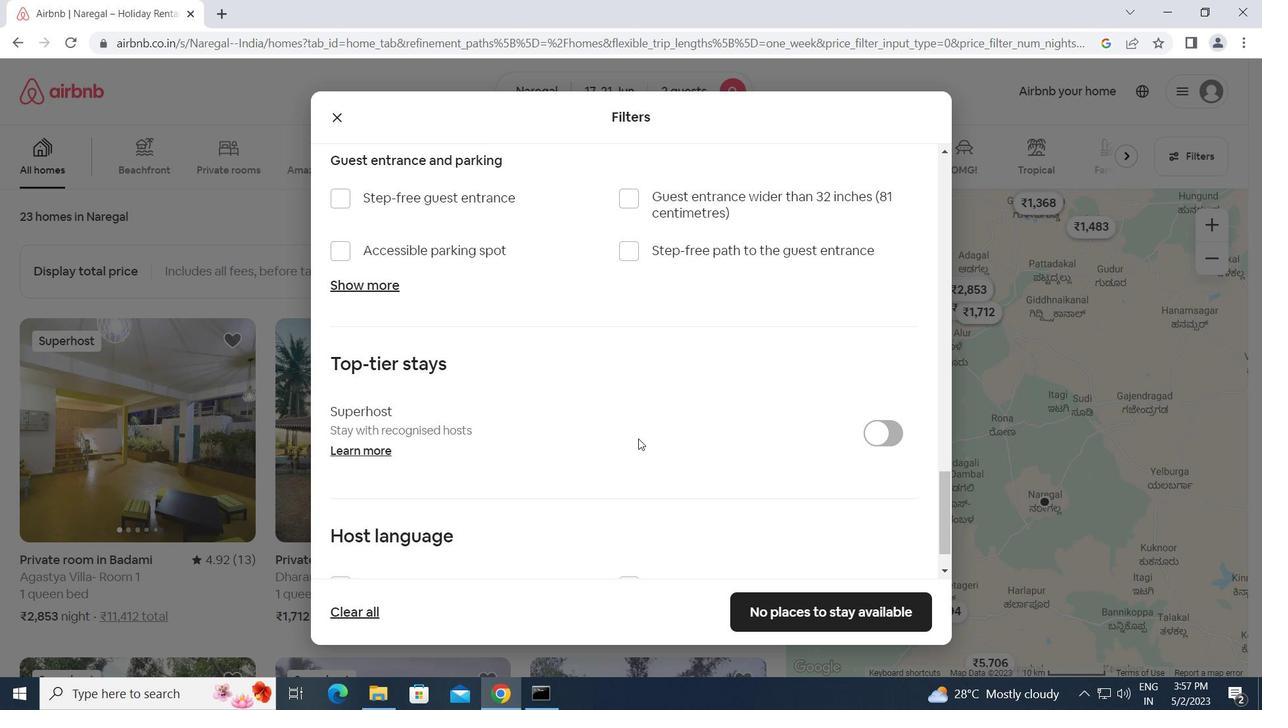 
Action: Mouse moved to (339, 525)
Screenshot: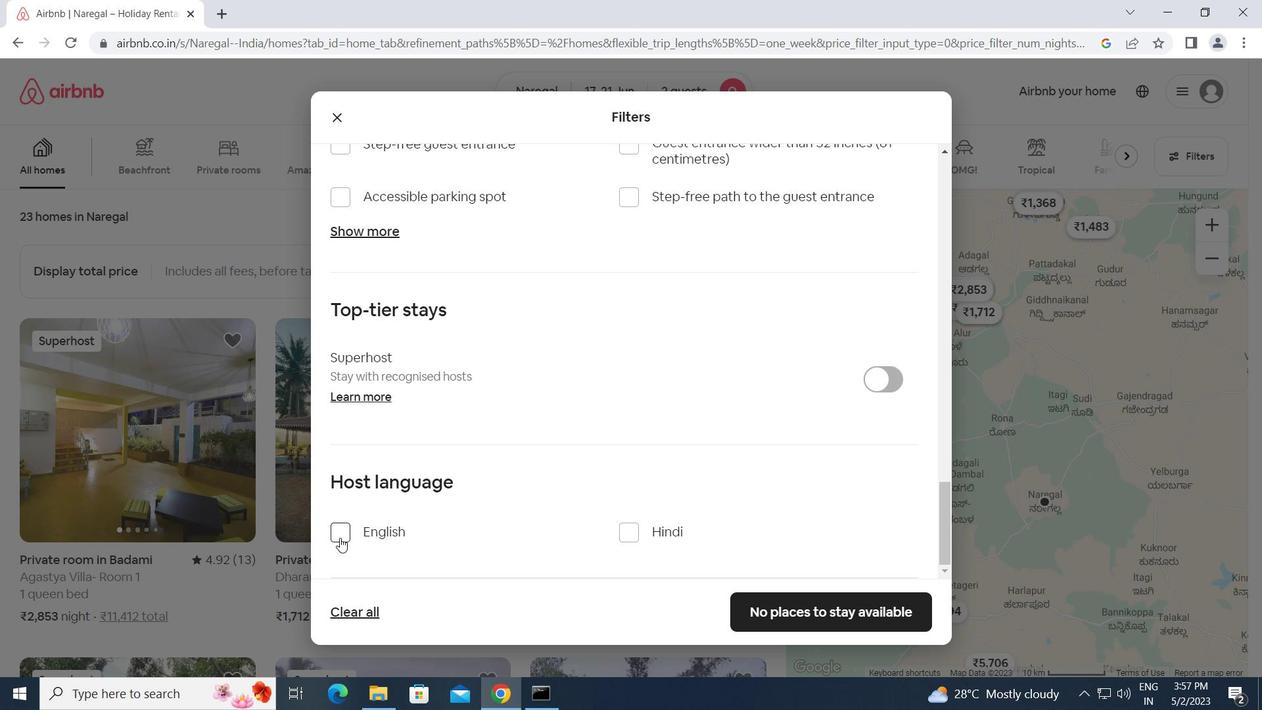 
Action: Mouse pressed left at (339, 525)
Screenshot: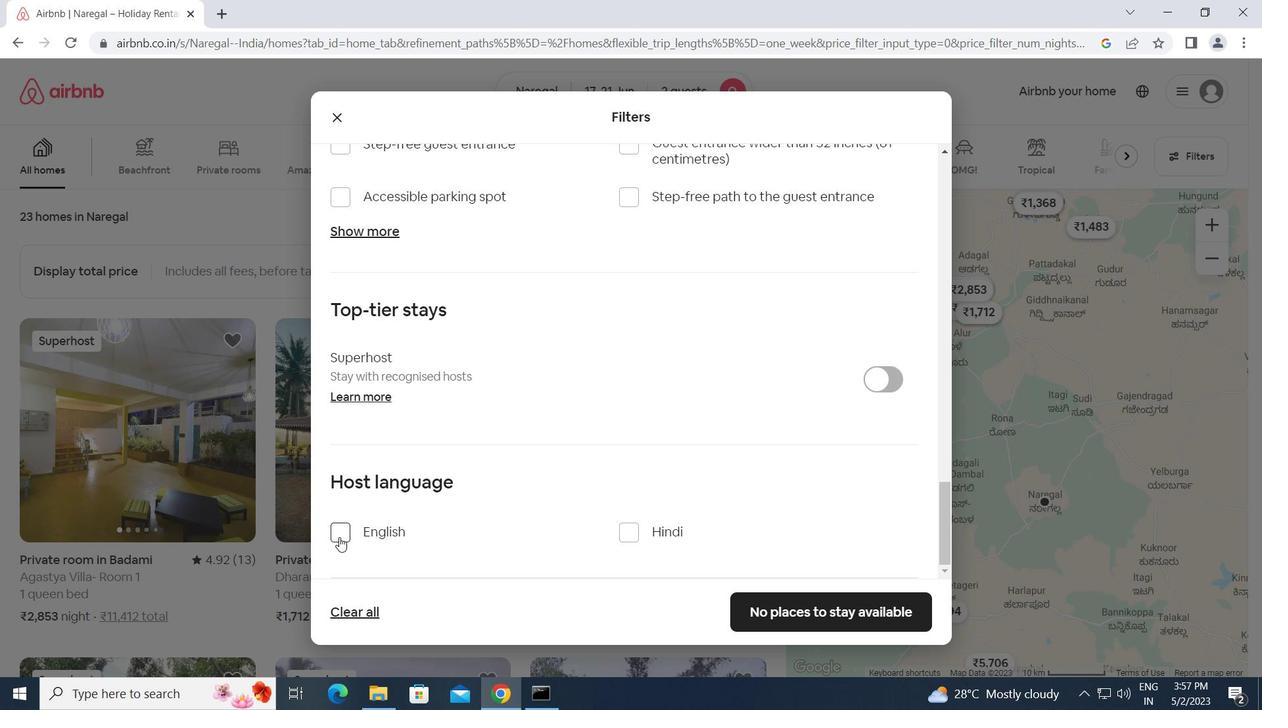 
Action: Mouse moved to (870, 617)
Screenshot: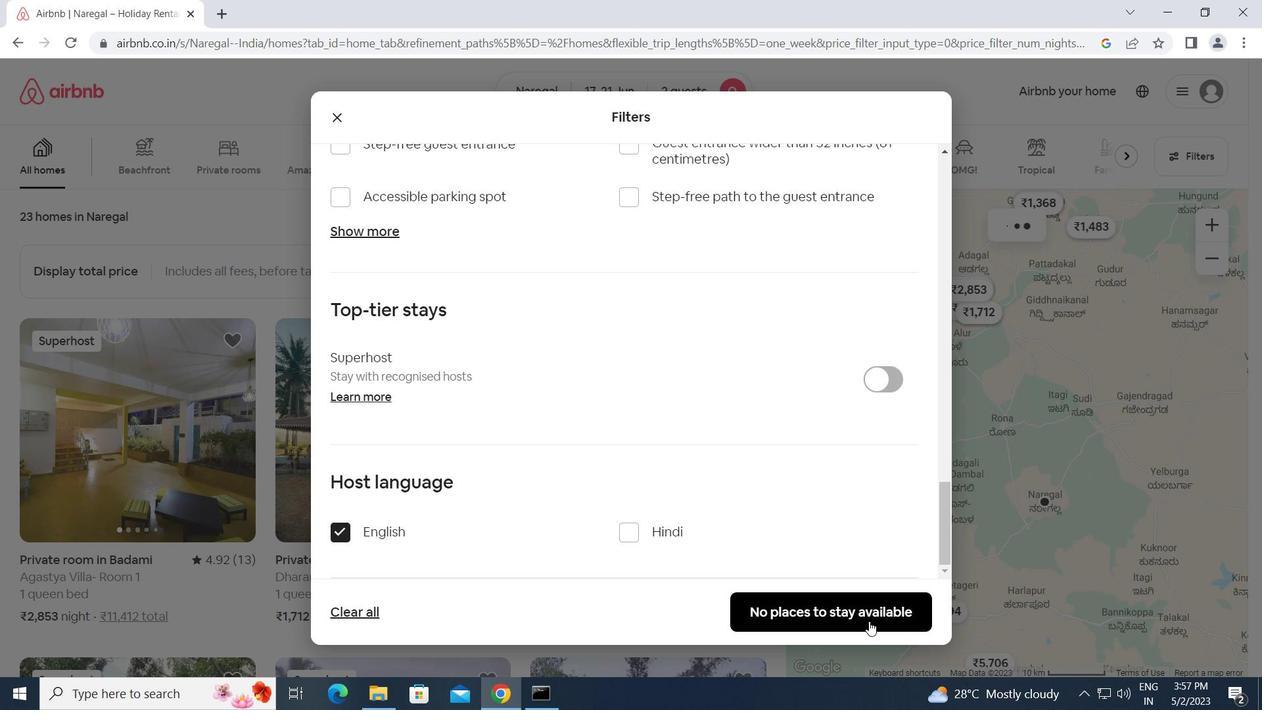 
Action: Mouse pressed left at (870, 617)
Screenshot: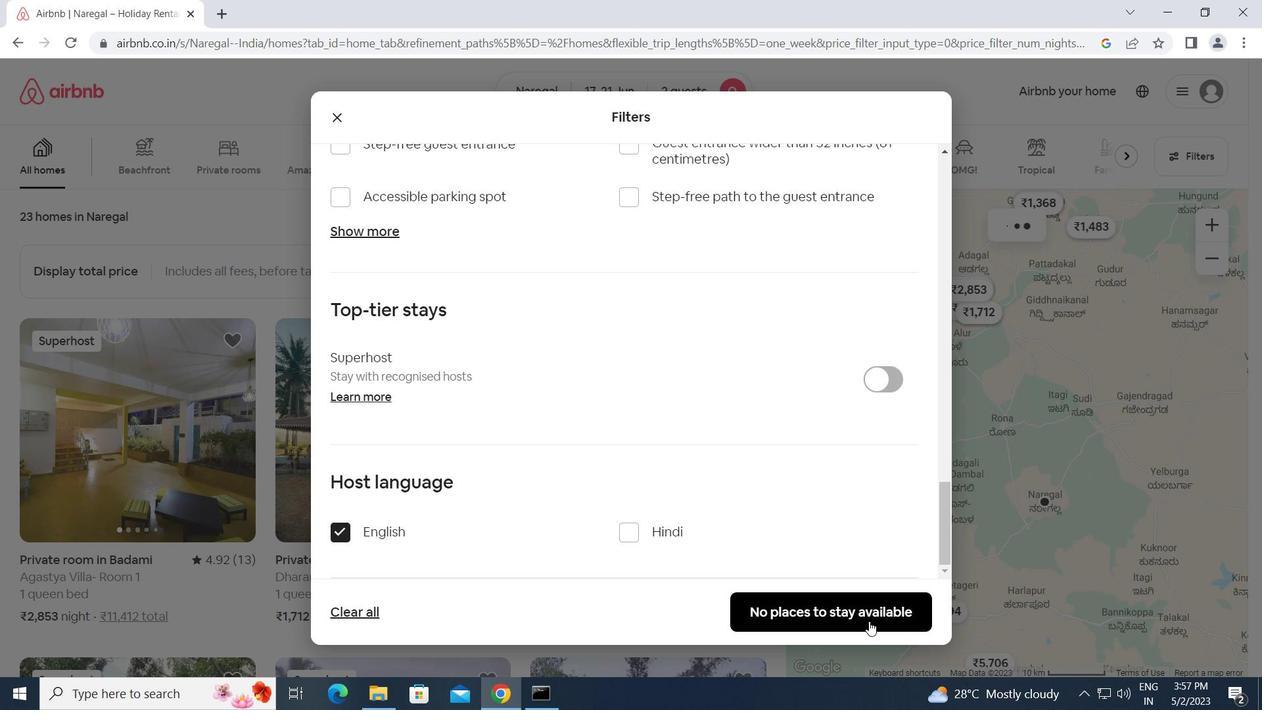 
